 Task: Create custom object Portfolio for StockTradeHub.
Action: Mouse moved to (708, 26)
Screenshot: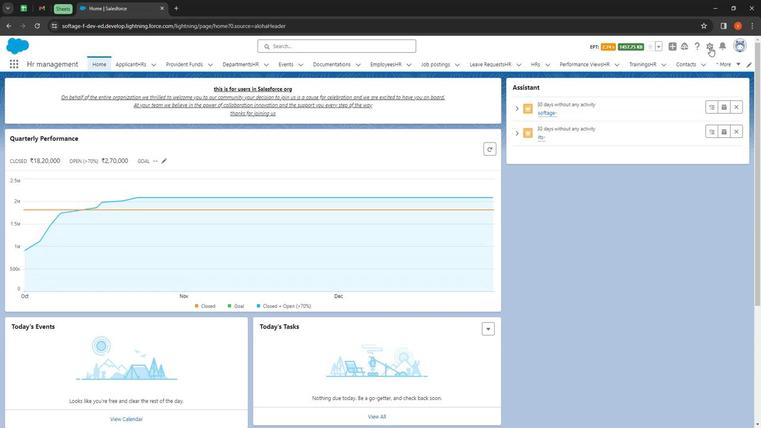 
Action: Mouse pressed left at (708, 26)
Screenshot: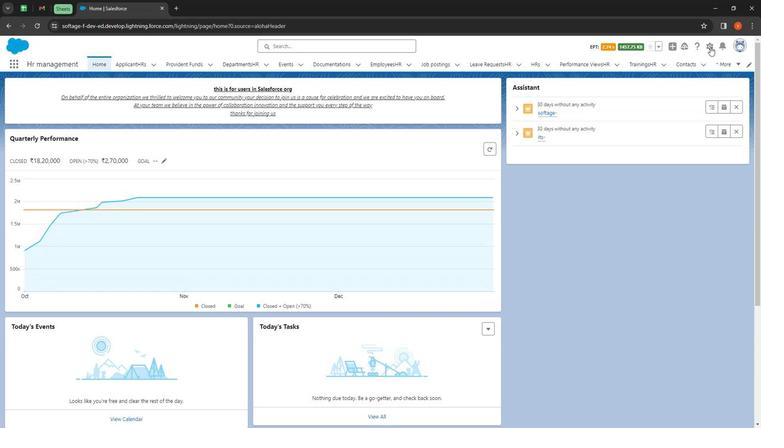 
Action: Mouse moved to (692, 44)
Screenshot: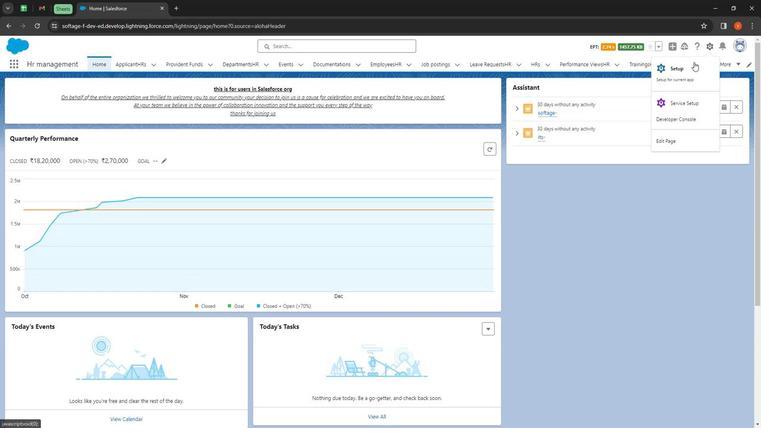 
Action: Mouse pressed left at (692, 44)
Screenshot: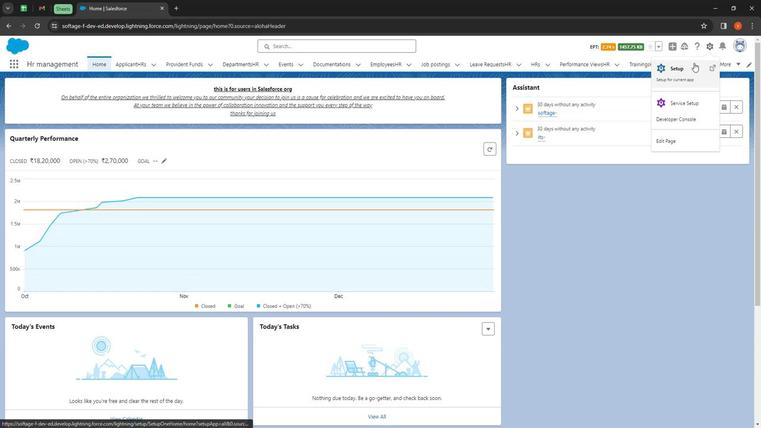 
Action: Mouse moved to (98, 42)
Screenshot: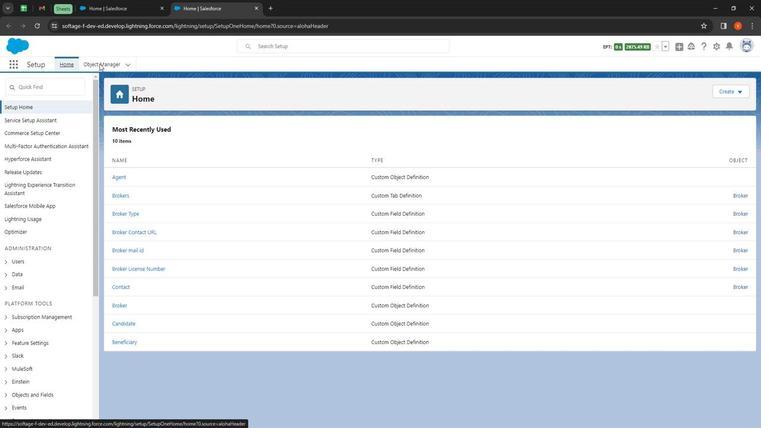 
Action: Mouse pressed left at (98, 42)
Screenshot: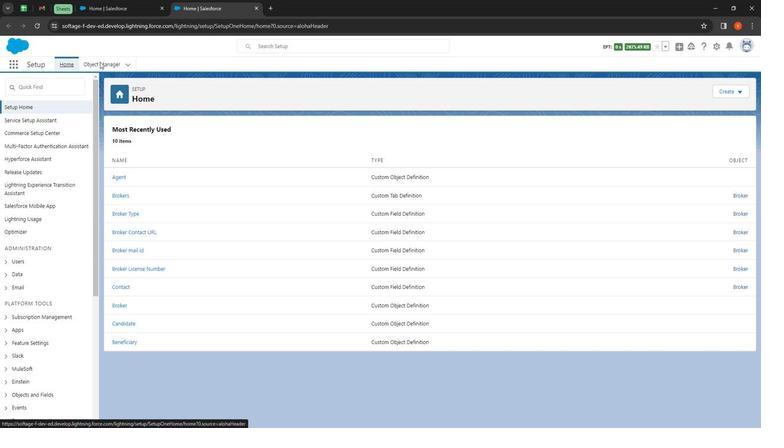 
Action: Mouse moved to (728, 73)
Screenshot: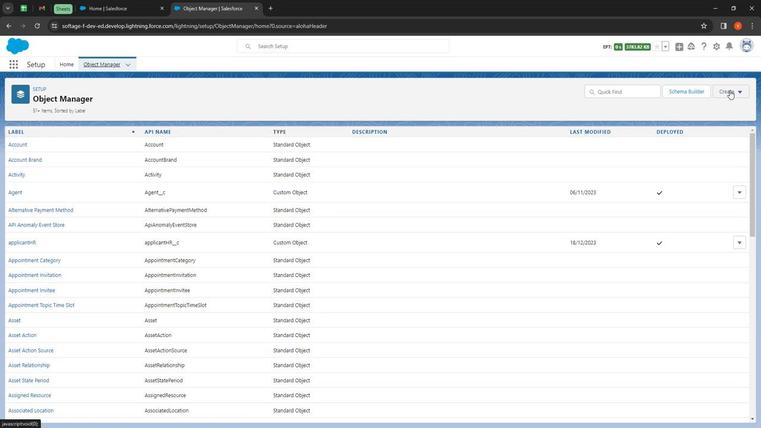 
Action: Mouse pressed left at (728, 73)
Screenshot: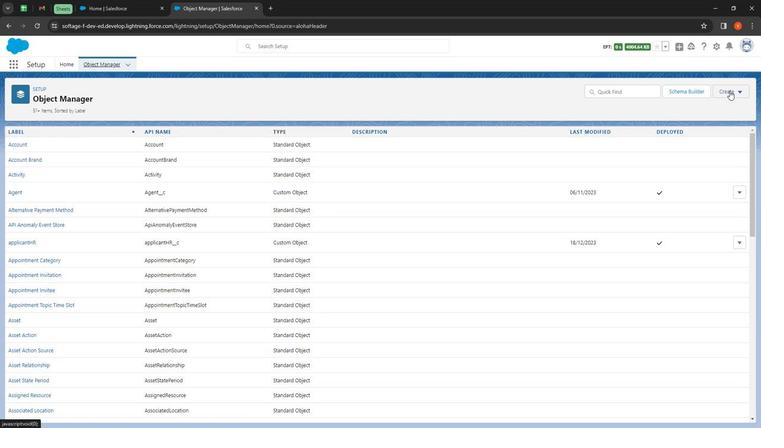 
Action: Mouse moved to (713, 99)
Screenshot: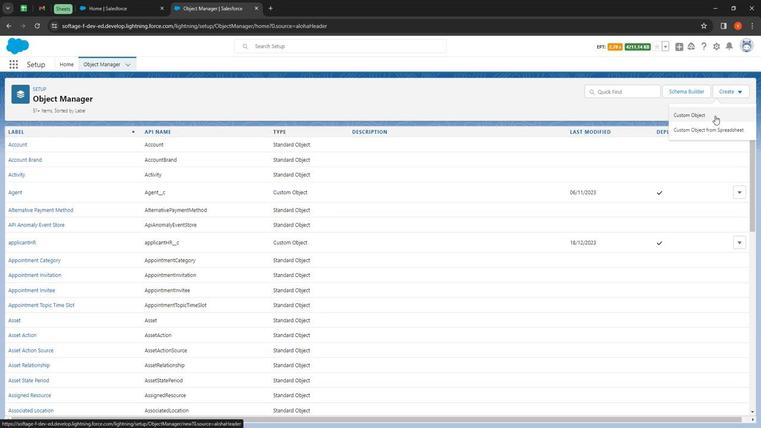 
Action: Mouse pressed left at (713, 99)
Screenshot: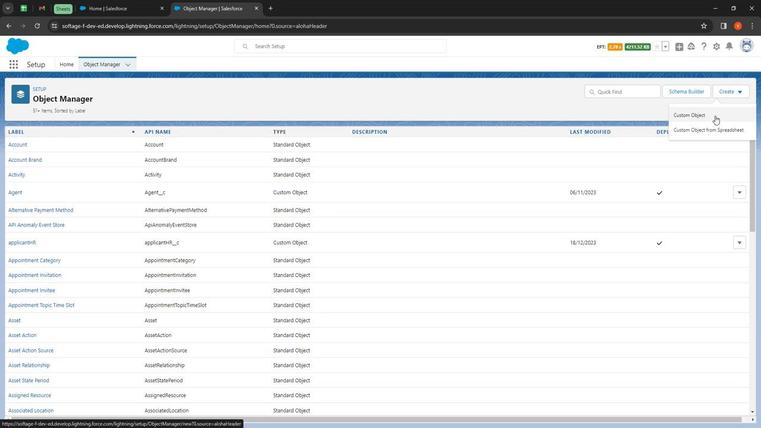 
Action: Mouse moved to (182, 190)
Screenshot: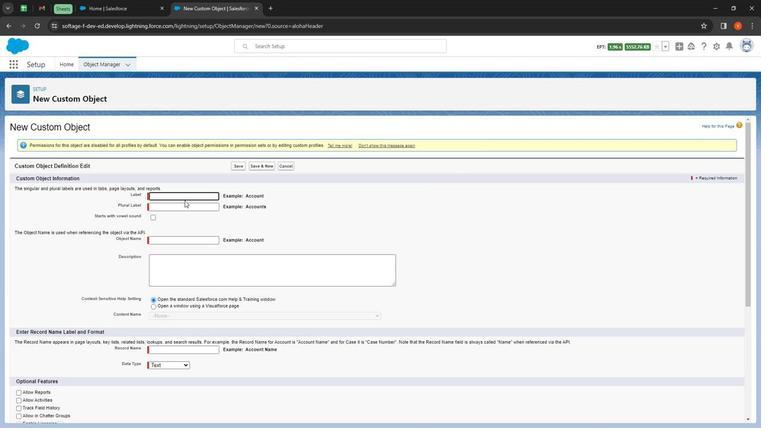
Action: Mouse pressed left at (182, 190)
Screenshot: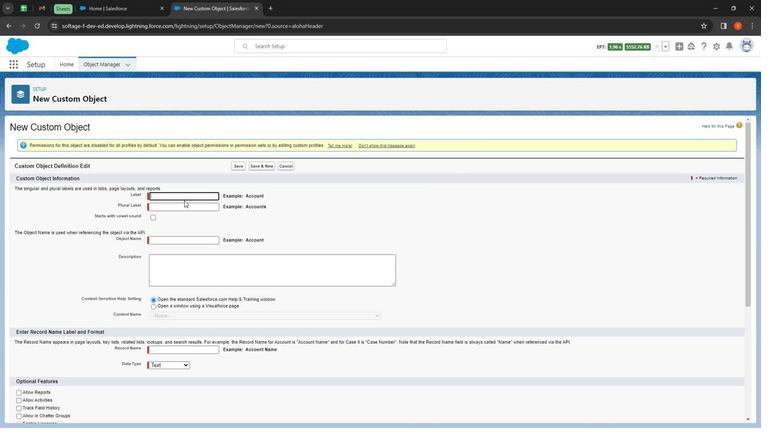 
Action: Mouse moved to (183, 183)
Screenshot: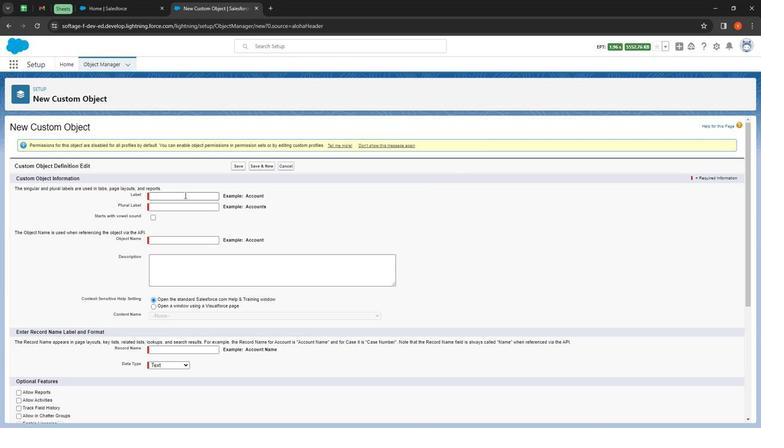 
Action: Mouse pressed left at (183, 183)
Screenshot: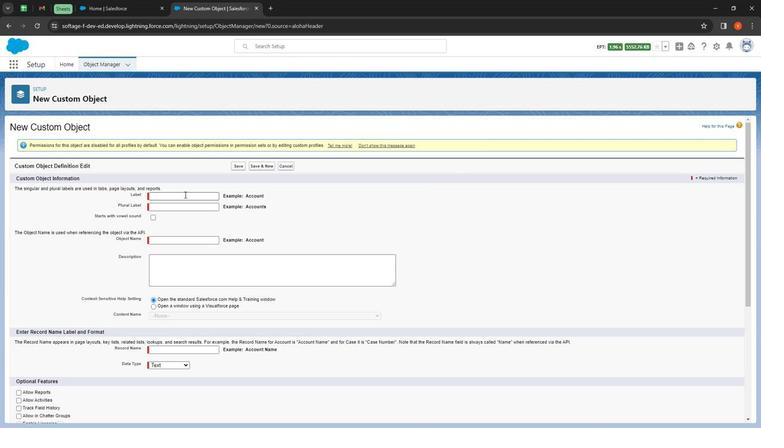 
Action: Mouse moved to (187, 183)
Screenshot: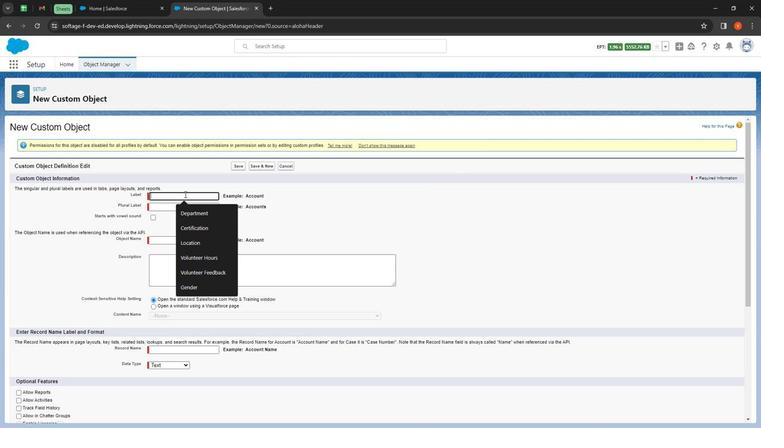 
Action: Key pressed <Key.shift>Portfolio<Key.tab><Key.shift>Portfolios
Screenshot: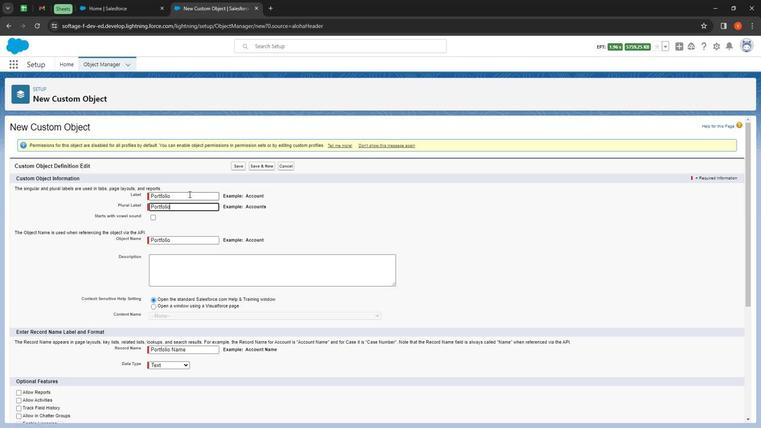 
Action: Mouse moved to (198, 220)
Screenshot: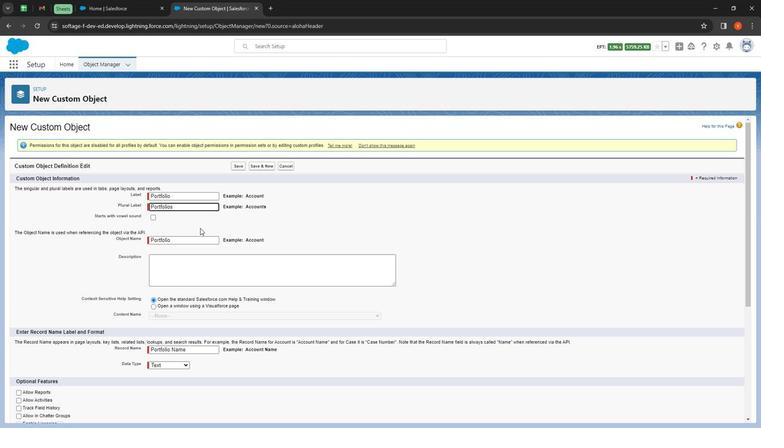 
Action: Mouse scrolled (198, 219) with delta (0, 0)
Screenshot: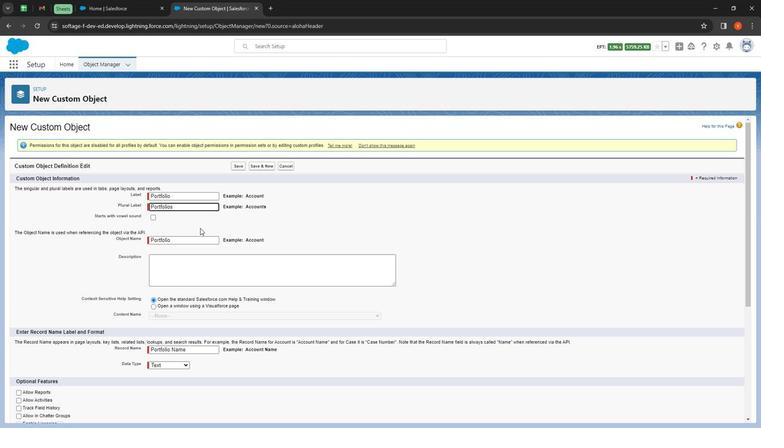 
Action: Mouse moved to (180, 221)
Screenshot: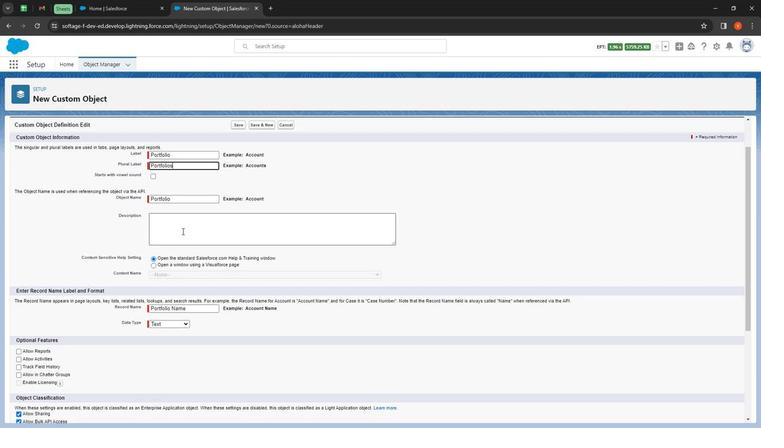 
Action: Mouse pressed left at (180, 221)
Screenshot: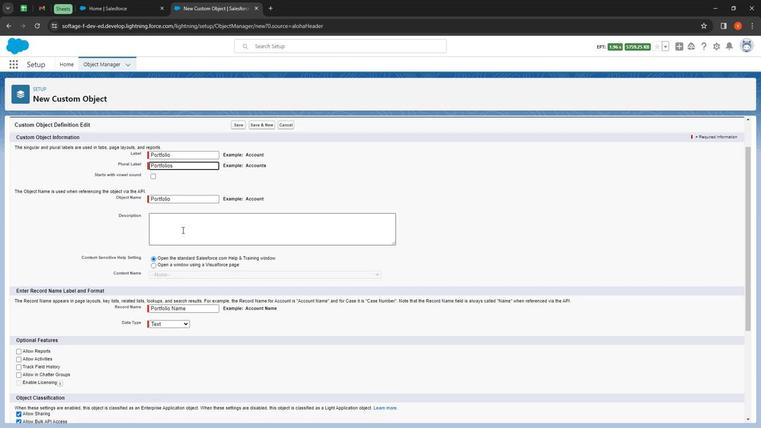 
Action: Mouse moved to (180, 221)
Screenshot: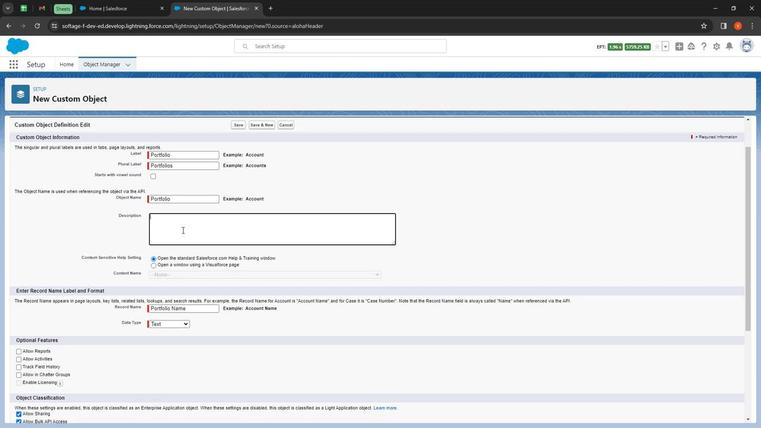 
Action: Key pressed <Key.shift>
Screenshot: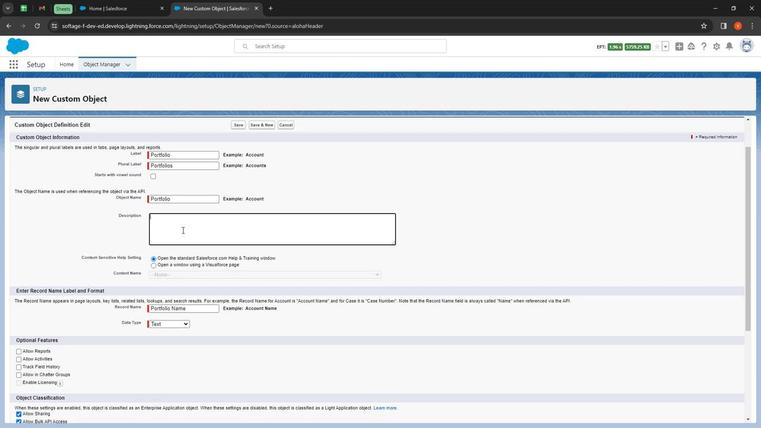 
Action: Mouse moved to (179, 220)
Screenshot: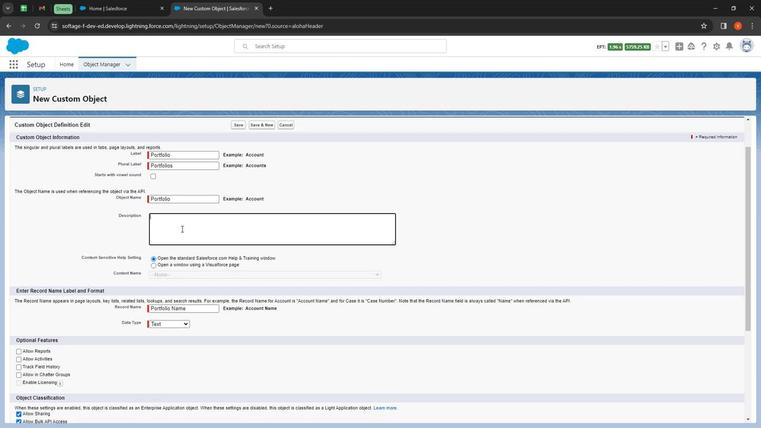
Action: Key pressed <Key.shift><Key.shift><Key.shift><Key.shift><Key.shift><Key.shift><Key.shift><Key.shift>Contail<Key.space><Key.shift><Key.shift><Key.shift><Key.backspace><Key.backspace>n<Key.space><Key.shift>Portfolios<Key.space>of<Key.space><Key.shift>Investors<Key.space>in<Key.space>salesforce<Key.space><Key.shift>Organization
Screenshot: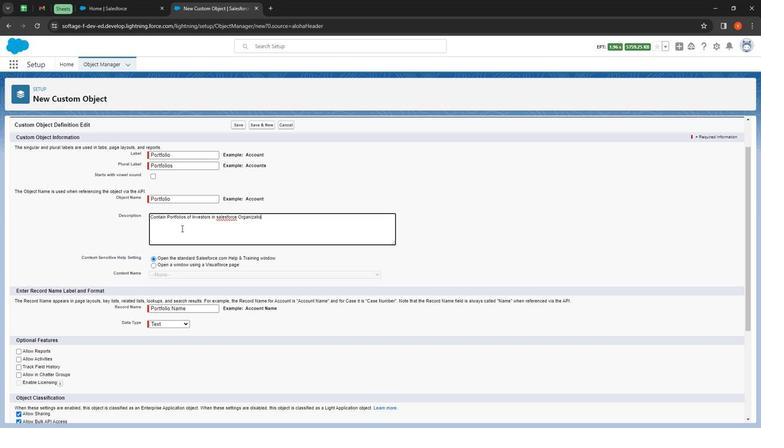 
Action: Mouse moved to (194, 271)
Screenshot: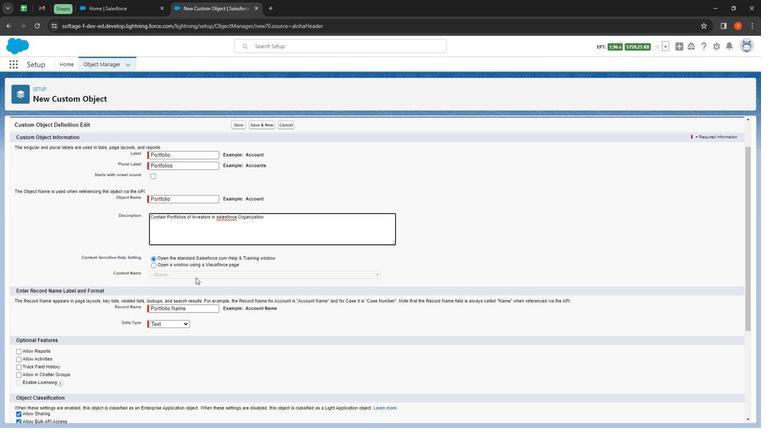 
Action: Mouse scrolled (194, 271) with delta (0, 0)
Screenshot: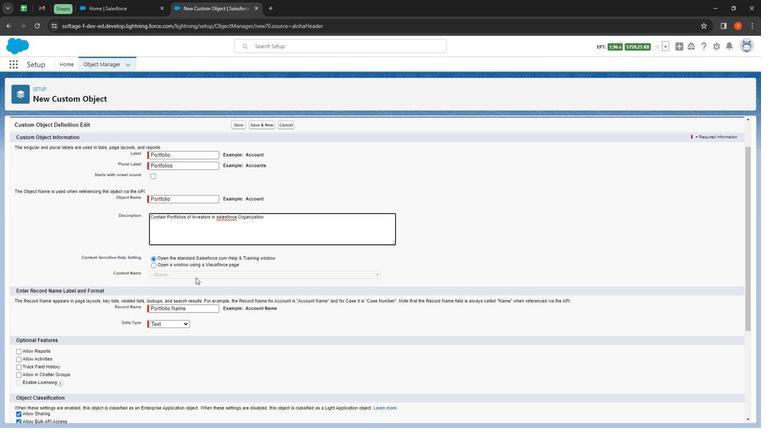 
Action: Mouse moved to (195, 273)
Screenshot: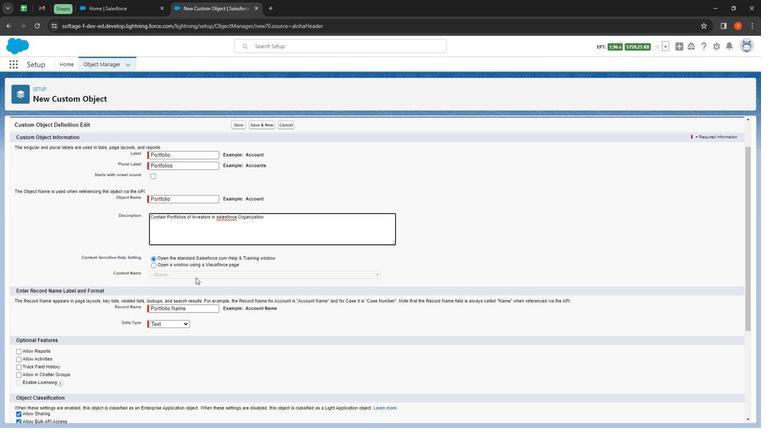 
Action: Mouse scrolled (195, 273) with delta (0, 0)
Screenshot: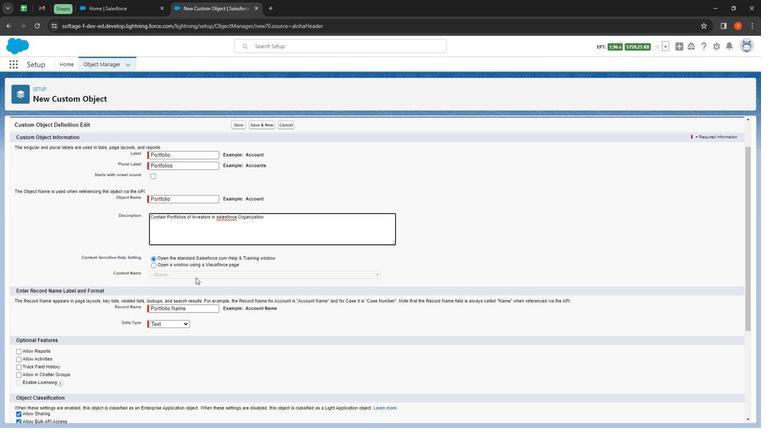 
Action: Mouse moved to (29, 261)
Screenshot: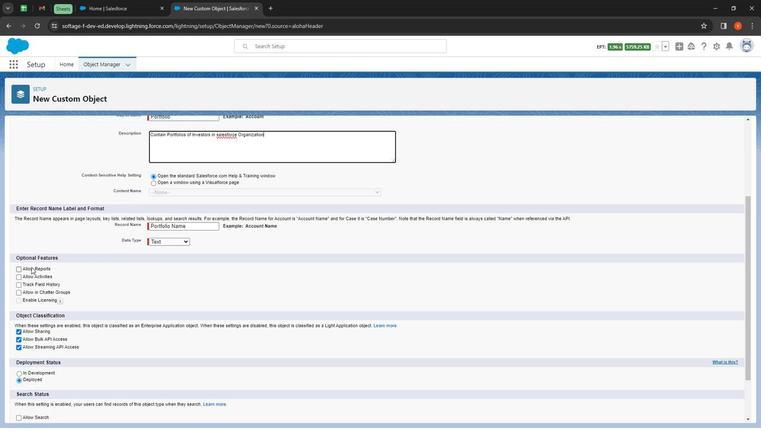 
Action: Mouse pressed left at (29, 261)
Screenshot: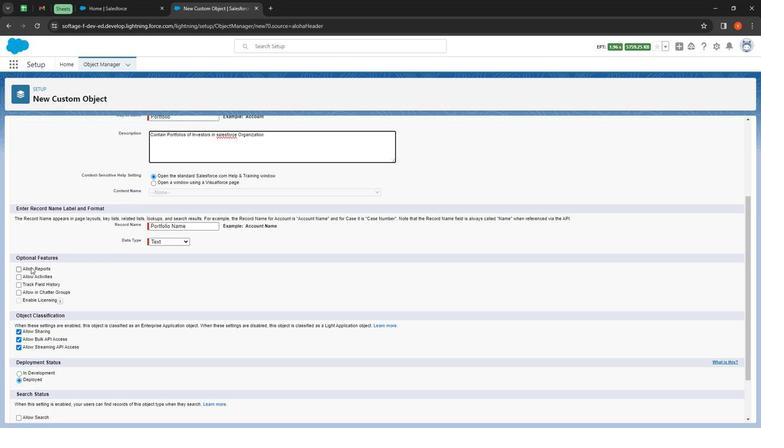 
Action: Mouse moved to (34, 272)
Screenshot: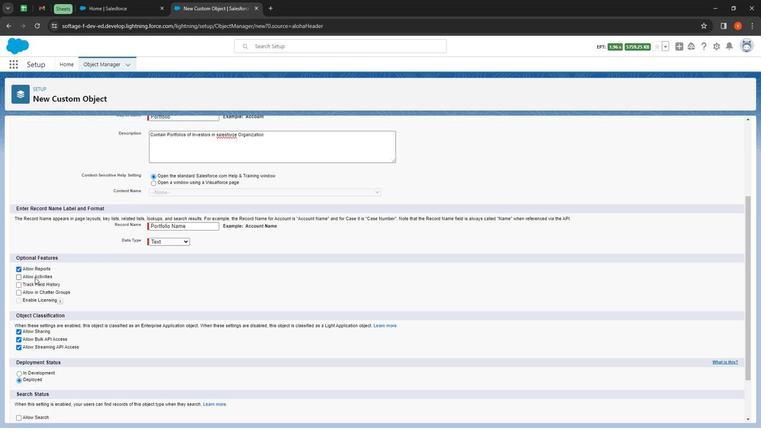 
Action: Mouse pressed left at (34, 272)
Screenshot: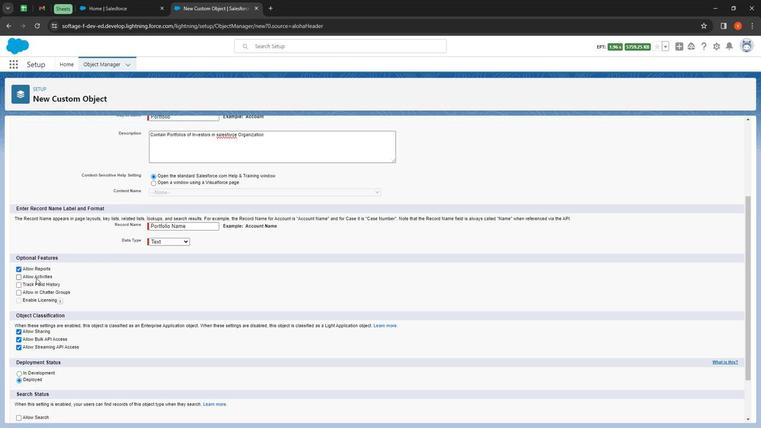 
Action: Mouse moved to (35, 277)
Screenshot: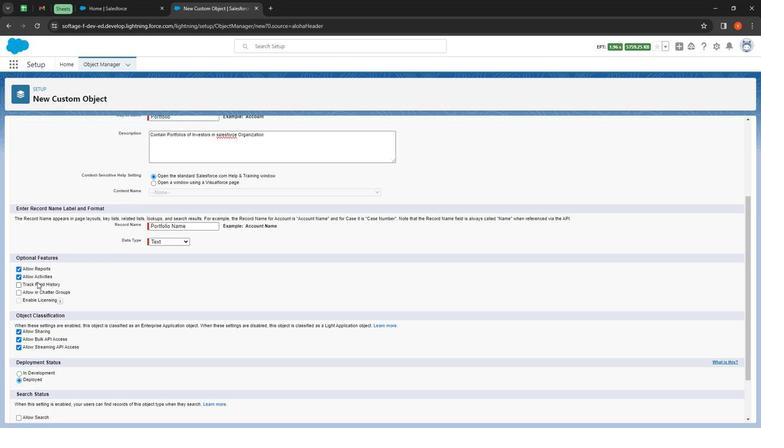 
Action: Mouse pressed left at (35, 277)
Screenshot: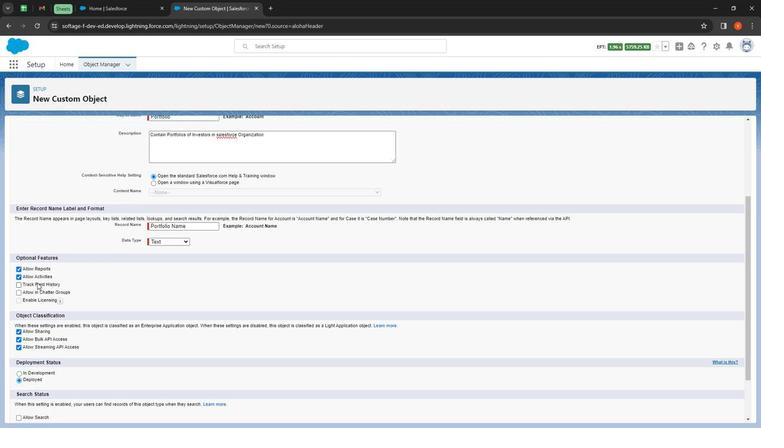
Action: Mouse moved to (36, 291)
Screenshot: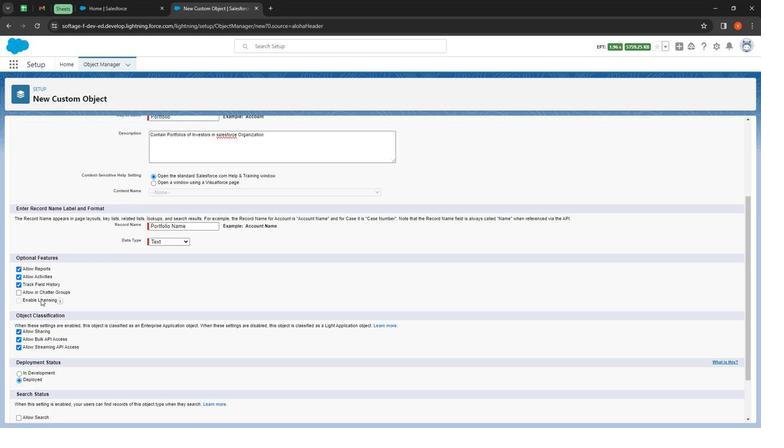 
Action: Mouse pressed left at (36, 291)
Screenshot: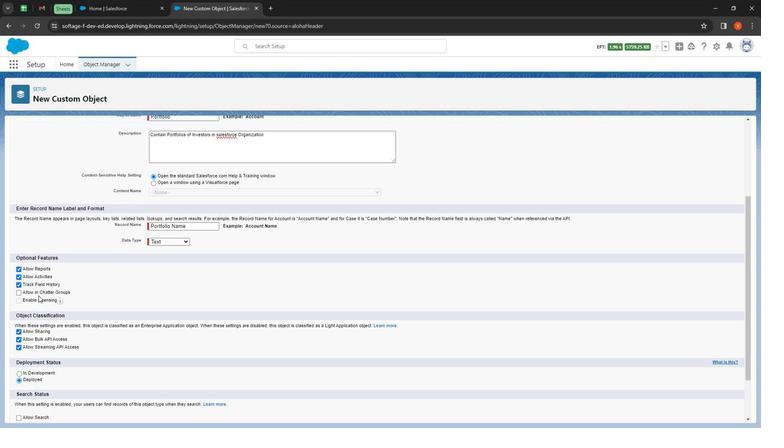 
Action: Mouse moved to (35, 287)
Screenshot: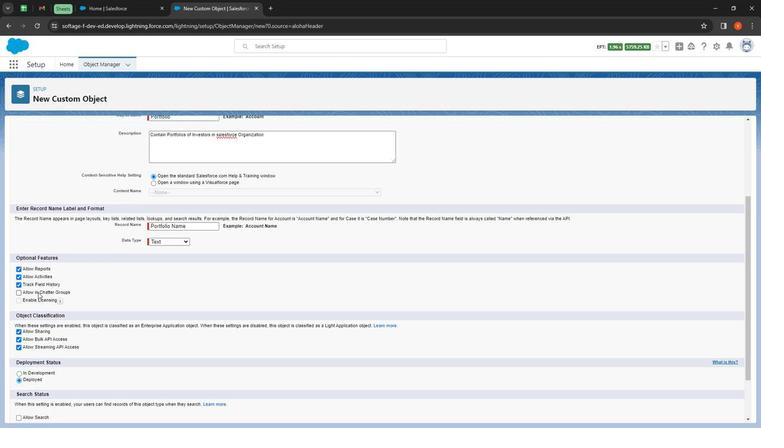 
Action: Mouse pressed left at (35, 287)
Screenshot: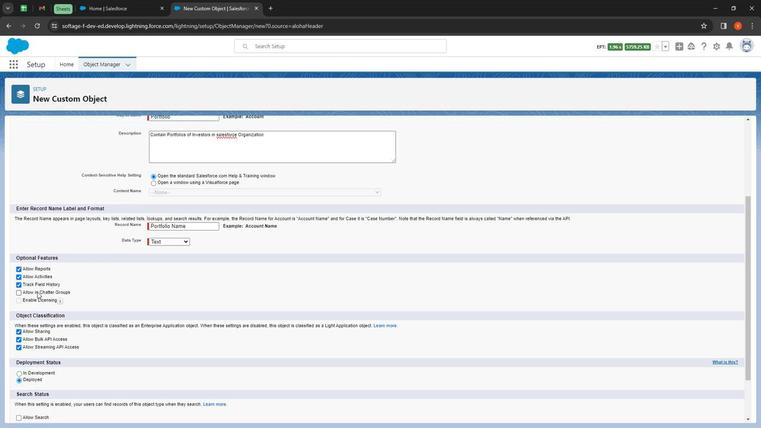 
Action: Mouse moved to (41, 291)
Screenshot: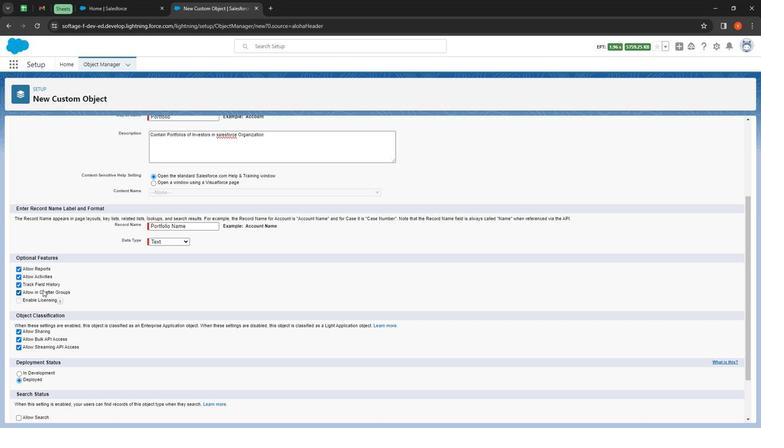 
Action: Mouse scrolled (41, 290) with delta (0, 0)
Screenshot: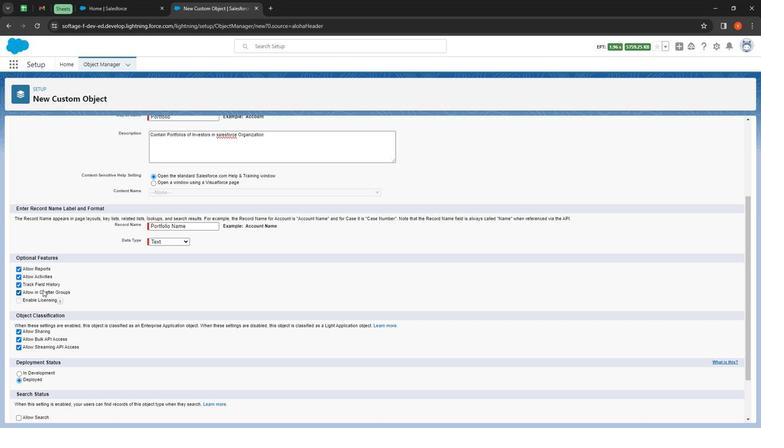 
Action: Mouse scrolled (41, 290) with delta (0, 0)
Screenshot: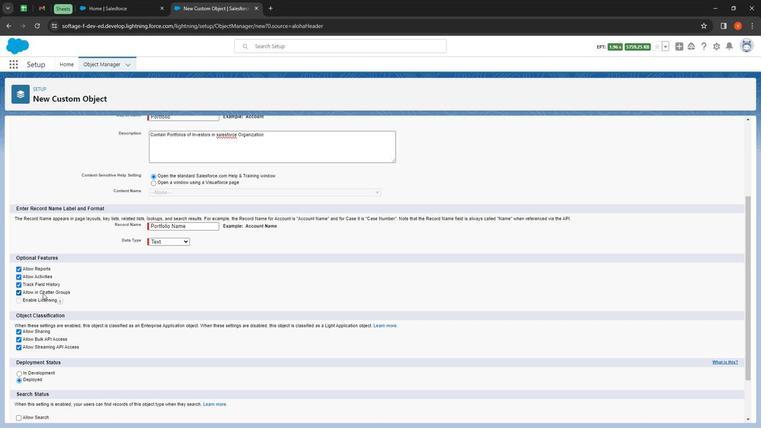 
Action: Mouse scrolled (41, 290) with delta (0, 0)
Screenshot: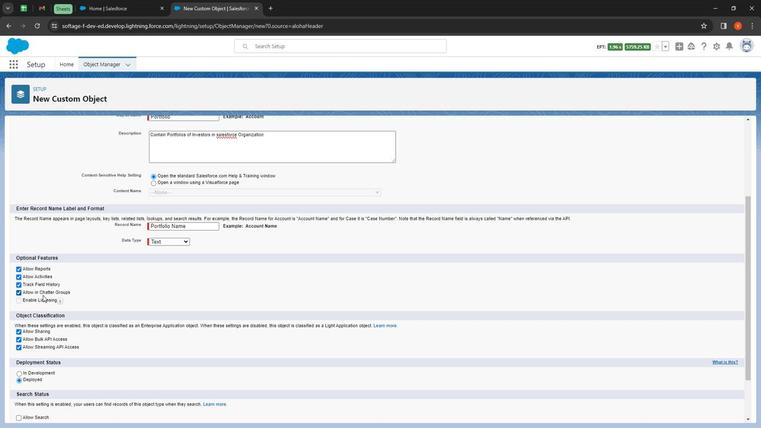 
Action: Mouse scrolled (41, 290) with delta (0, 0)
Screenshot: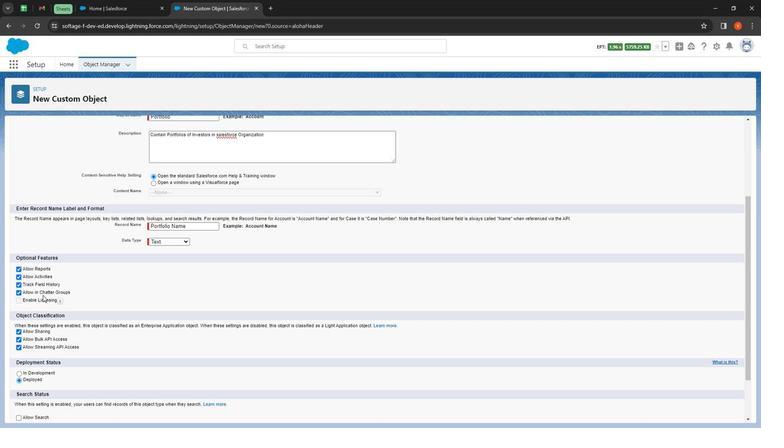
Action: Mouse moved to (31, 358)
Screenshot: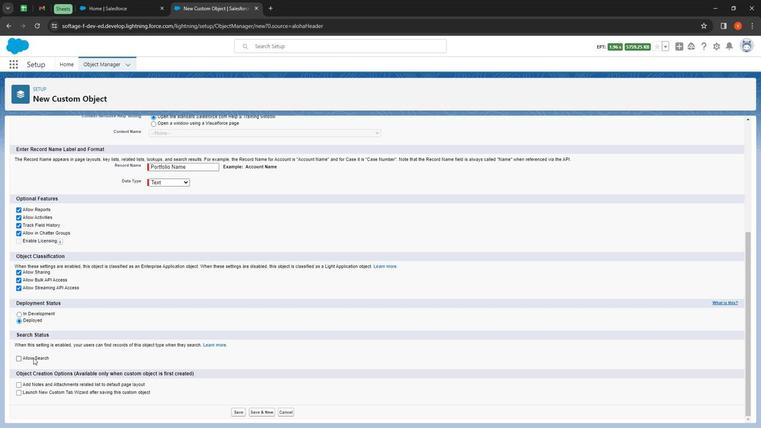 
Action: Mouse pressed left at (31, 358)
Screenshot: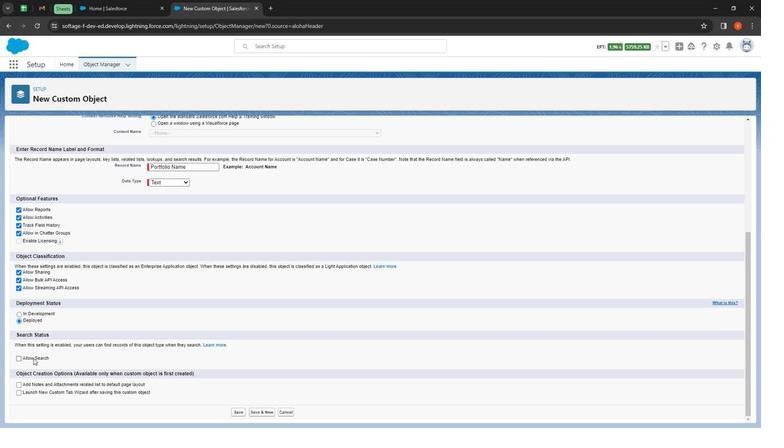 
Action: Mouse moved to (232, 417)
Screenshot: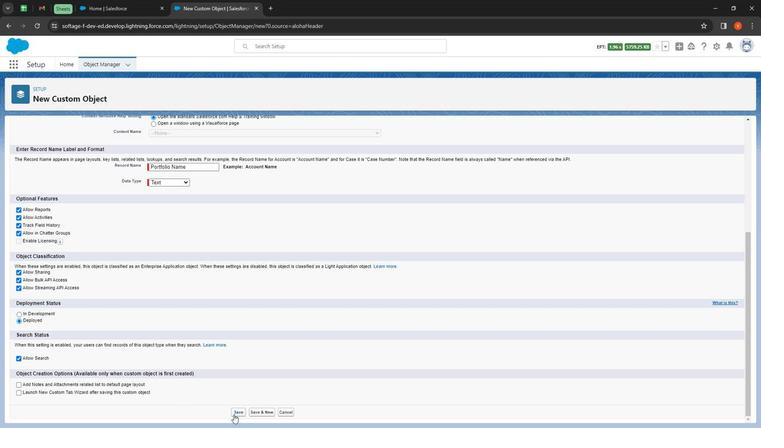 
Action: Mouse pressed left at (232, 417)
Screenshot: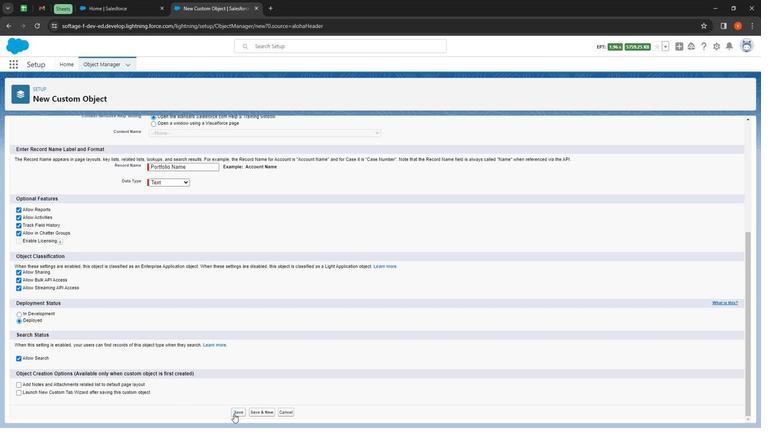 
Action: Mouse moved to (44, 129)
Screenshot: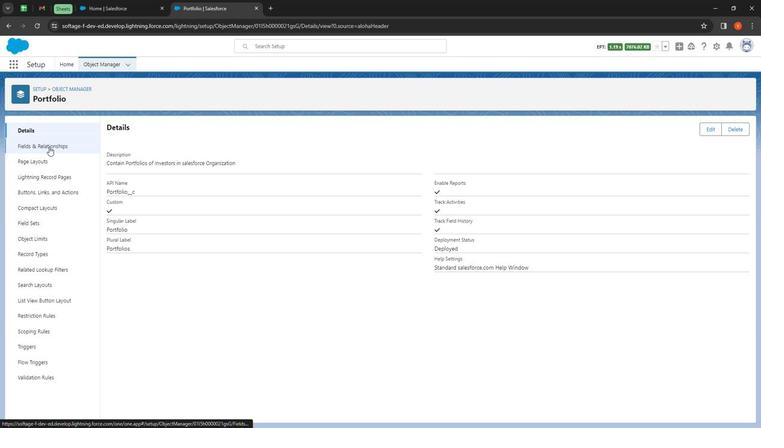 
Action: Mouse pressed left at (44, 129)
Screenshot: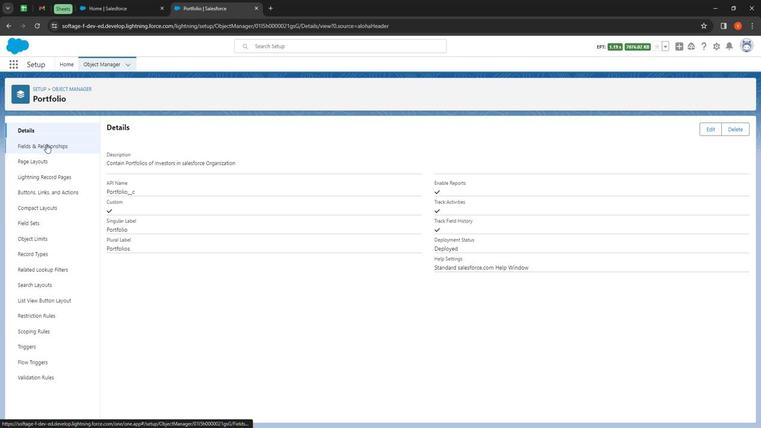 
Action: Mouse moved to (583, 115)
Screenshot: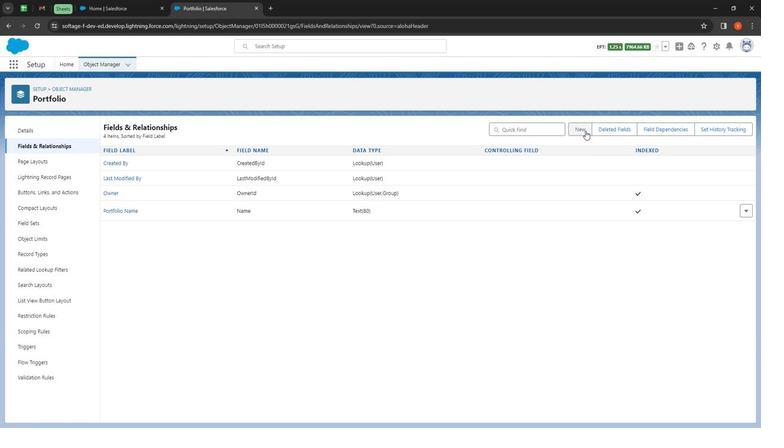 
Action: Mouse pressed left at (583, 115)
Screenshot: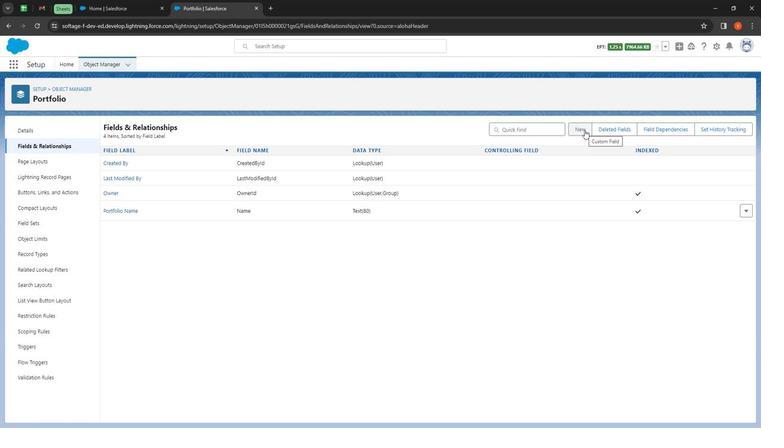 
Action: Mouse moved to (148, 317)
Screenshot: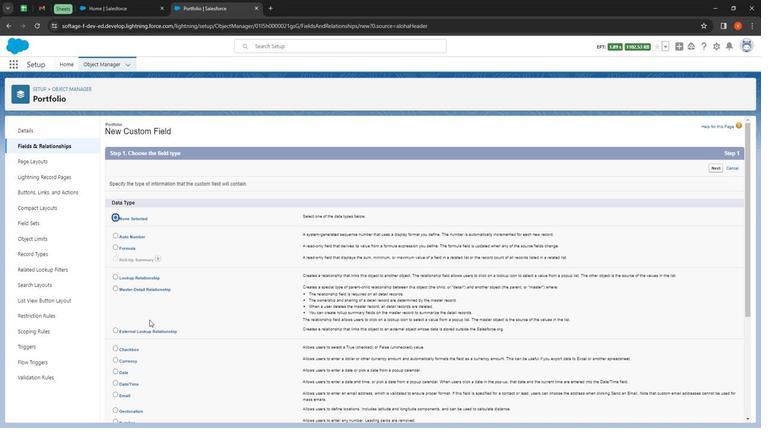 
Action: Mouse scrolled (148, 317) with delta (0, 0)
Screenshot: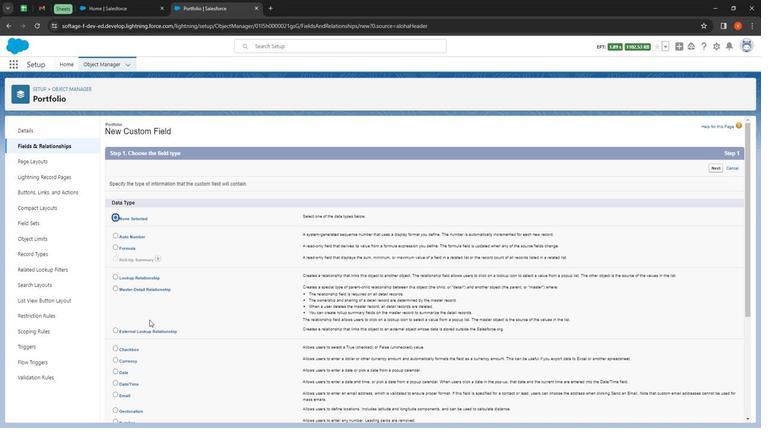 
Action: Mouse moved to (148, 317)
Screenshot: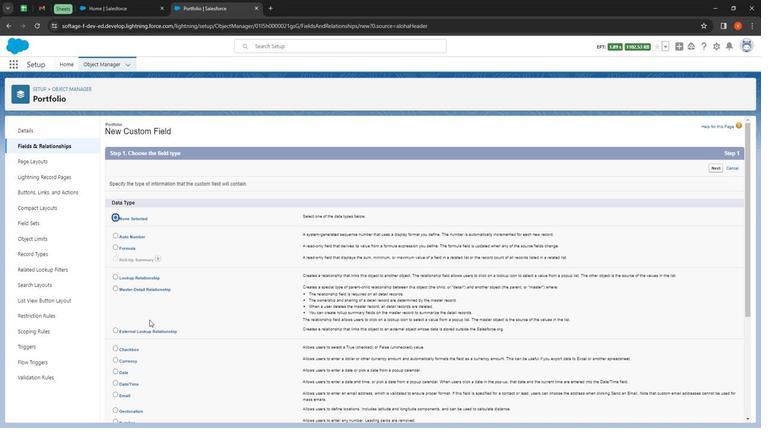 
Action: Mouse scrolled (148, 317) with delta (0, 0)
Screenshot: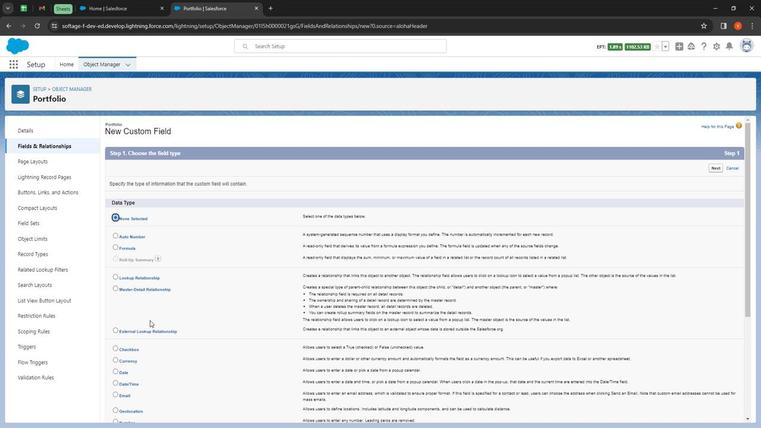 
Action: Mouse moved to (139, 312)
Screenshot: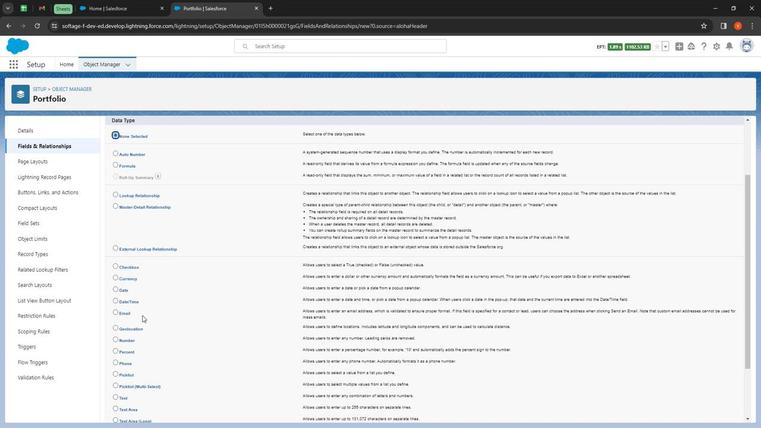 
Action: Mouse scrolled (139, 311) with delta (0, 0)
Screenshot: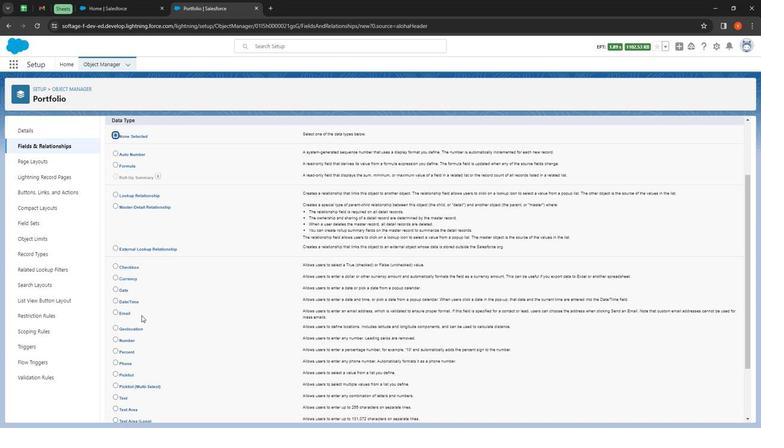 
Action: Mouse moved to (127, 333)
Screenshot: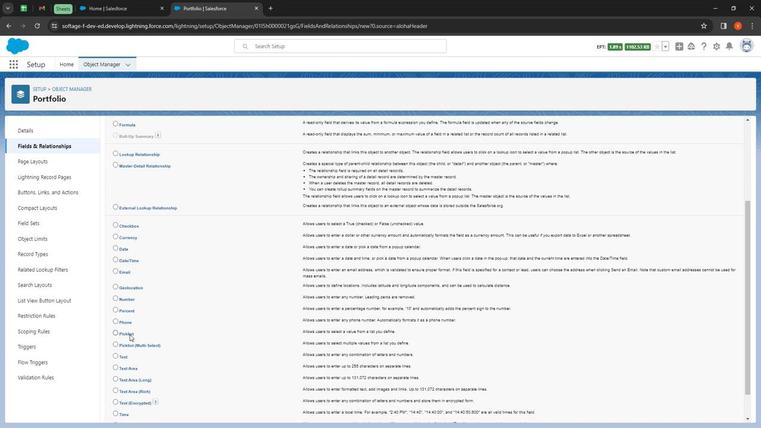 
Action: Mouse pressed left at (127, 333)
Screenshot: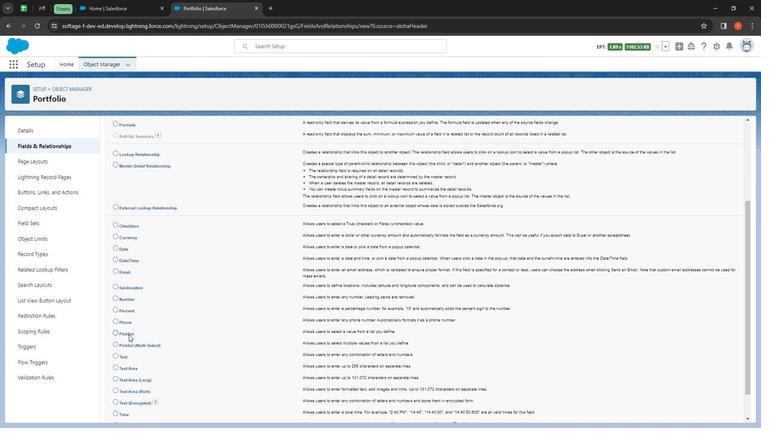
Action: Mouse moved to (649, 349)
Screenshot: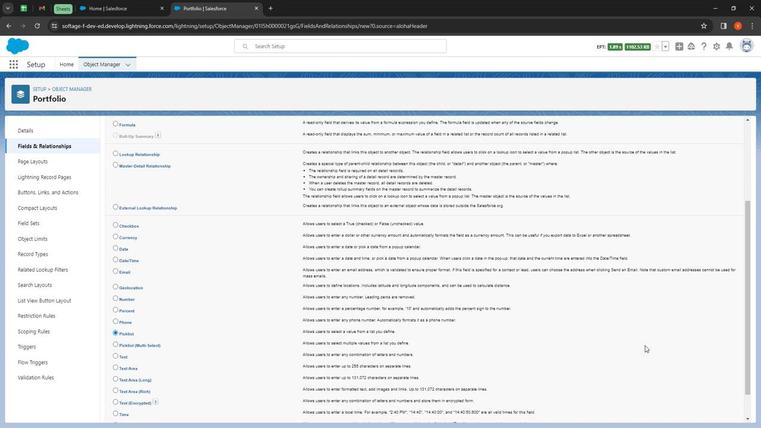 
Action: Mouse scrolled (649, 348) with delta (0, 0)
Screenshot: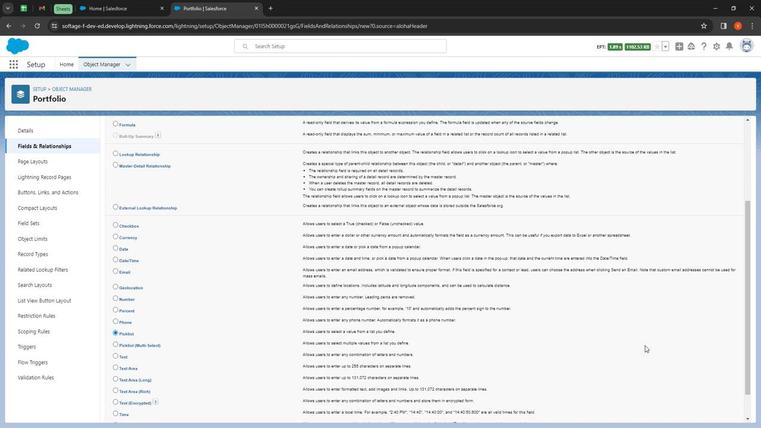 
Action: Mouse moved to (661, 357)
Screenshot: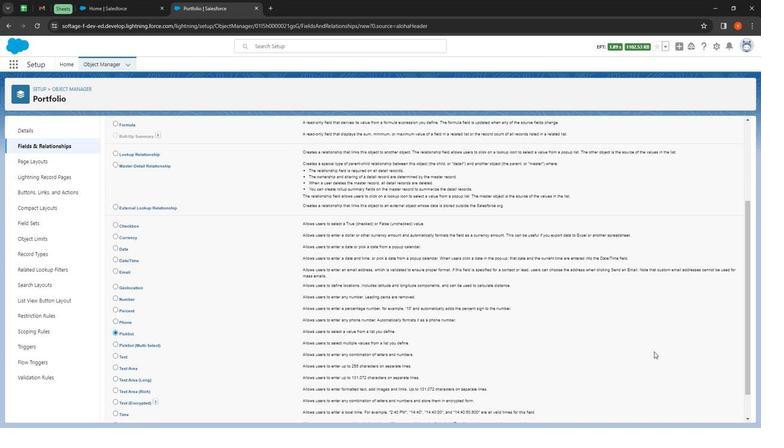 
Action: Mouse scrolled (661, 357) with delta (0, 0)
Screenshot: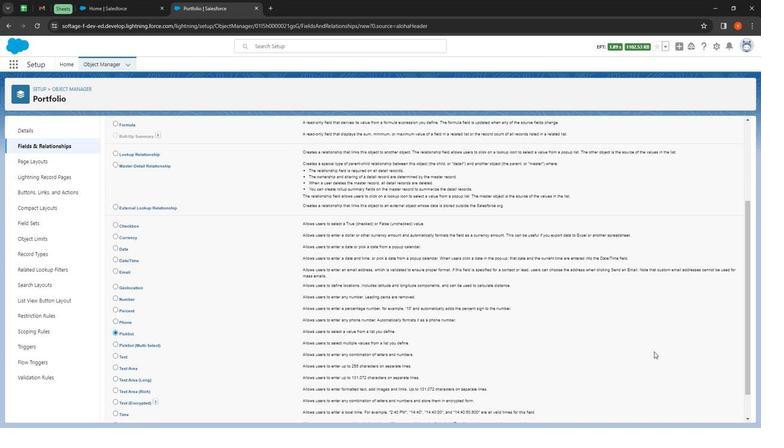 
Action: Mouse moved to (670, 361)
Screenshot: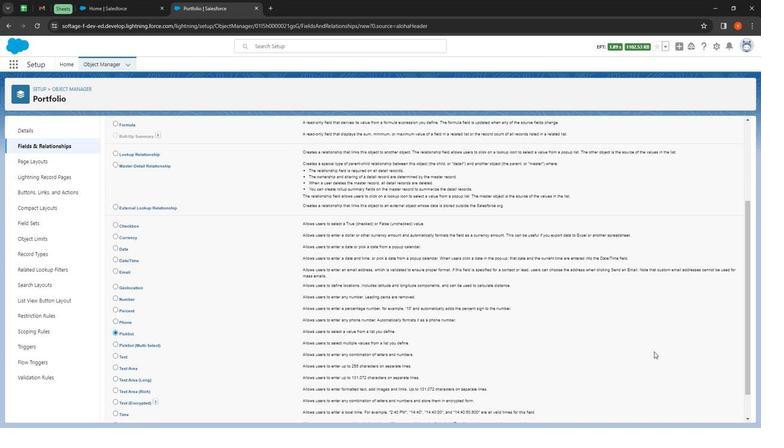 
Action: Mouse scrolled (670, 361) with delta (0, 0)
Screenshot: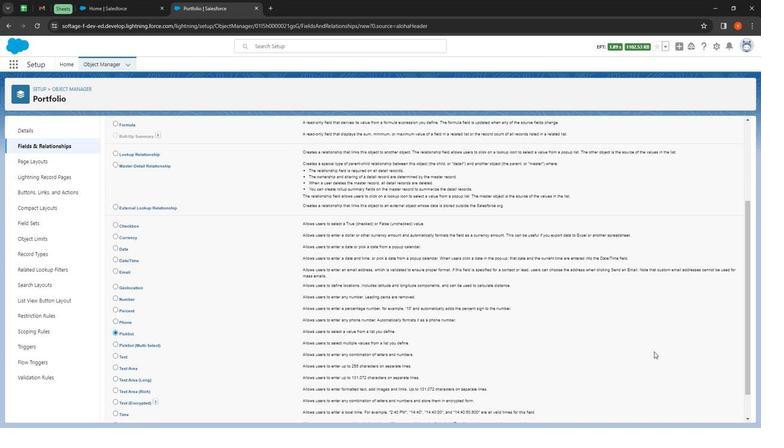 
Action: Mouse moved to (674, 363)
Screenshot: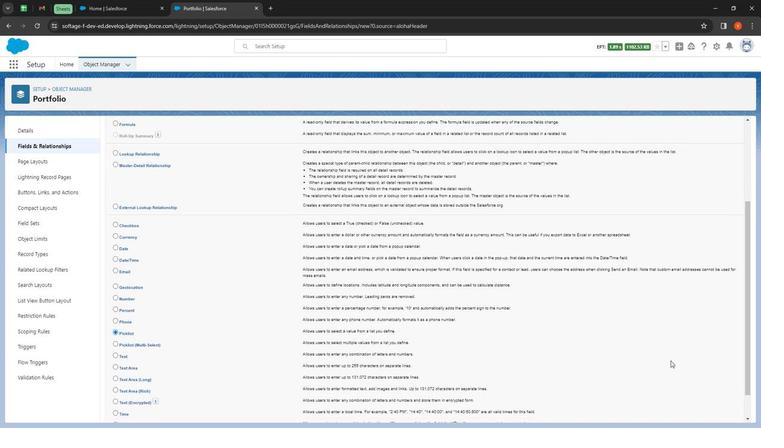
Action: Mouse scrolled (674, 363) with delta (0, 0)
Screenshot: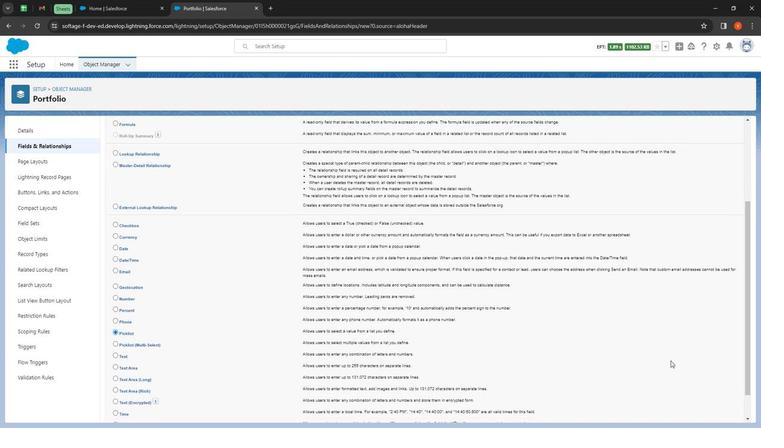 
Action: Mouse scrolled (674, 363) with delta (0, 0)
Screenshot: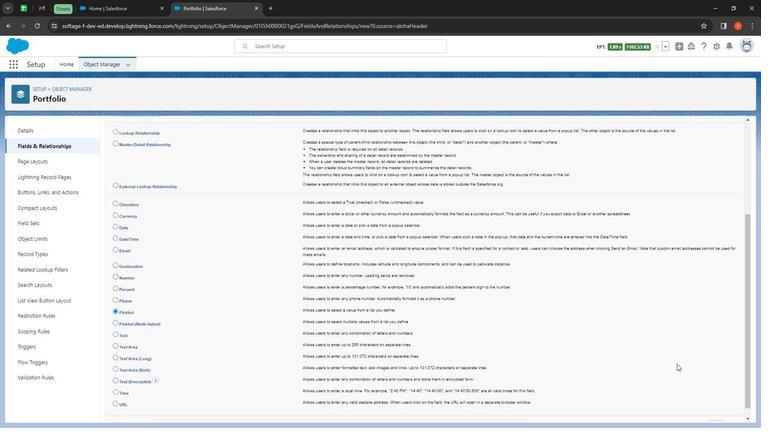 
Action: Mouse moved to (715, 418)
Screenshot: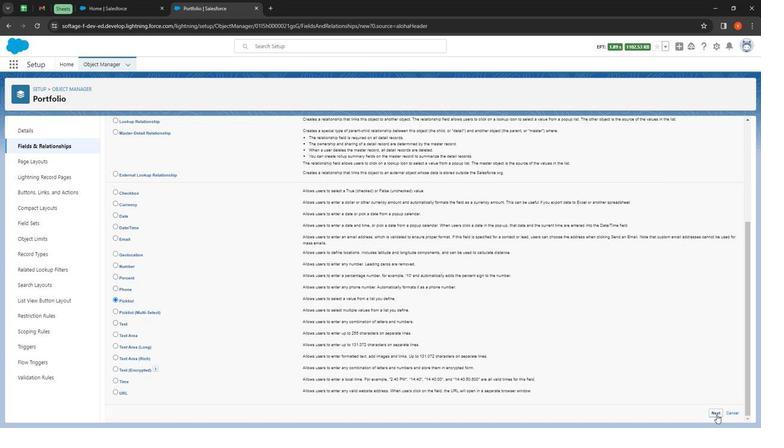 
Action: Mouse pressed left at (715, 418)
Screenshot: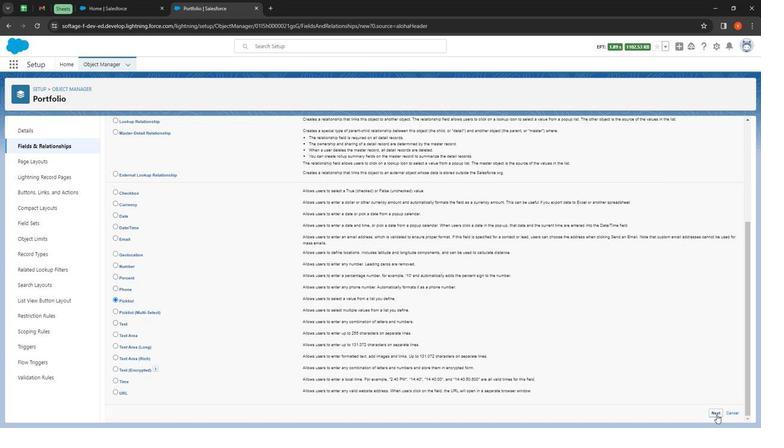 
Action: Mouse moved to (254, 171)
Screenshot: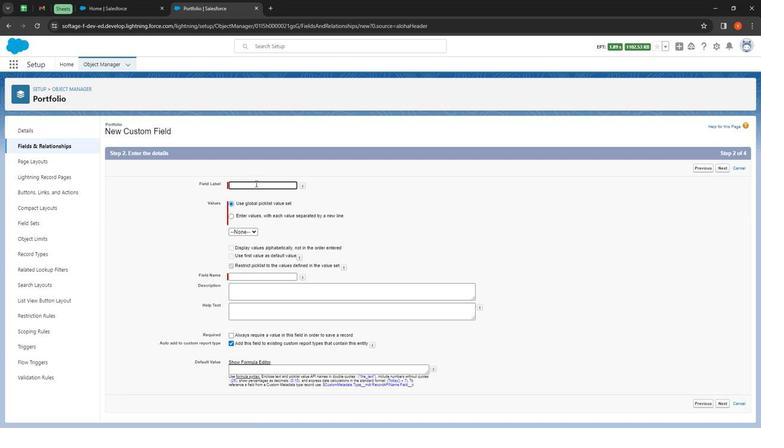 
Action: Mouse pressed left at (254, 171)
Screenshot: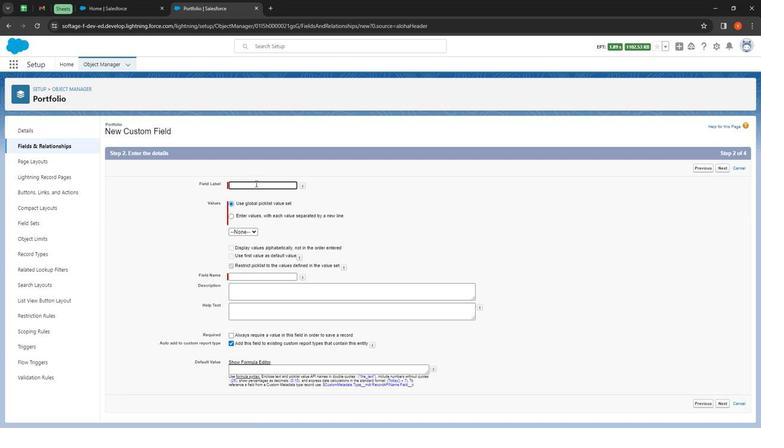 
Action: Key pressed <Key.shift><Key.shift><Key.shift><Key.shift><Key.shift><Key.shift>Portfolio<Key.space><Key.shift>Picklist
Screenshot: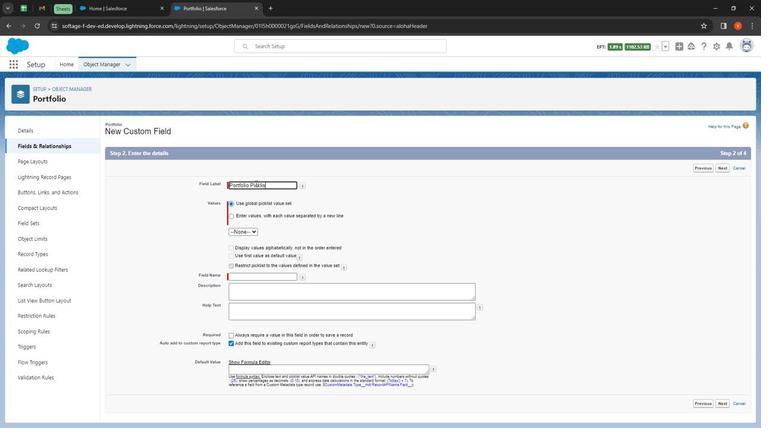 
Action: Mouse moved to (253, 204)
Screenshot: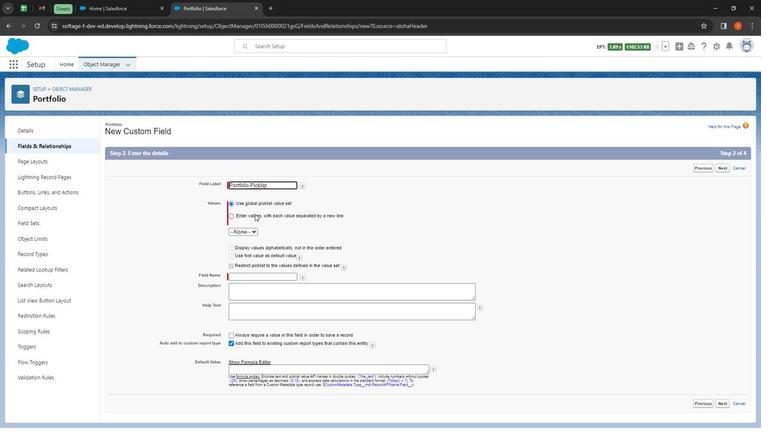 
Action: Mouse pressed left at (253, 204)
Screenshot: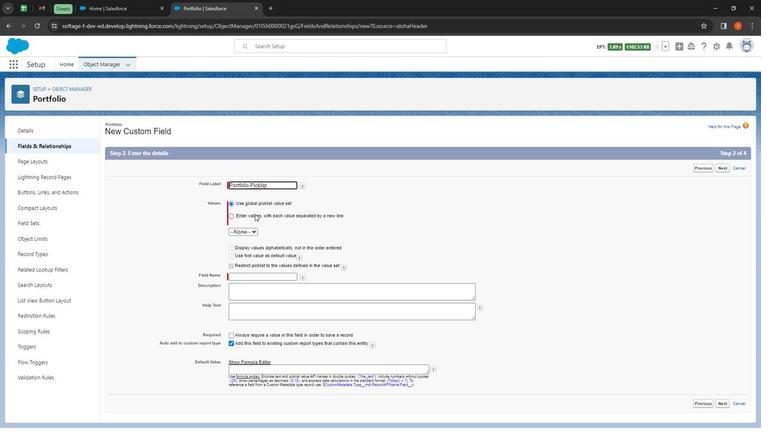 
Action: Mouse moved to (283, 243)
Screenshot: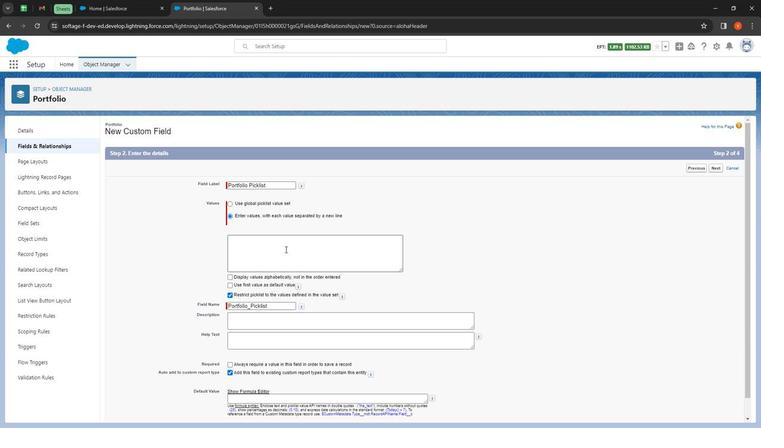 
Action: Mouse pressed left at (283, 243)
Screenshot: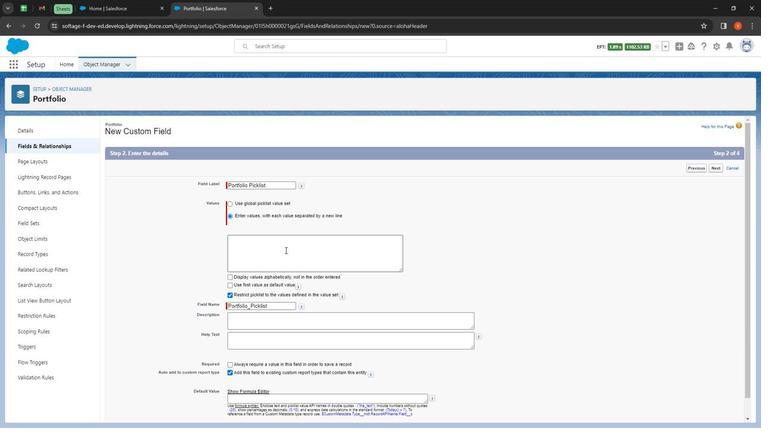 
Action: Key pressed <Key.shift>
Screenshot: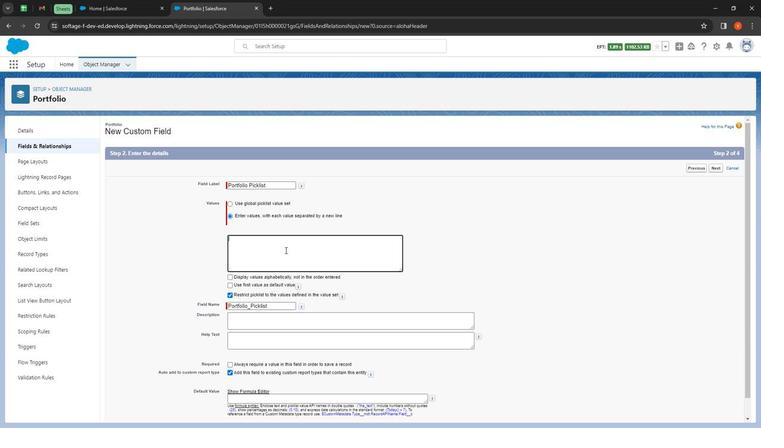 
Action: Mouse moved to (284, 243)
Screenshot: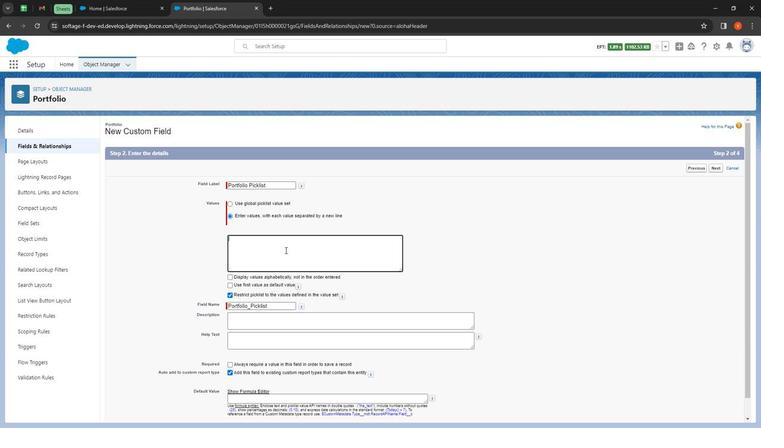 
Action: Key pressed <Key.shift><Key.shift><Key.shift><Key.shift><Key.shift><Key.shift><Key.shift><Key.shift><Key.shift><Key.shift><Key.shift><Key.shift><Key.shift><Key.shift><Key.shift><Key.shift><Key.shift><Key.shift><Key.shift><Key.shift><Key.shift><Key.shift><Key.shift><Key.shift><Key.shift><Key.shift><Key.shift><Key.shift><Key.shift><Key.shift><Key.shift><Key.shift><Key.shift><Key.shift><Key.shift><Key.shift><Key.shift><Key.shift><Key.shift><Key.shift><Key.shift><Key.shift><Key.shift><Key.shift><Key.shift><Key.shift><Key.shift><Key.shift><Key.shift>Individual<Key.space><Key.enter><Key.shift>Corporate<Key.enter><Key.shift>Retirement
Screenshot: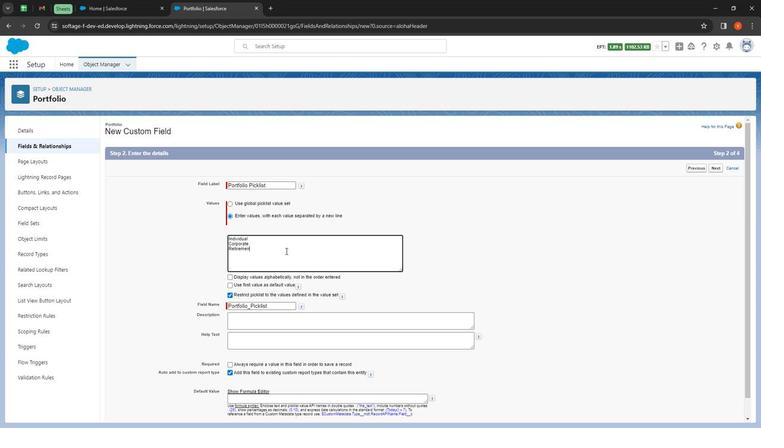 
Action: Mouse moved to (292, 277)
Screenshot: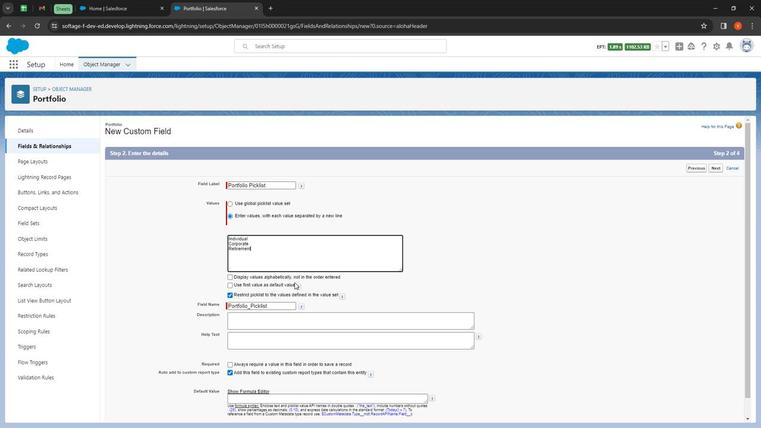 
Action: Mouse scrolled (292, 277) with delta (0, 0)
Screenshot: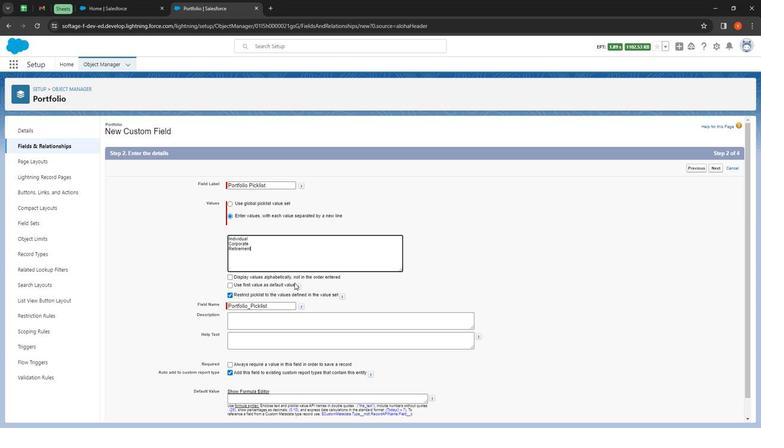 
Action: Mouse scrolled (292, 277) with delta (0, 0)
Screenshot: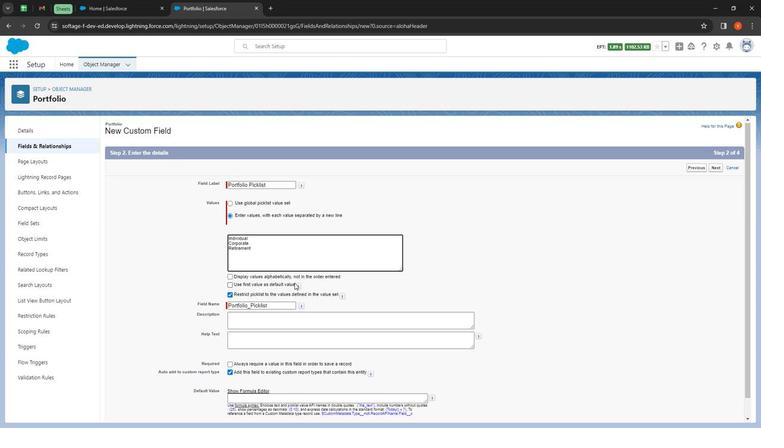 
Action: Mouse moved to (254, 221)
Screenshot: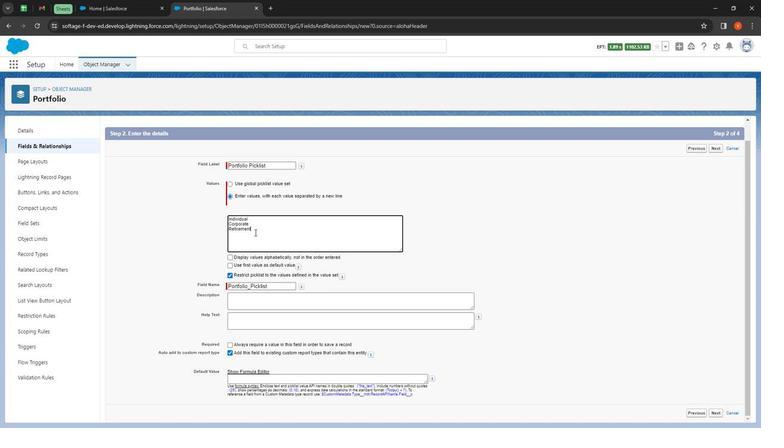 
Action: Key pressed <Key.enter>other
Screenshot: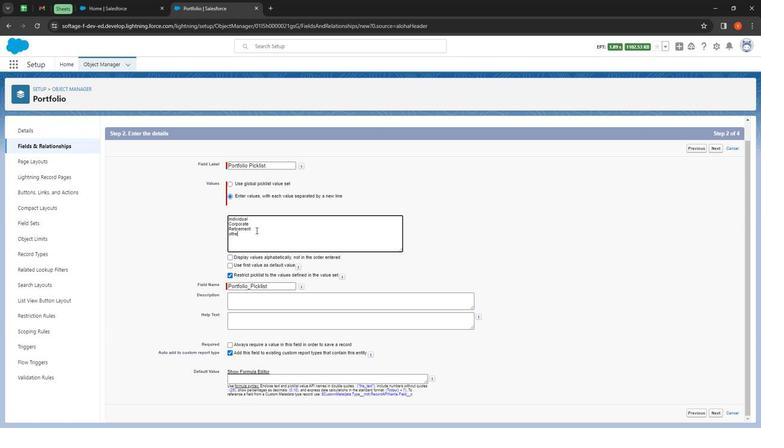 
Action: Mouse moved to (257, 297)
Screenshot: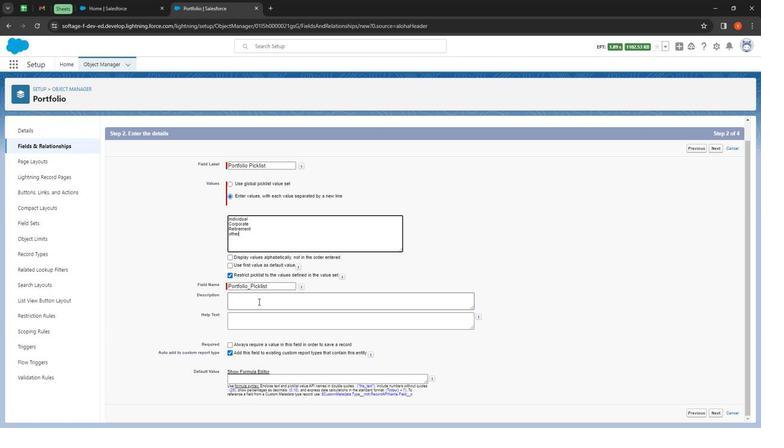 
Action: Mouse pressed left at (257, 297)
Screenshot: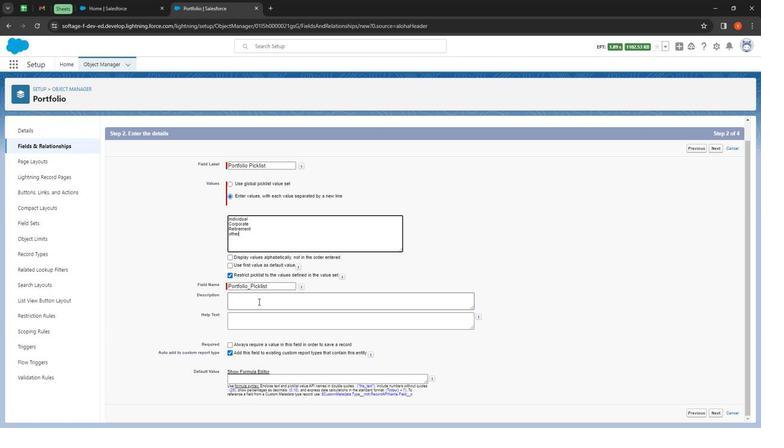 
Action: Key pressed <Key.shift><Key.shift><Key.shift><Key.shift><Key.shift><Key.shift><Key.shift><Key.shift><Key.shift><Key.shift><Key.shift><Key.shift><Key.shift>The<Key.space>type<Key.space>of<Key.space>category<Key.space>of<Key.space>the<Key.space>portfolios
Screenshot: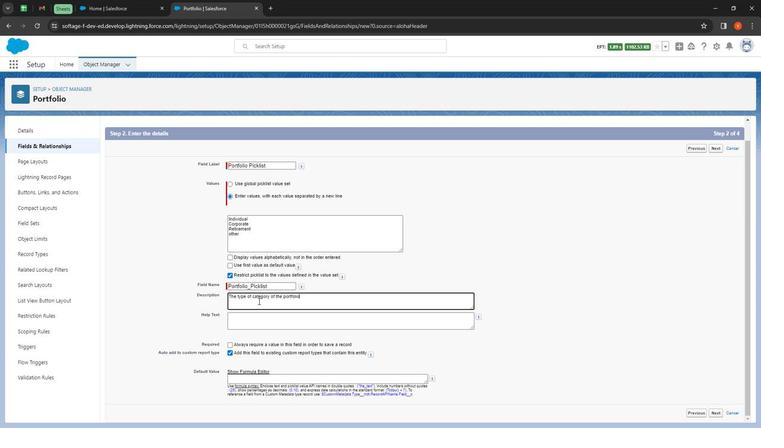 
Action: Mouse moved to (249, 318)
Screenshot: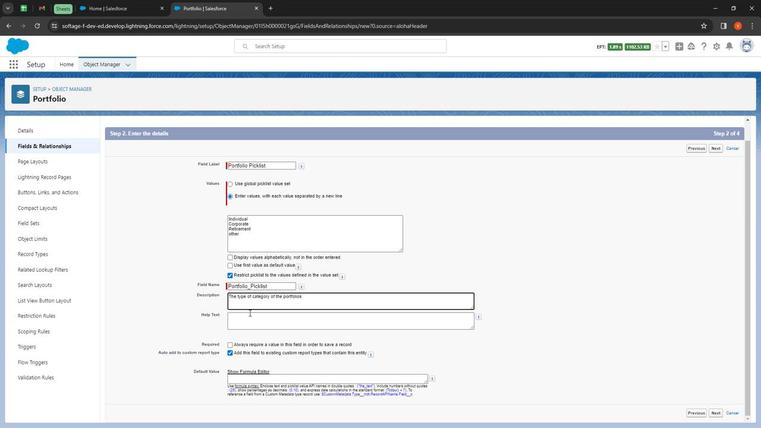 
Action: Mouse pressed left at (249, 318)
Screenshot: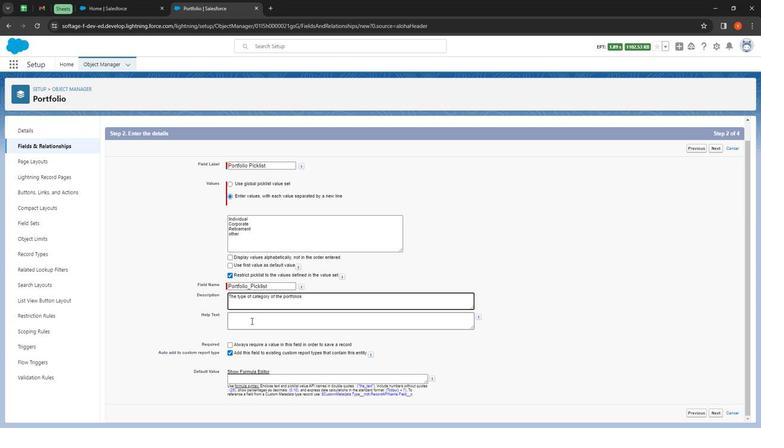 
Action: Mouse moved to (252, 318)
Screenshot: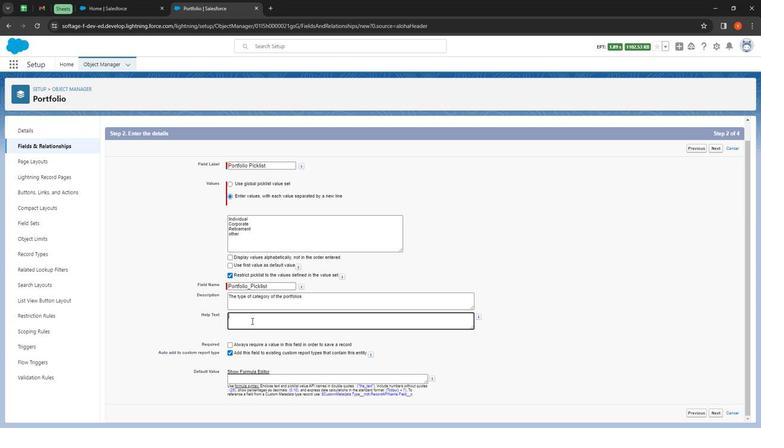 
Action: Key pressed <Key.shift>Enter<Key.space>portfolio<Key.space>category
Screenshot: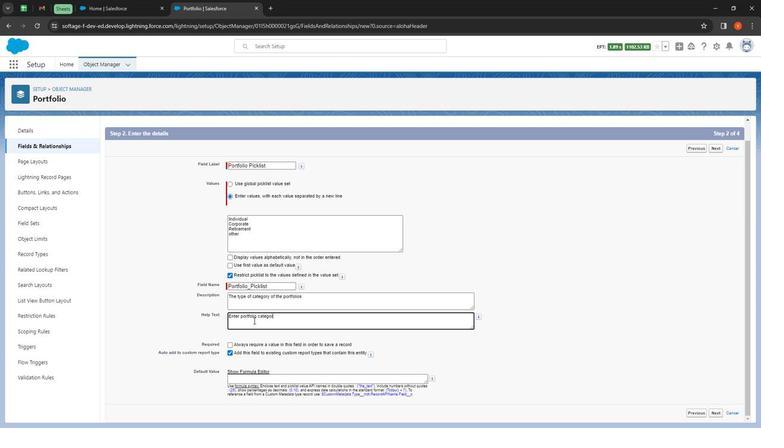 
Action: Mouse moved to (713, 418)
Screenshot: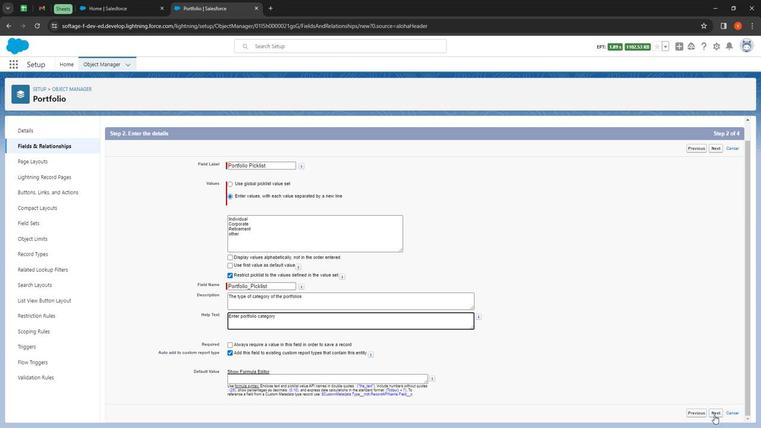 
Action: Mouse pressed left at (713, 418)
Screenshot: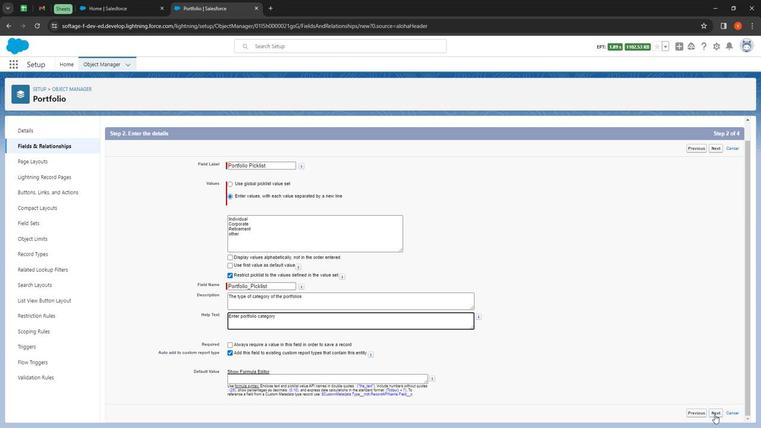 
Action: Mouse moved to (543, 276)
Screenshot: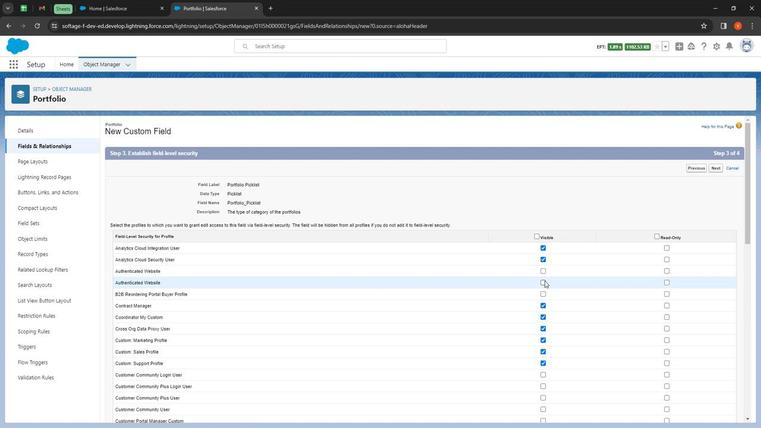 
Action: Mouse pressed left at (543, 276)
Screenshot: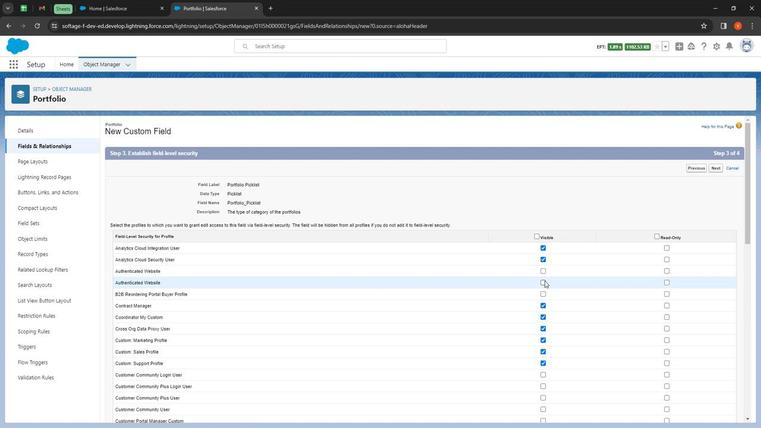
Action: Mouse moved to (544, 289)
Screenshot: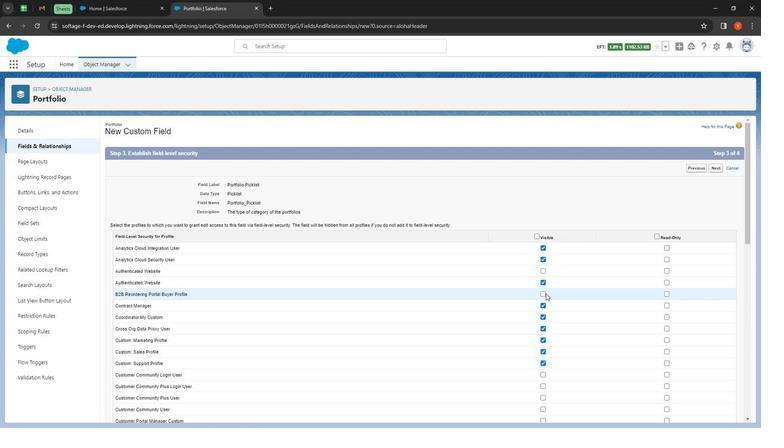 
Action: Mouse pressed left at (544, 289)
Screenshot: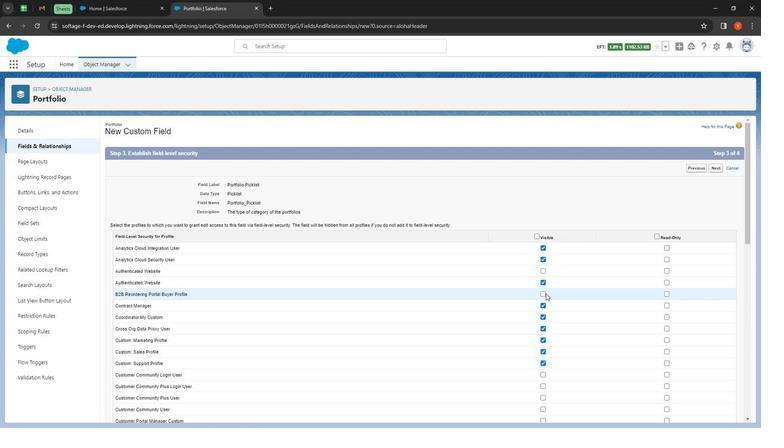 
Action: Mouse moved to (540, 290)
Screenshot: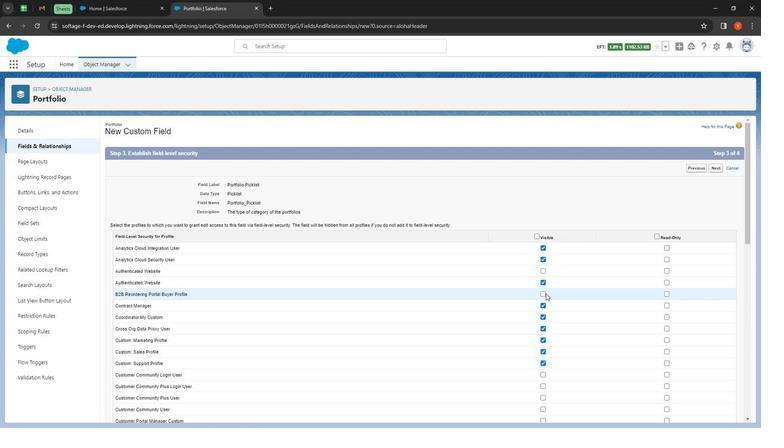 
Action: Mouse pressed left at (540, 290)
Screenshot: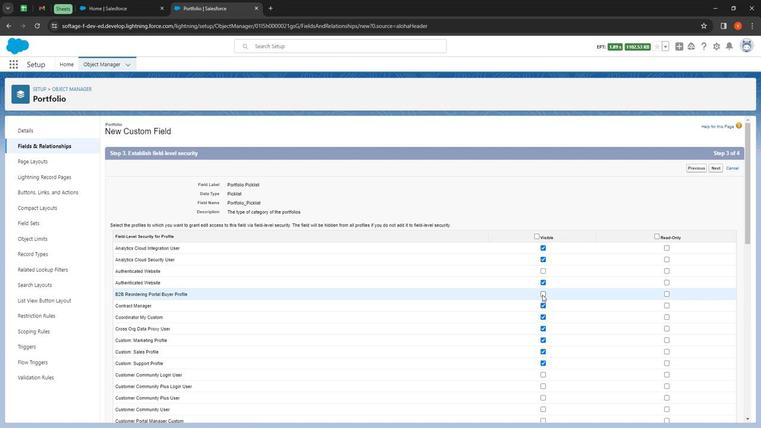 
Action: Mouse moved to (665, 240)
Screenshot: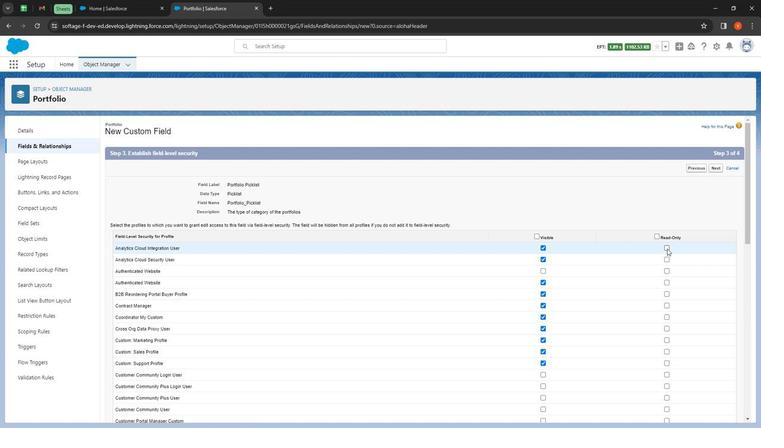 
Action: Mouse pressed left at (665, 240)
Screenshot: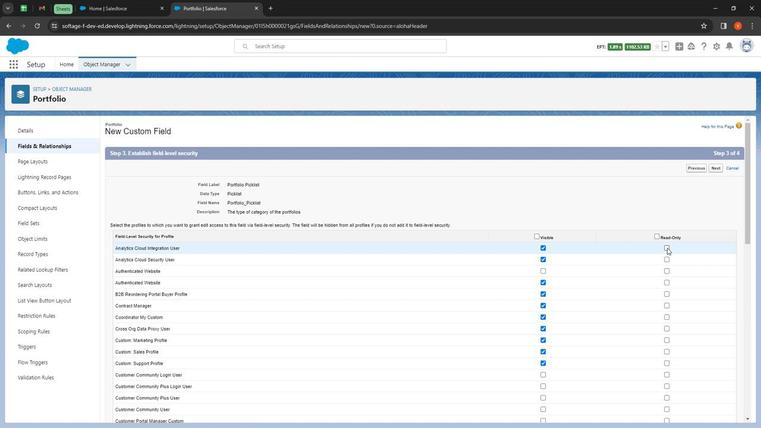 
Action: Mouse moved to (665, 250)
Screenshot: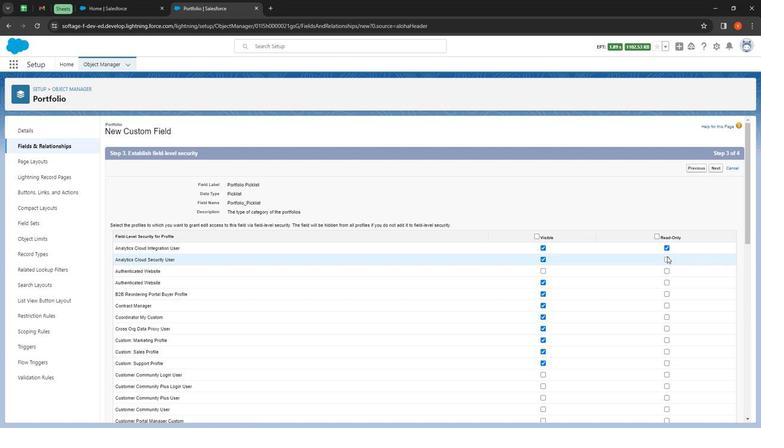 
Action: Mouse pressed left at (665, 250)
Screenshot: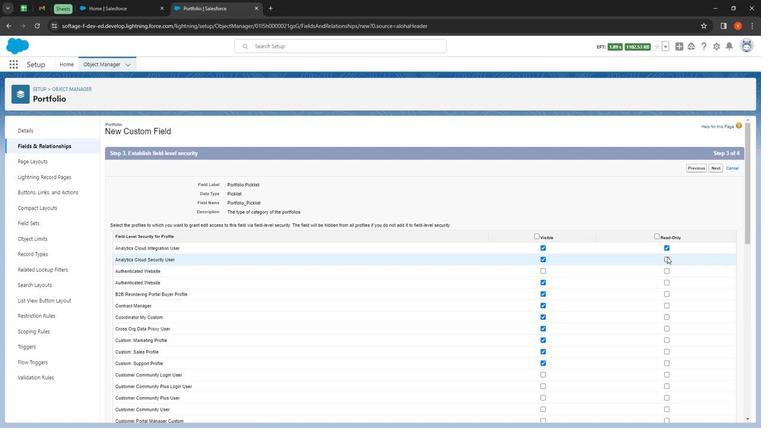 
Action: Mouse moved to (664, 262)
Screenshot: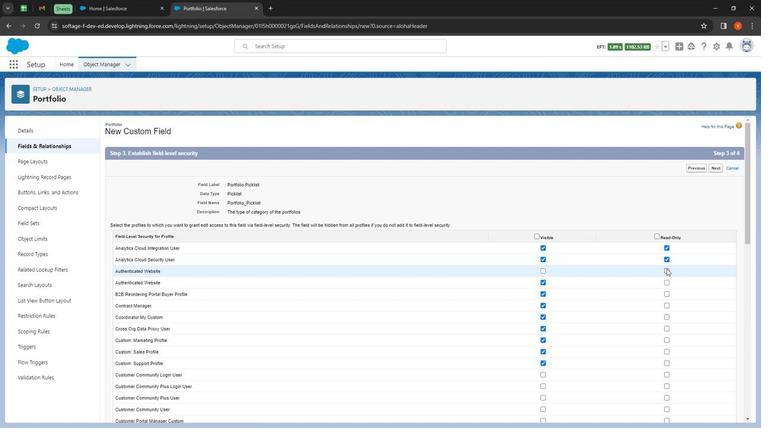 
Action: Mouse pressed left at (664, 262)
Screenshot: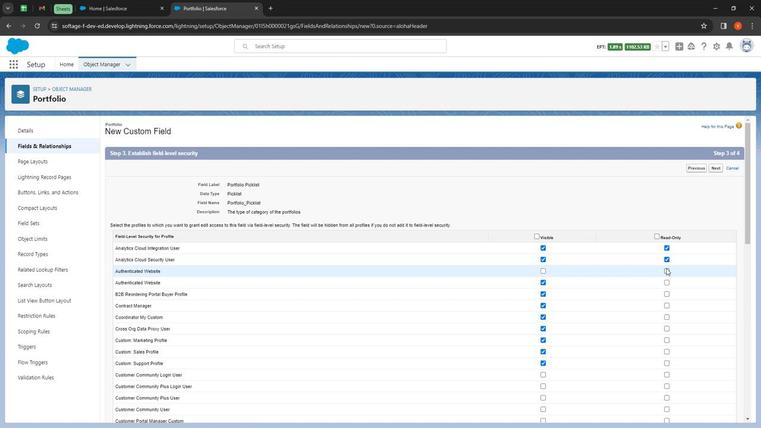 
Action: Mouse moved to (664, 302)
Screenshot: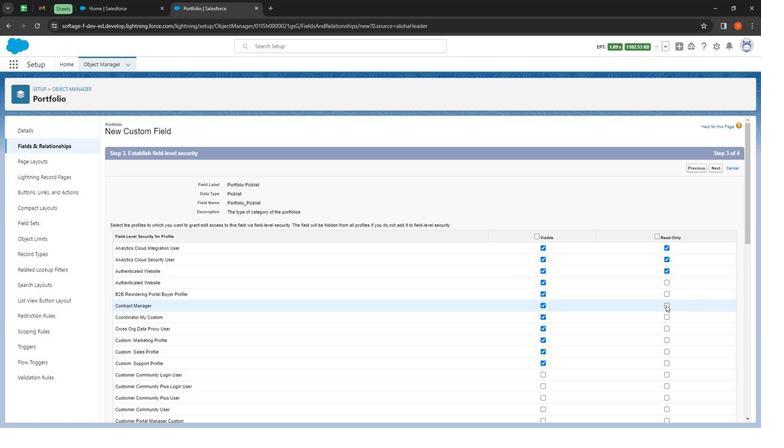 
Action: Mouse pressed left at (664, 302)
Screenshot: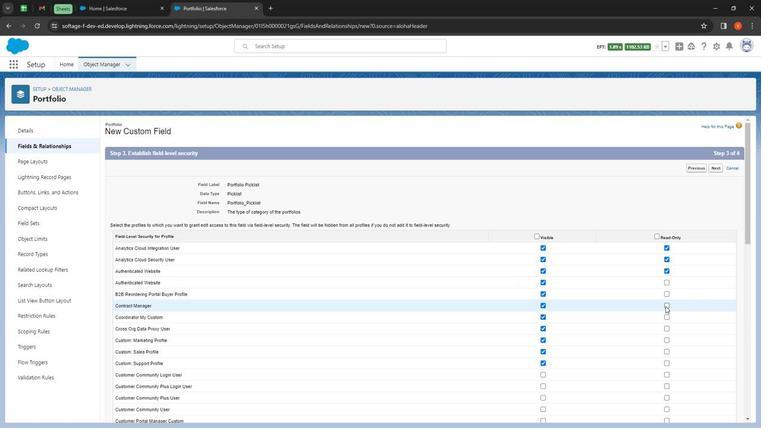 
Action: Mouse moved to (665, 324)
Screenshot: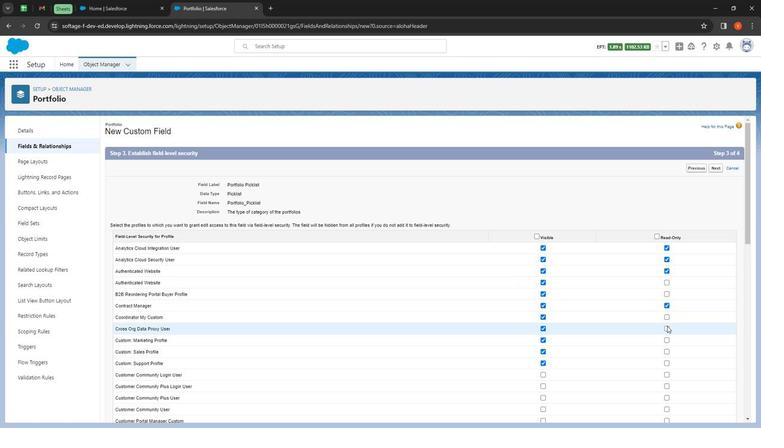 
Action: Mouse pressed left at (665, 324)
Screenshot: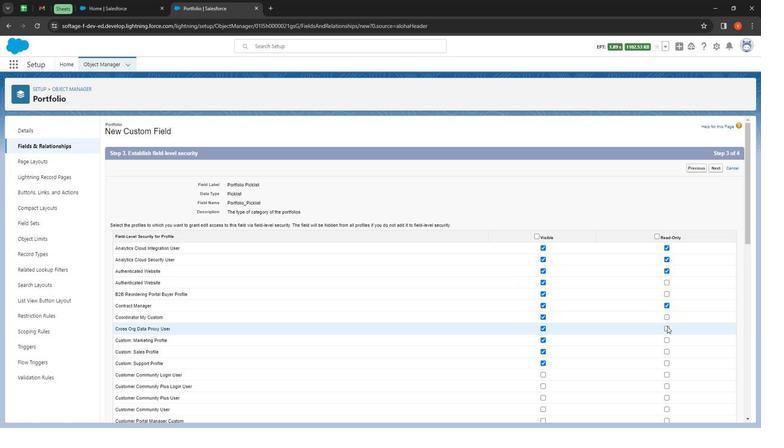
Action: Mouse moved to (664, 351)
Screenshot: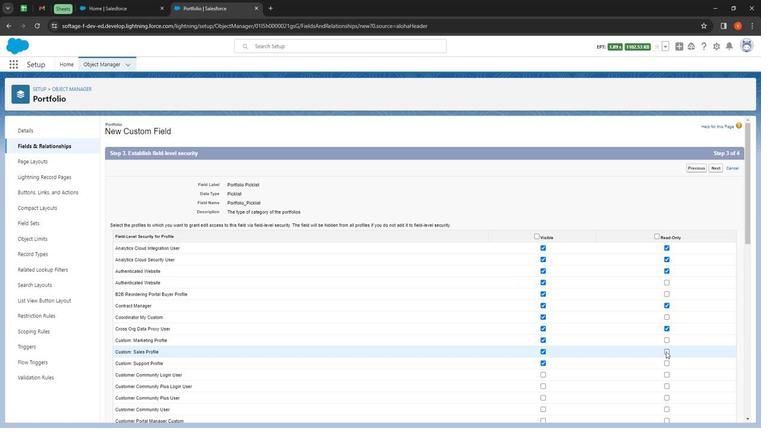 
Action: Mouse pressed left at (664, 351)
Screenshot: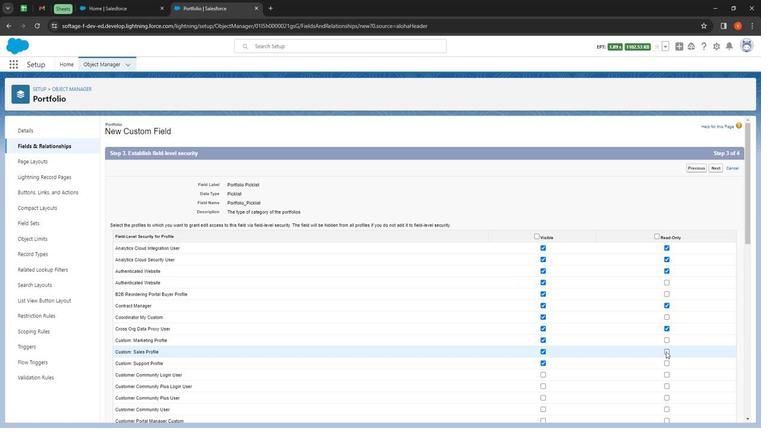 
Action: Mouse moved to (665, 376)
Screenshot: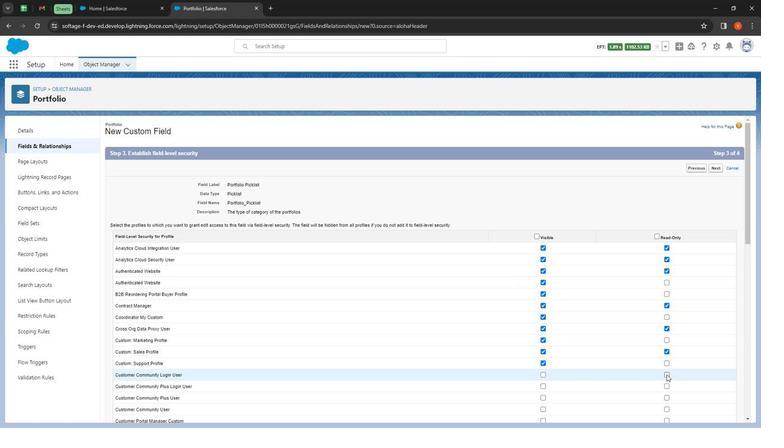 
Action: Mouse pressed left at (665, 376)
Screenshot: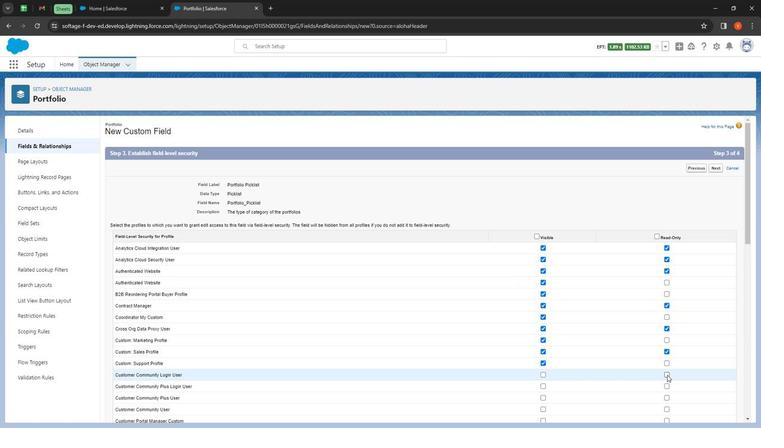 
Action: Mouse moved to (665, 358)
Screenshot: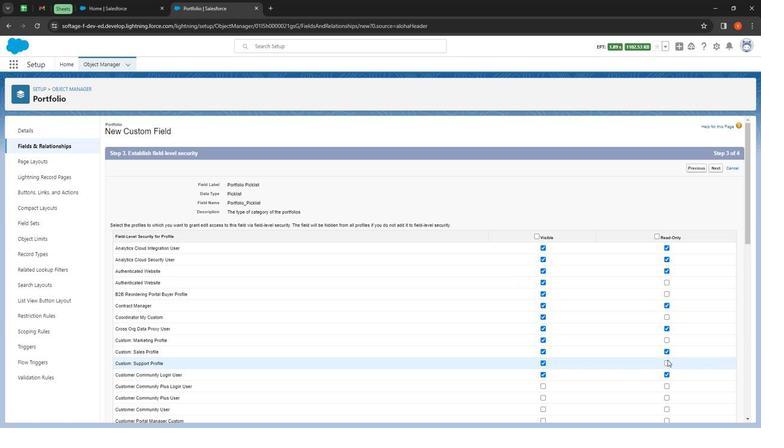 
Action: Mouse scrolled (665, 358) with delta (0, 0)
Screenshot: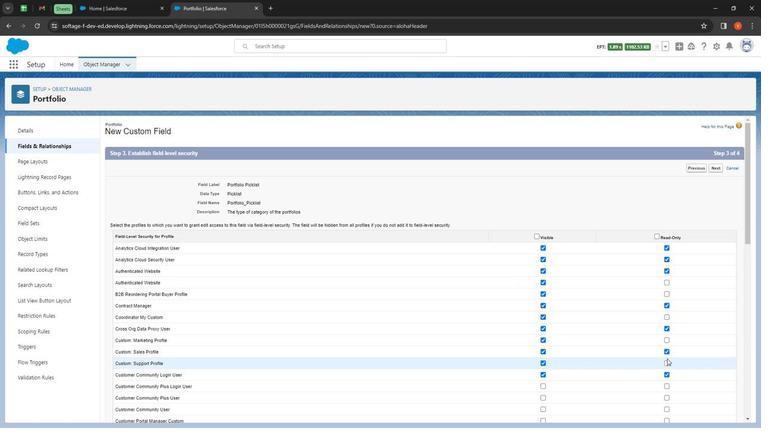 
Action: Mouse moved to (665, 357)
Screenshot: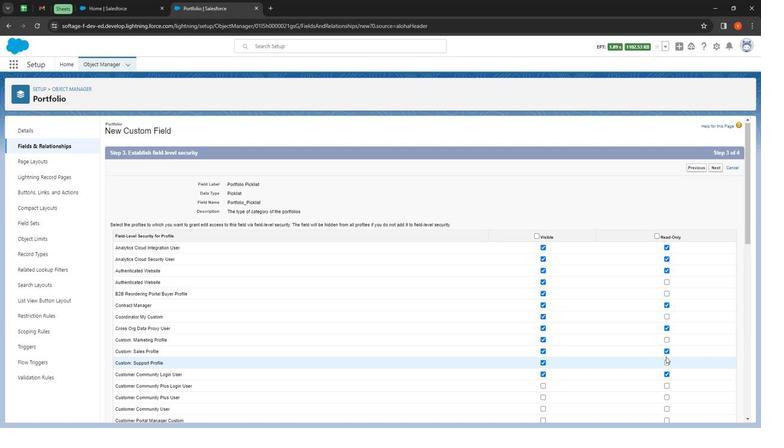 
Action: Mouse scrolled (665, 357) with delta (0, 0)
Screenshot: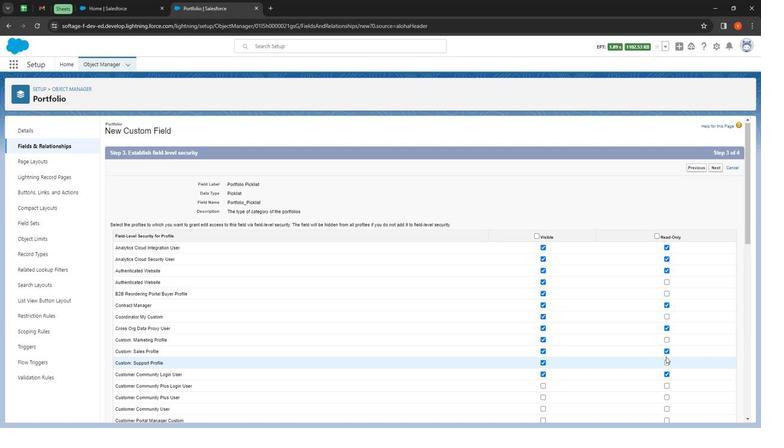 
Action: Mouse moved to (664, 355)
Screenshot: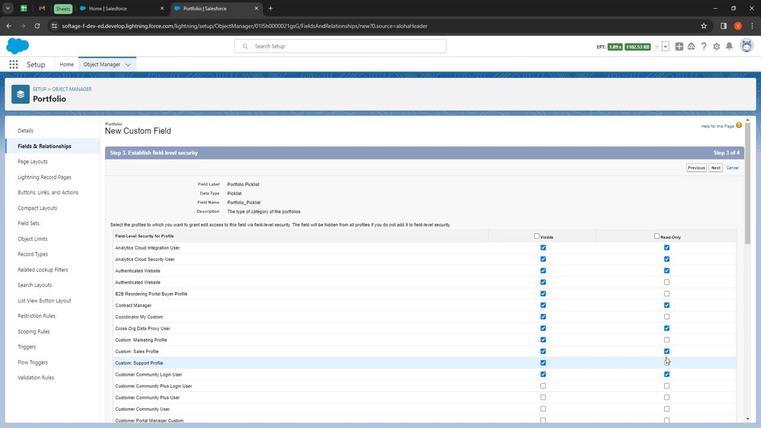 
Action: Mouse scrolled (664, 355) with delta (0, 0)
Screenshot: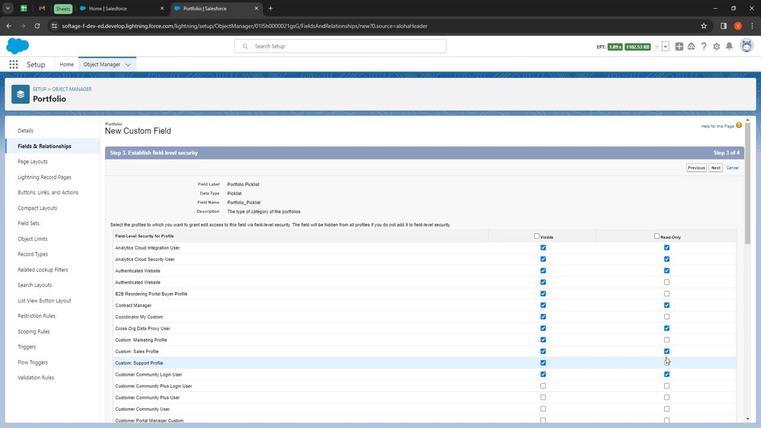 
Action: Mouse moved to (663, 354)
Screenshot: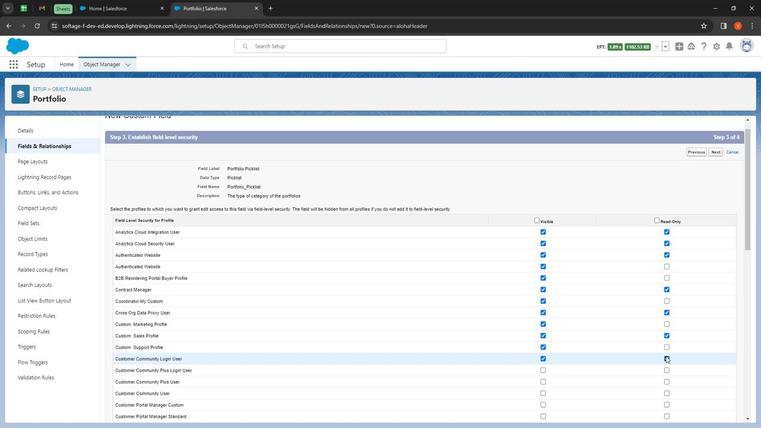 
Action: Mouse scrolled (663, 353) with delta (0, 0)
Screenshot: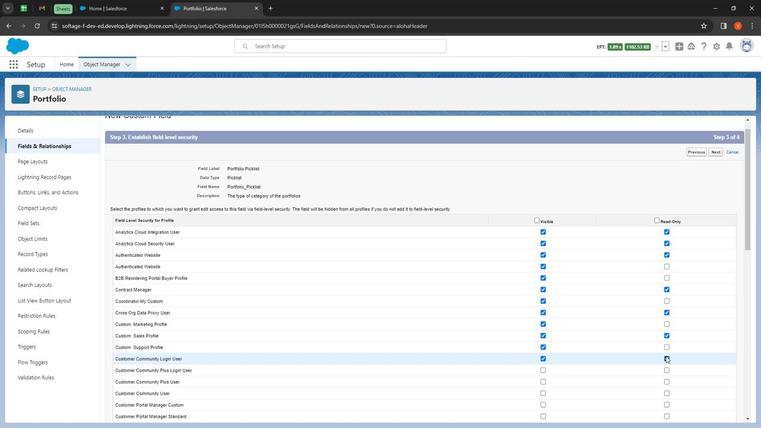 
Action: Mouse moved to (666, 227)
Screenshot: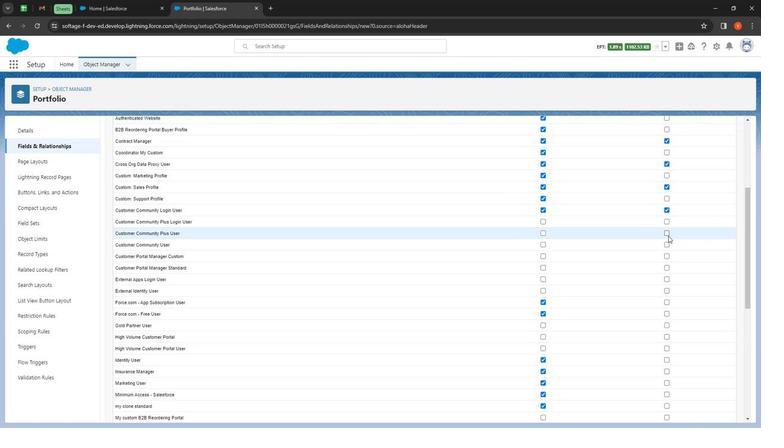 
Action: Mouse pressed left at (666, 227)
Screenshot: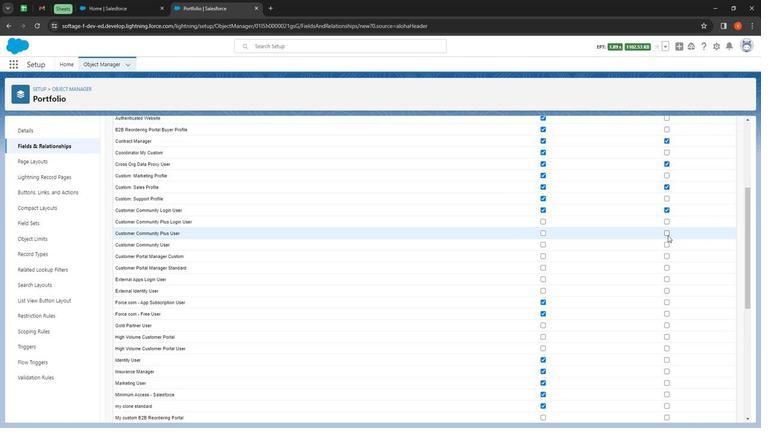 
Action: Mouse moved to (665, 237)
Screenshot: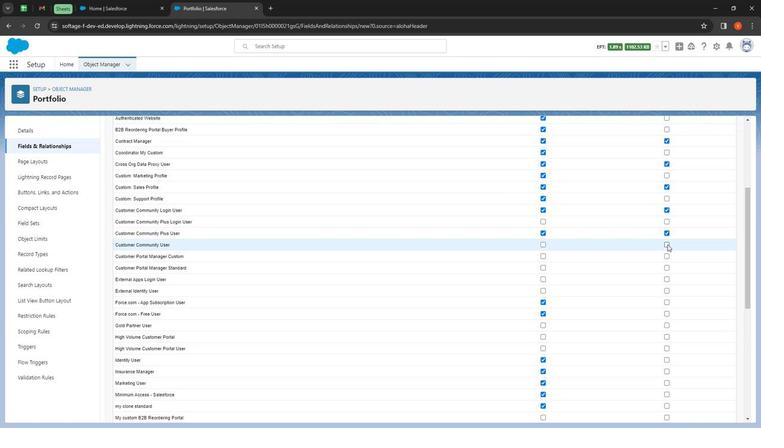 
Action: Mouse pressed left at (665, 237)
Screenshot: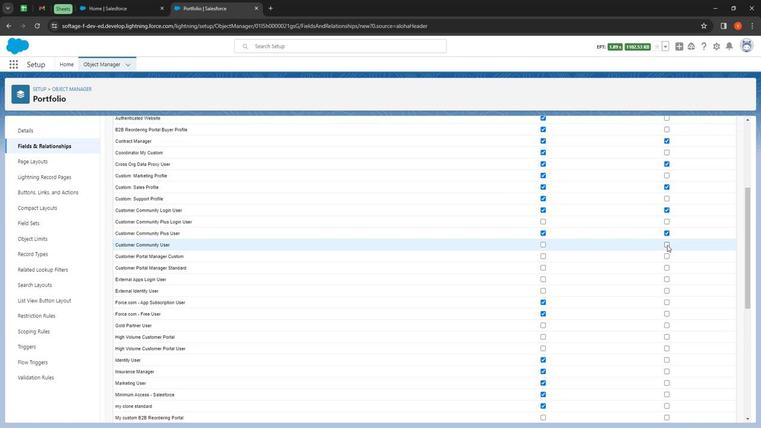 
Action: Mouse moved to (665, 248)
Screenshot: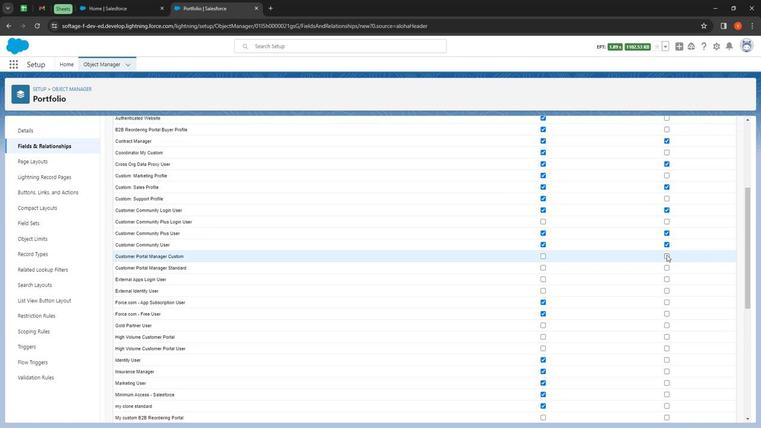 
Action: Mouse pressed left at (665, 248)
Screenshot: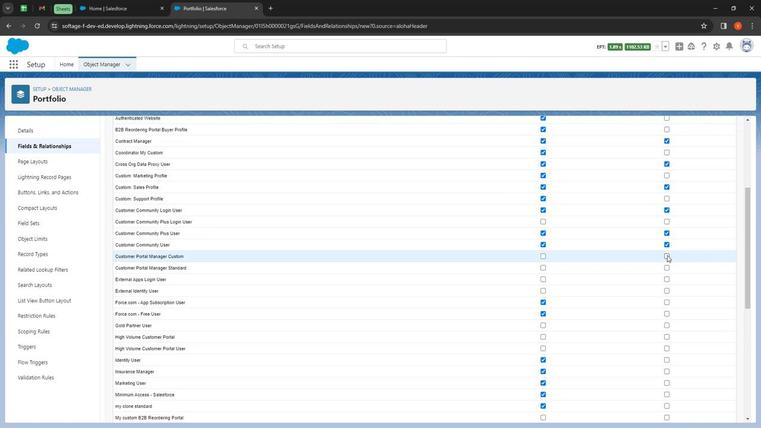 
Action: Mouse moved to (665, 266)
Screenshot: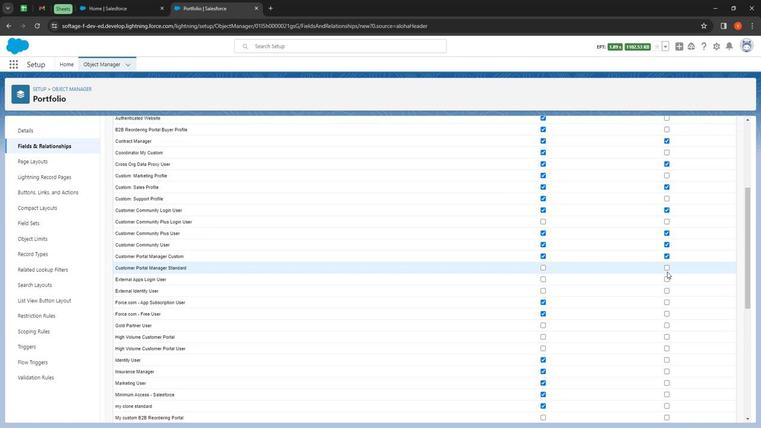 
Action: Mouse pressed left at (665, 266)
Screenshot: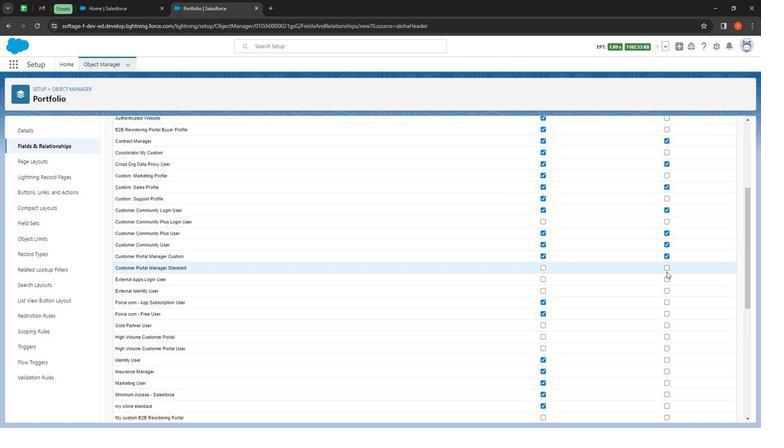 
Action: Mouse moved to (664, 261)
Screenshot: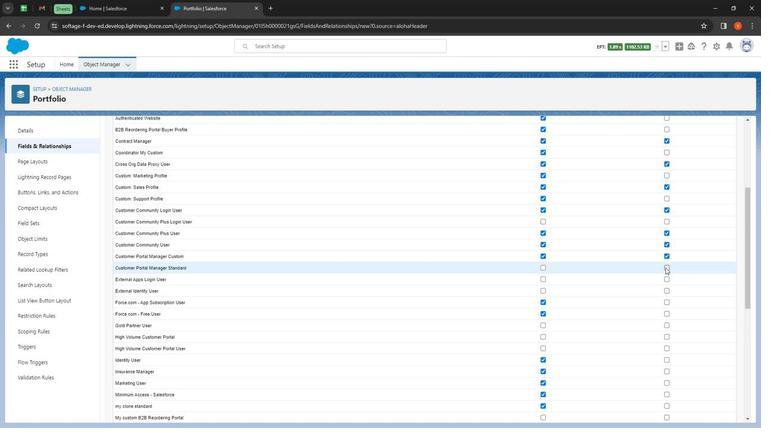 
Action: Mouse pressed left at (664, 261)
Screenshot: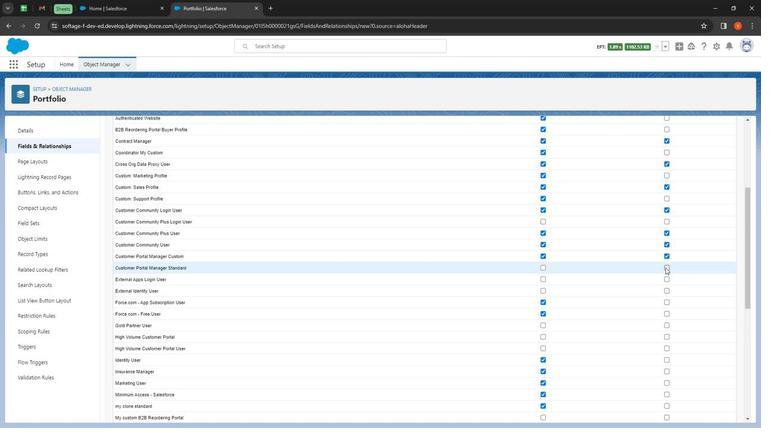 
Action: Mouse moved to (664, 278)
Screenshot: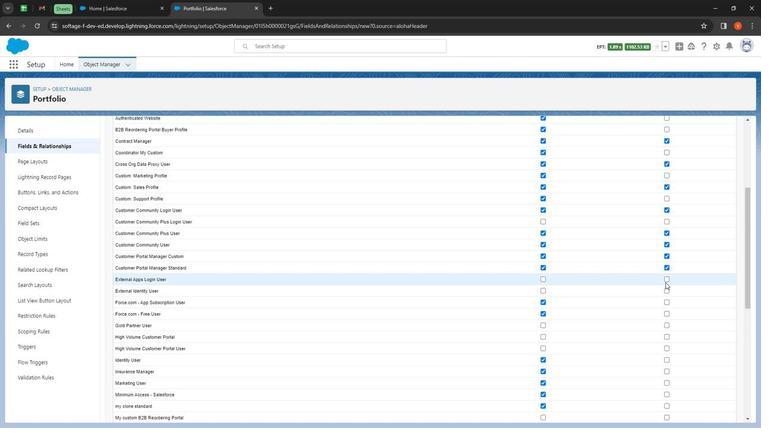 
Action: Mouse pressed left at (664, 278)
Screenshot: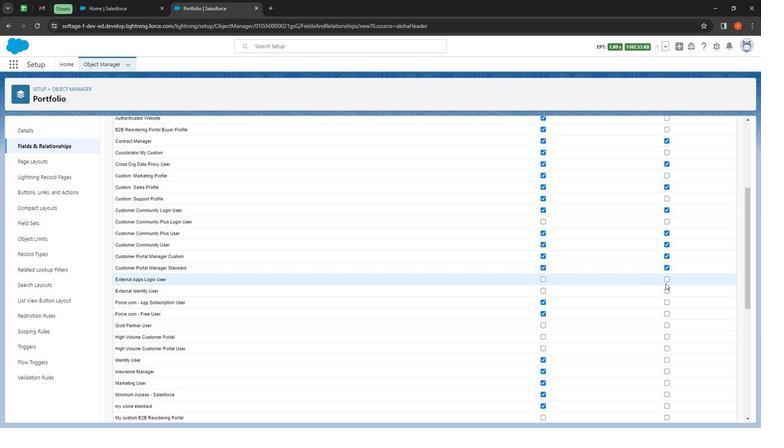 
Action: Mouse moved to (665, 273)
Screenshot: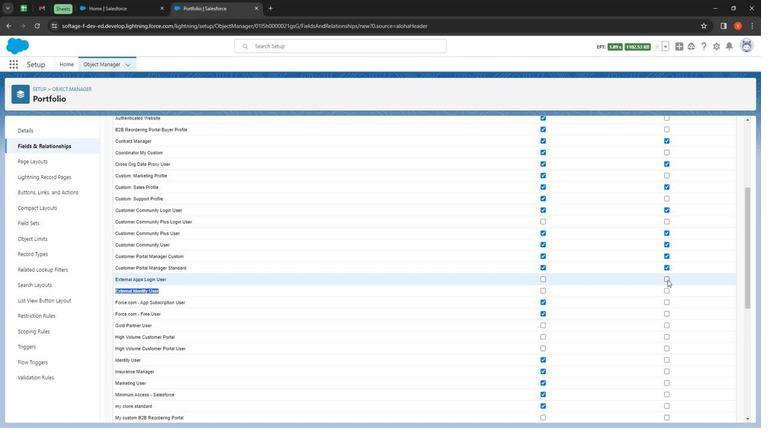 
Action: Mouse pressed left at (665, 273)
Screenshot: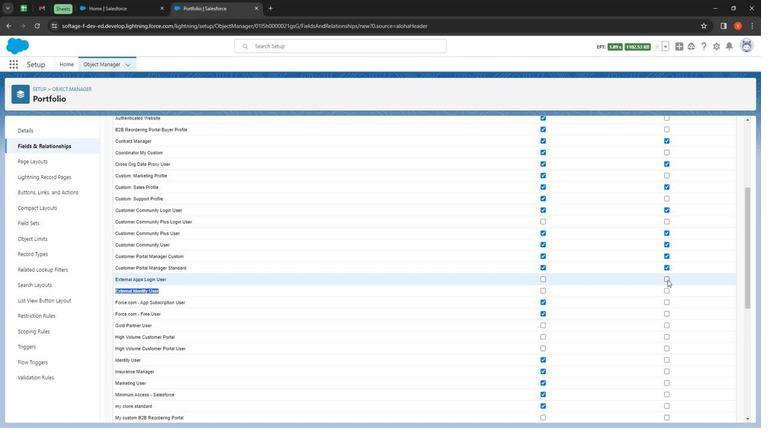 
Action: Mouse moved to (667, 286)
Screenshot: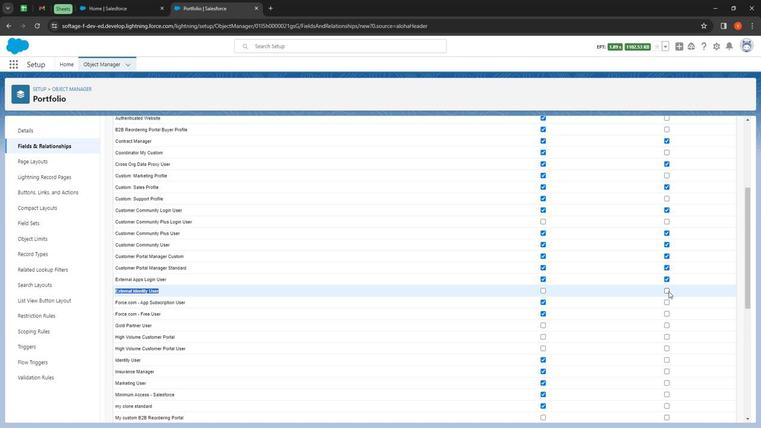 
Action: Mouse pressed left at (667, 286)
Screenshot: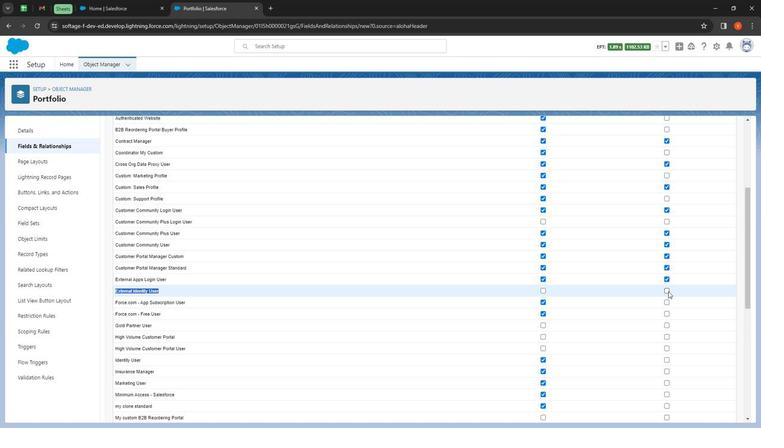 
Action: Mouse moved to (662, 321)
Screenshot: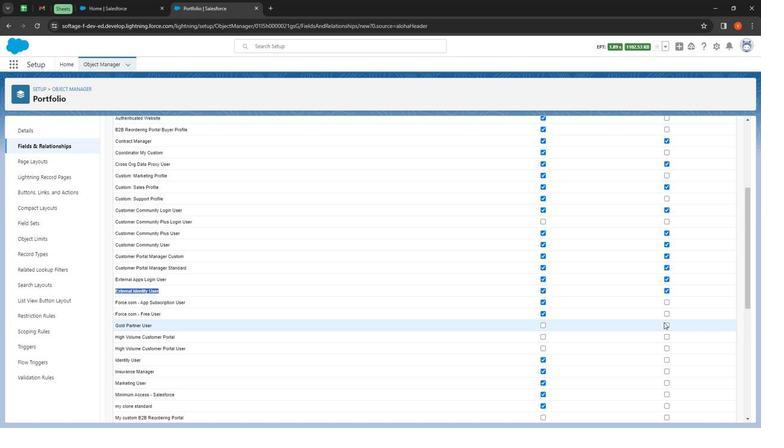 
Action: Mouse pressed left at (662, 321)
Screenshot: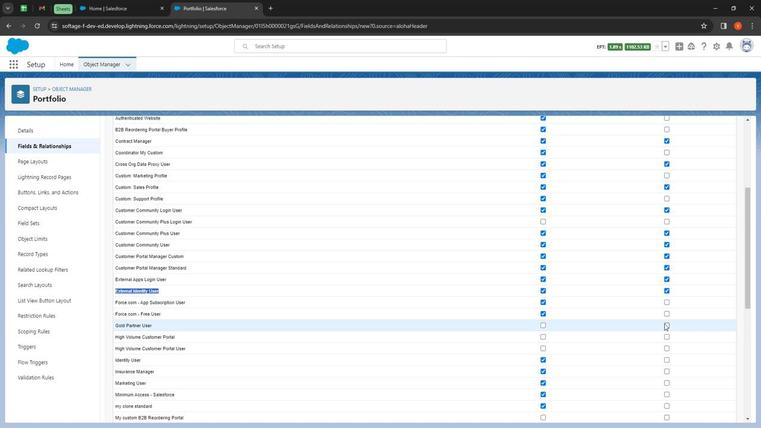 
Action: Mouse moved to (664, 310)
Screenshot: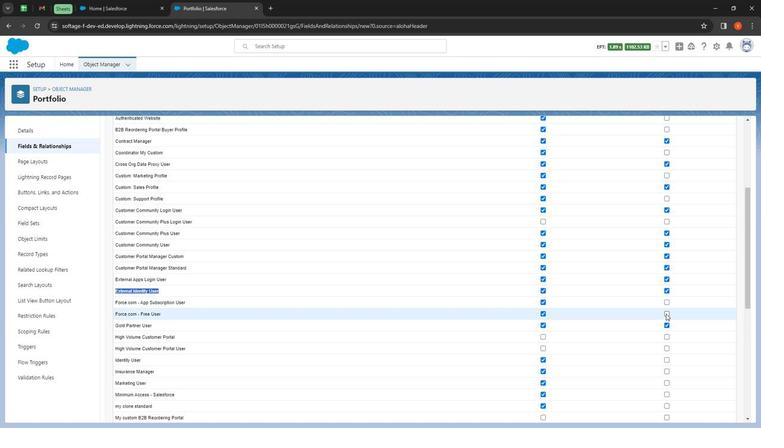 
Action: Mouse pressed left at (664, 310)
Screenshot: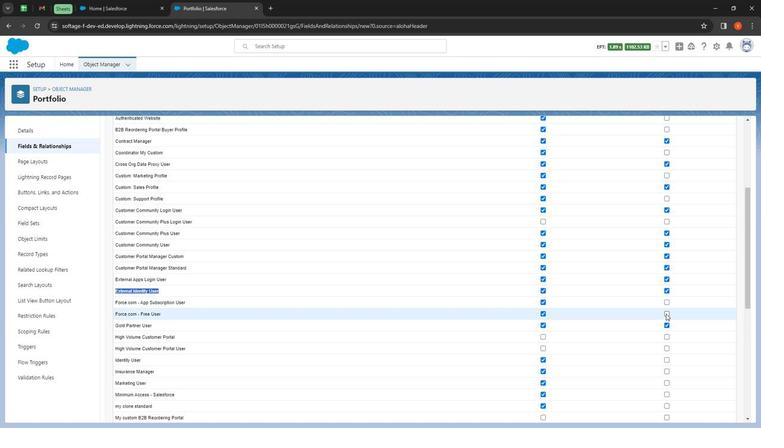 
Action: Mouse moved to (663, 321)
Screenshot: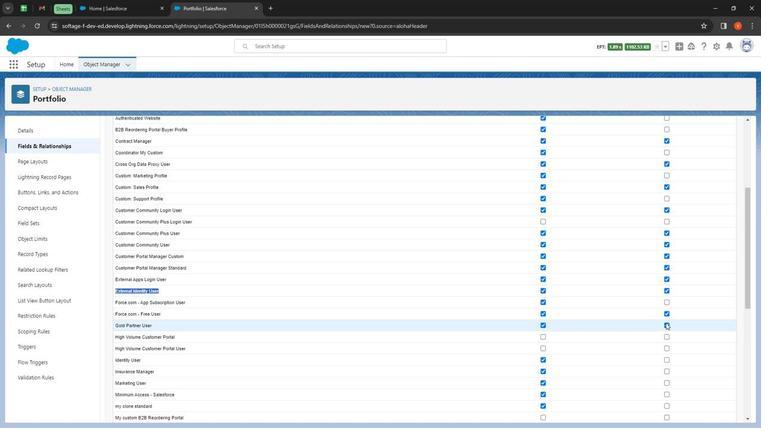 
Action: Mouse scrolled (663, 321) with delta (0, 0)
Screenshot: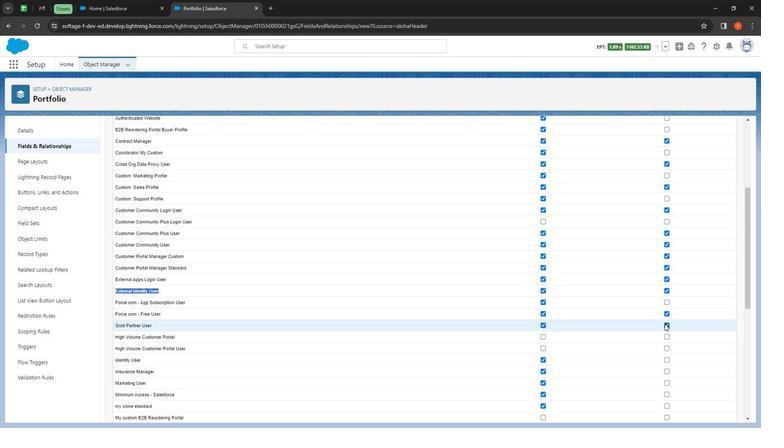 
Action: Mouse scrolled (663, 321) with delta (0, 0)
Screenshot: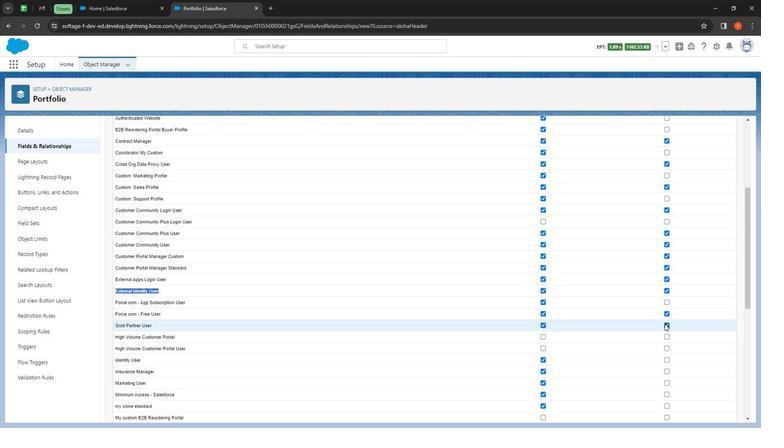 
Action: Mouse moved to (662, 321)
Screenshot: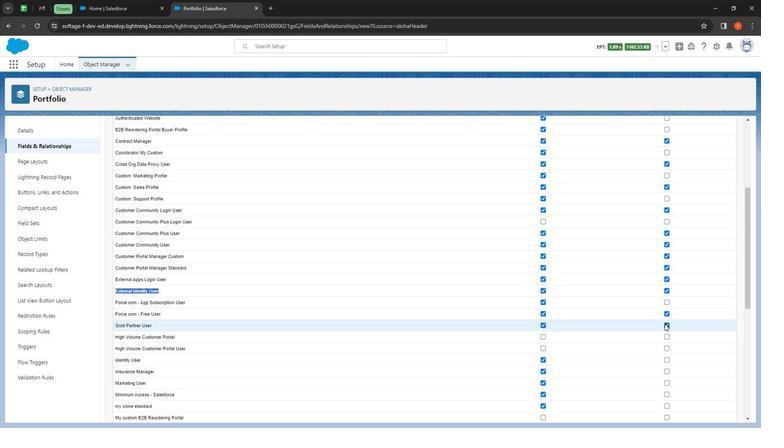 
Action: Mouse scrolled (662, 321) with delta (0, 0)
Screenshot: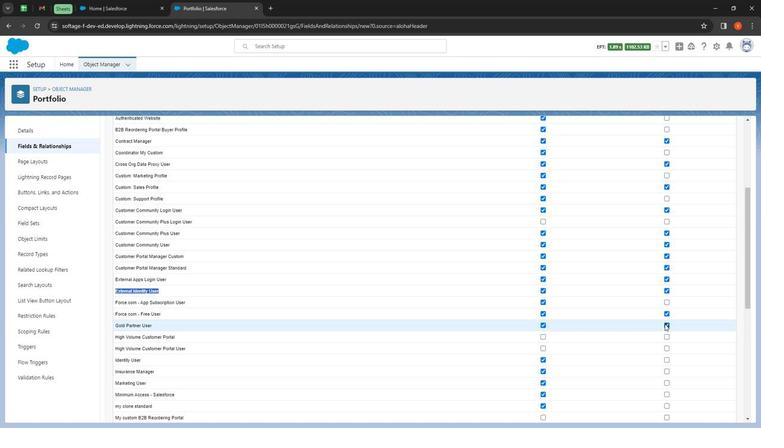 
Action: Mouse moved to (662, 321)
Screenshot: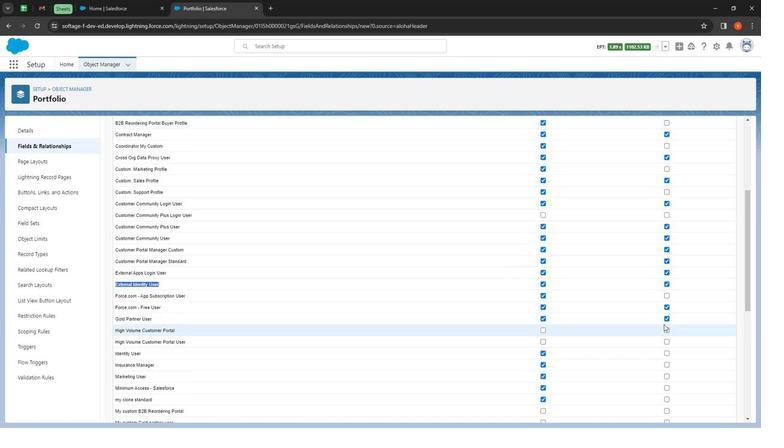 
Action: Mouse scrolled (662, 321) with delta (0, 0)
Screenshot: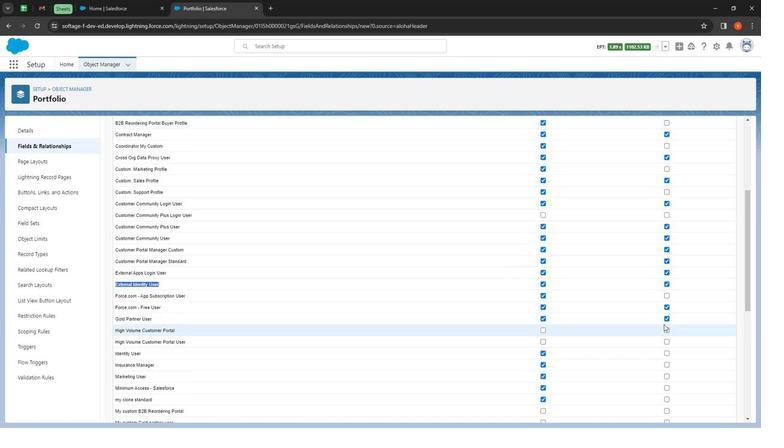 
Action: Mouse moved to (663, 185)
Screenshot: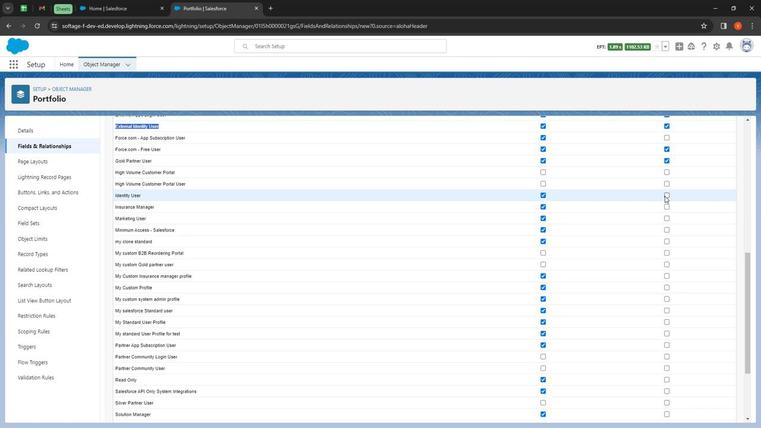 
Action: Mouse pressed left at (663, 185)
Screenshot: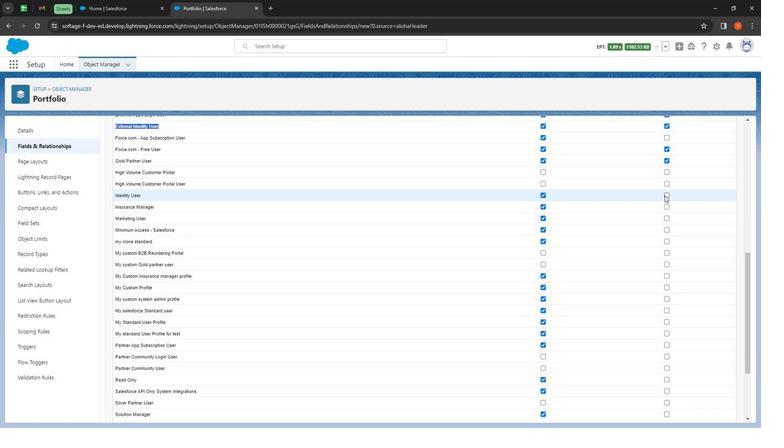 
Action: Mouse moved to (665, 198)
Screenshot: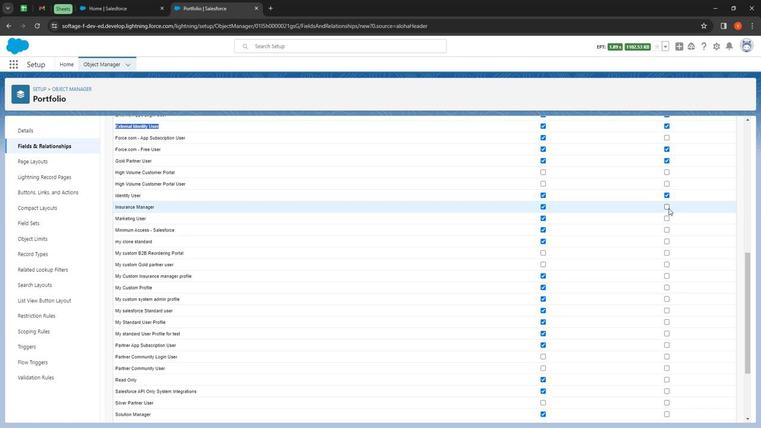 
Action: Mouse pressed left at (665, 198)
Screenshot: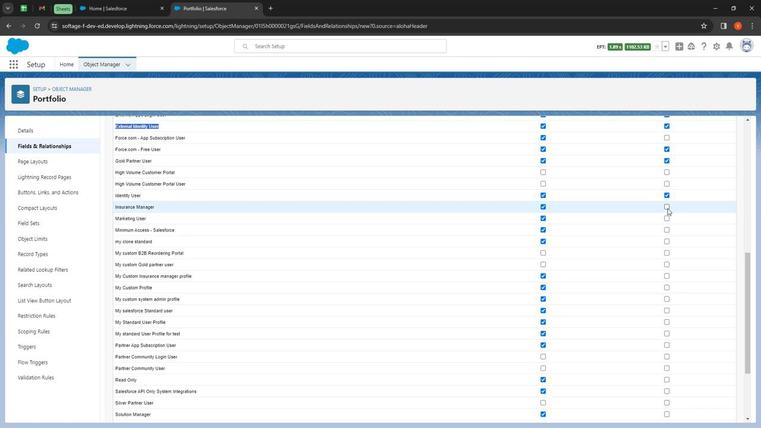 
Action: Mouse moved to (664, 210)
Screenshot: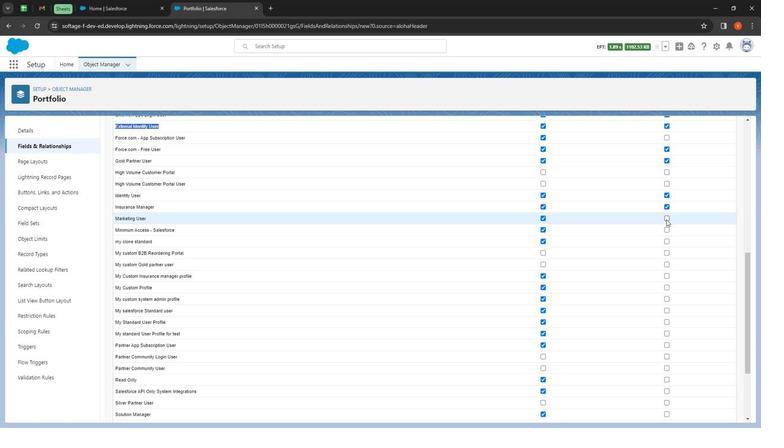 
Action: Mouse pressed left at (664, 210)
Screenshot: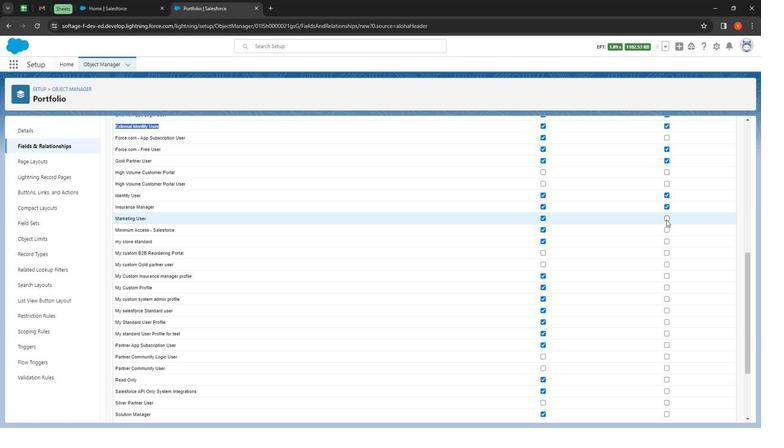 
Action: Mouse moved to (667, 226)
Screenshot: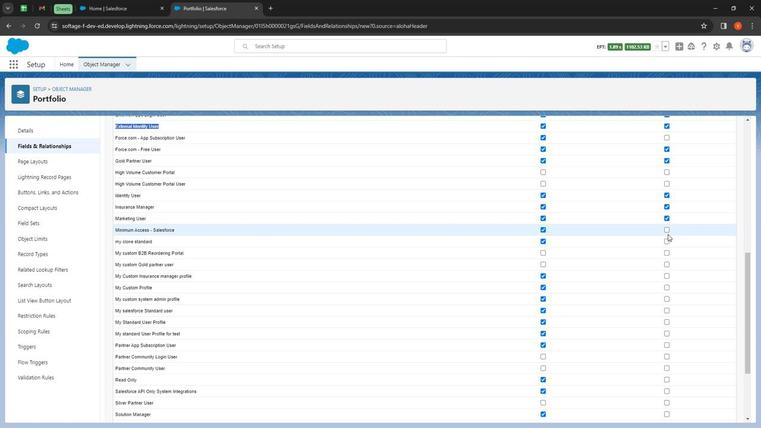 
Action: Mouse pressed left at (667, 226)
Screenshot: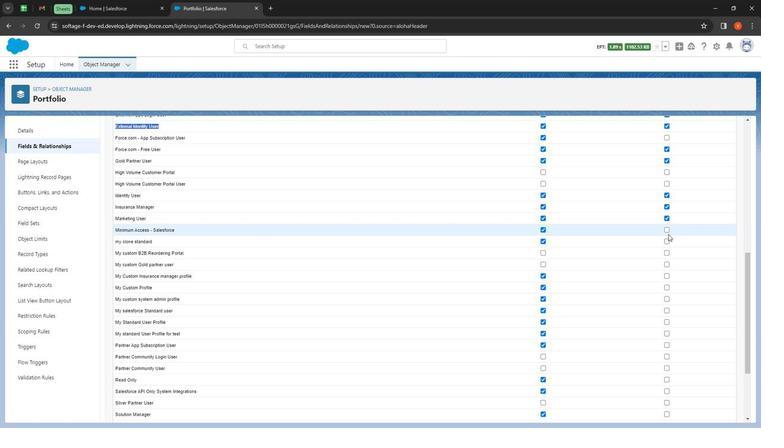
Action: Mouse moved to (667, 220)
Screenshot: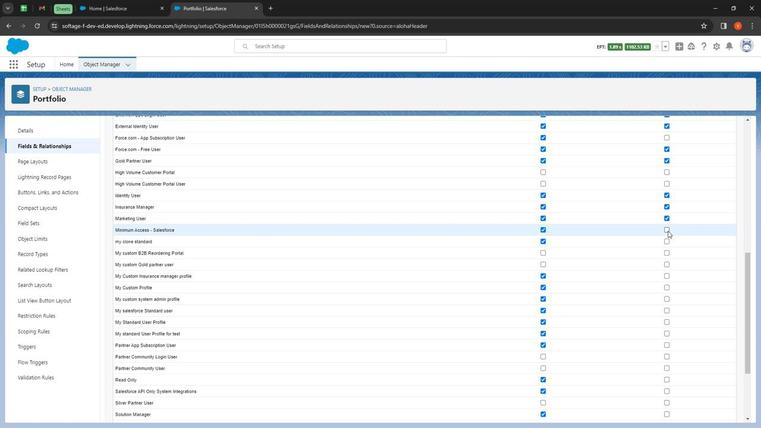 
Action: Mouse pressed left at (667, 220)
Screenshot: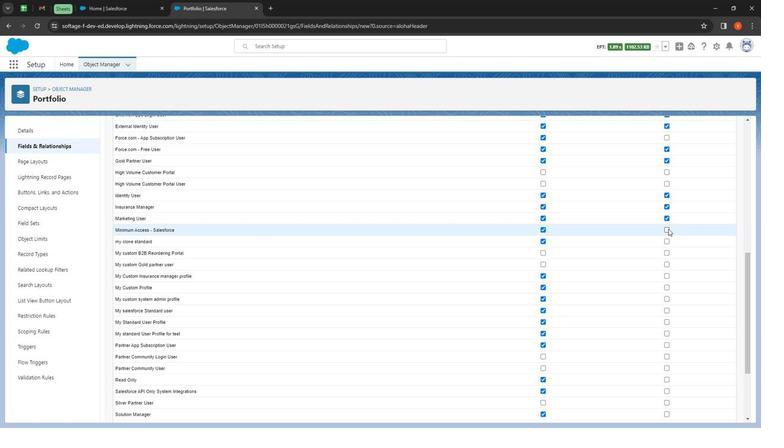 
Action: Mouse moved to (667, 233)
Screenshot: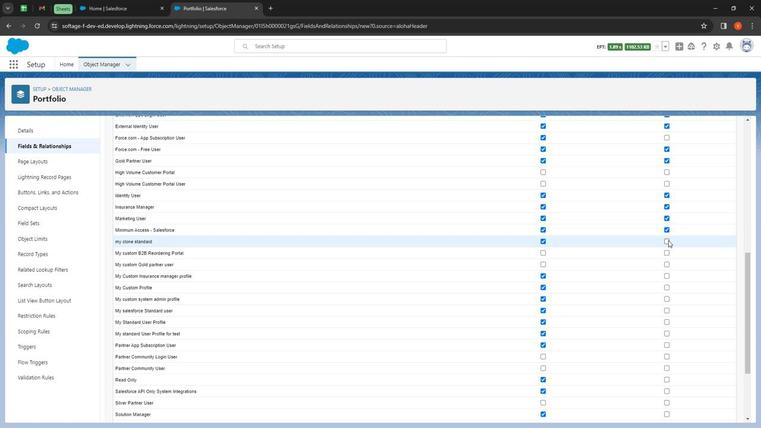 
Action: Mouse pressed left at (667, 233)
Screenshot: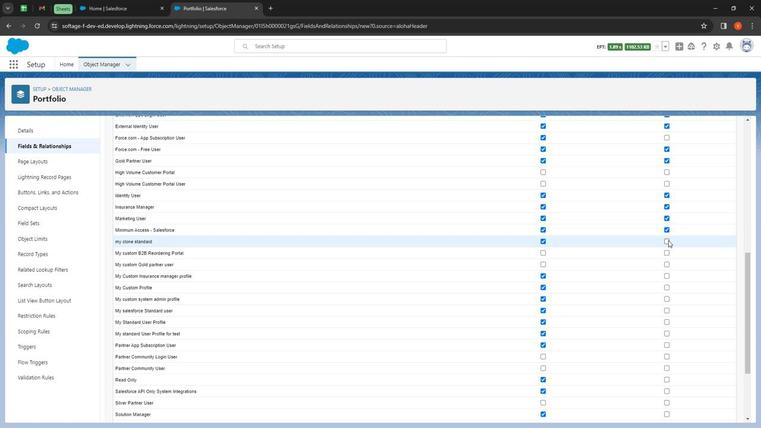 
Action: Mouse moved to (667, 270)
Screenshot: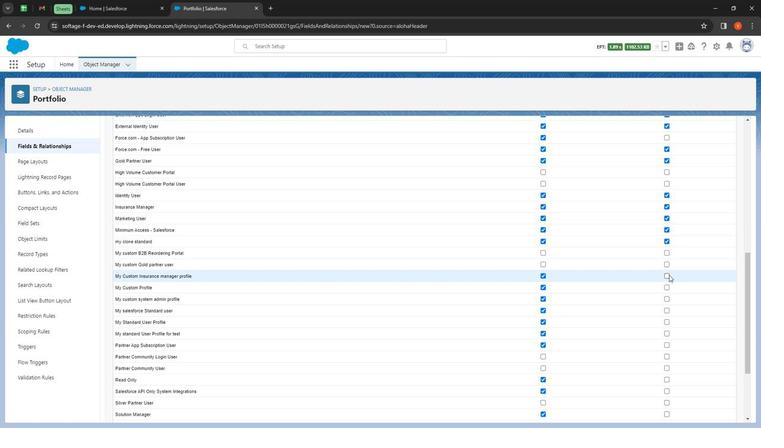 
Action: Mouse pressed left at (667, 270)
Screenshot: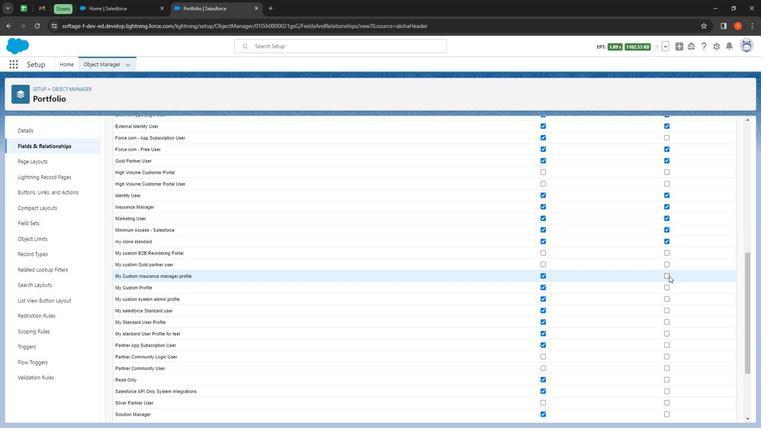 
Action: Mouse moved to (666, 260)
Screenshot: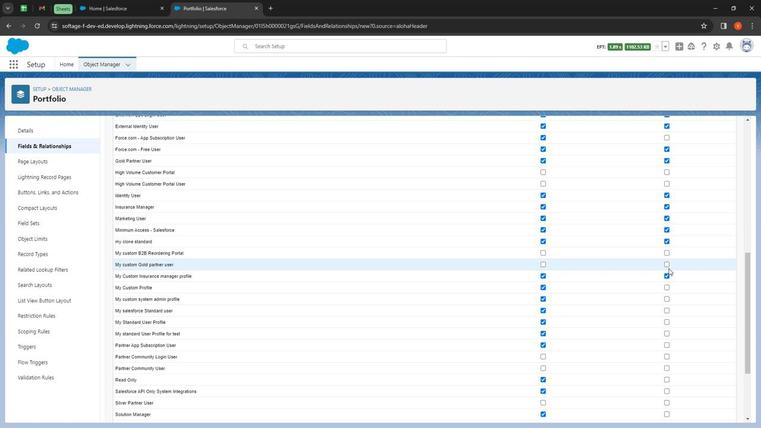 
Action: Mouse pressed left at (666, 260)
Screenshot: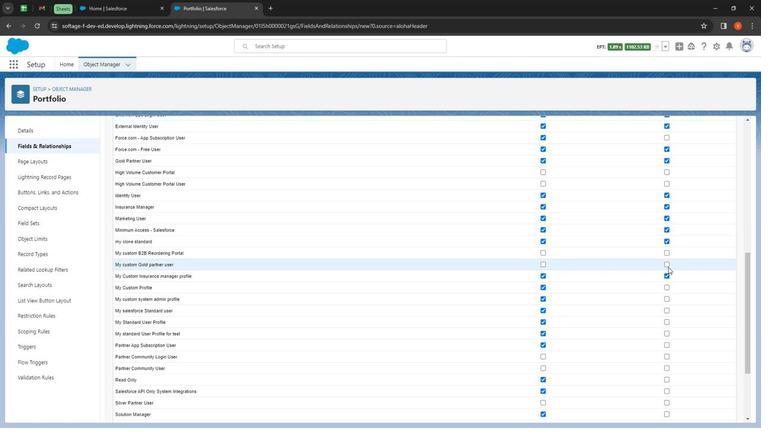 
Action: Mouse moved to (664, 283)
Screenshot: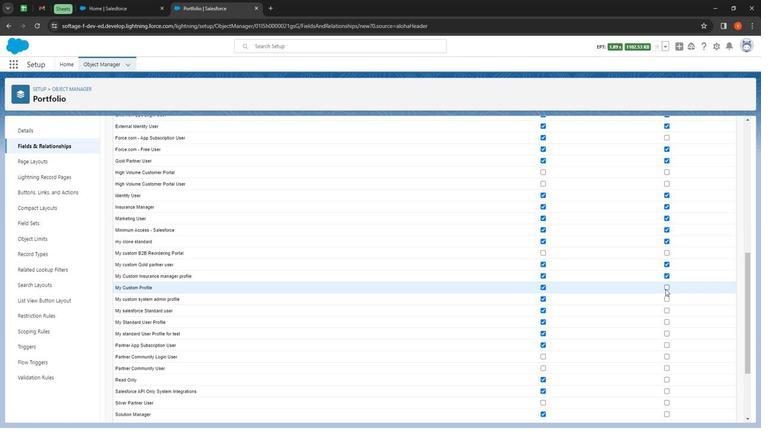 
Action: Mouse pressed left at (664, 283)
Screenshot: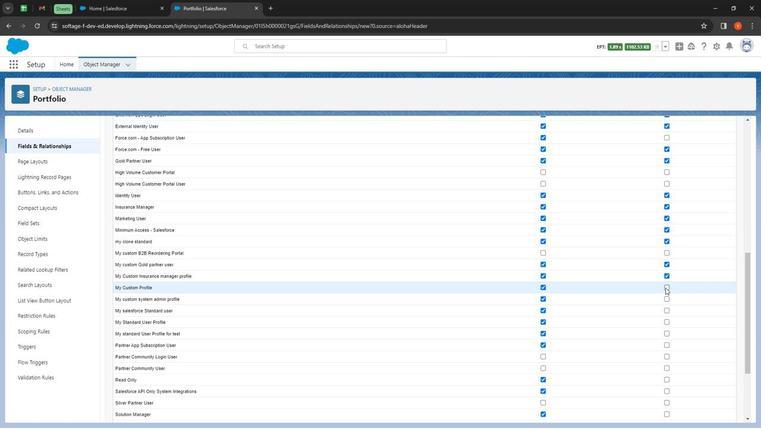 
Action: Mouse moved to (665, 293)
Screenshot: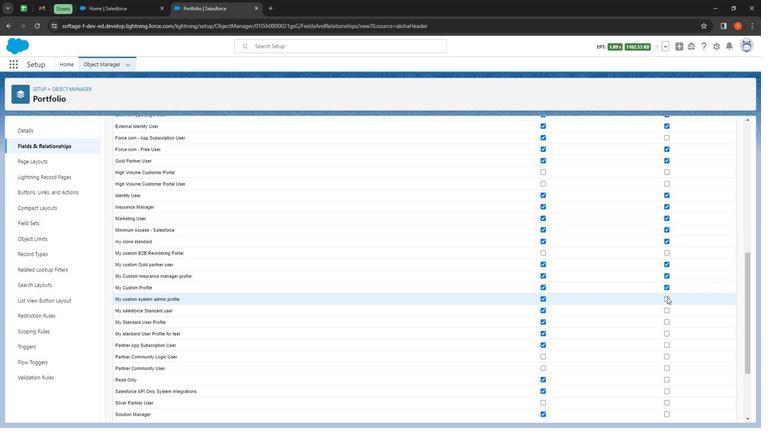 
Action: Mouse pressed left at (665, 293)
Screenshot: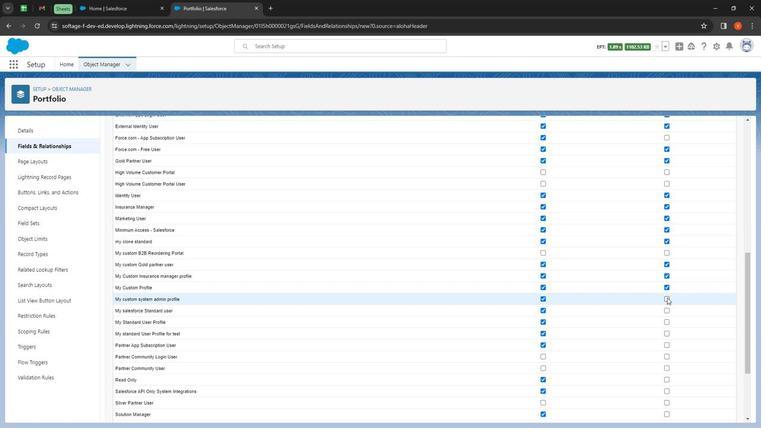
Action: Mouse moved to (665, 317)
Screenshot: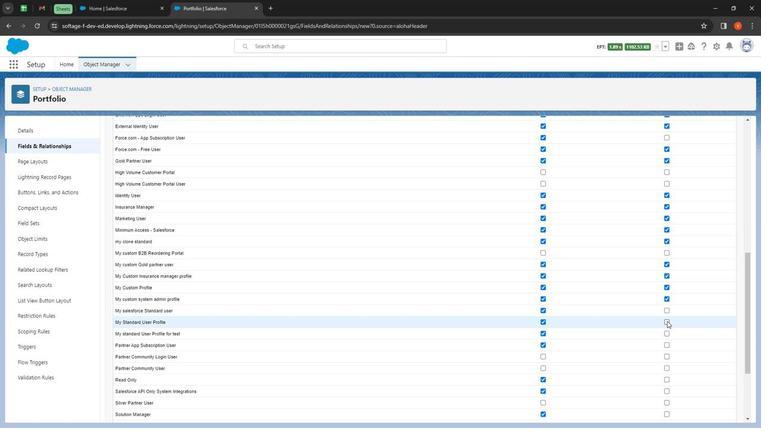 
Action: Mouse pressed left at (665, 317)
Screenshot: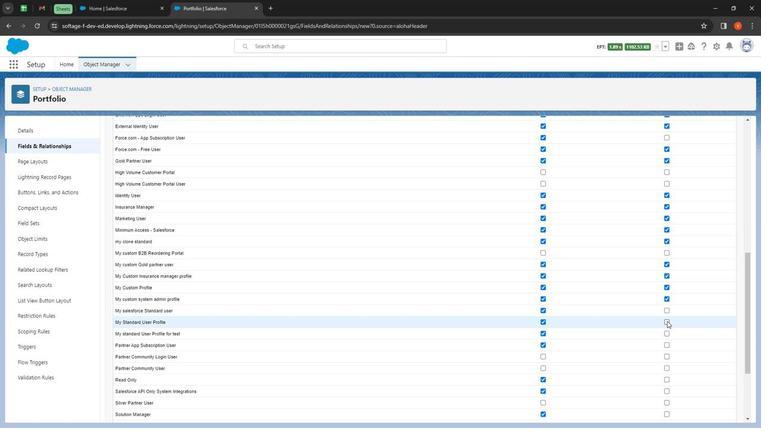 
Action: Mouse moved to (665, 310)
Screenshot: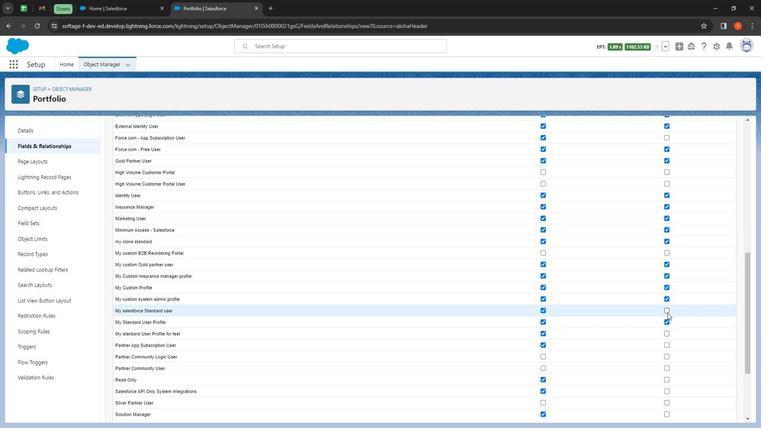 
Action: Mouse scrolled (665, 309) with delta (0, 0)
Screenshot: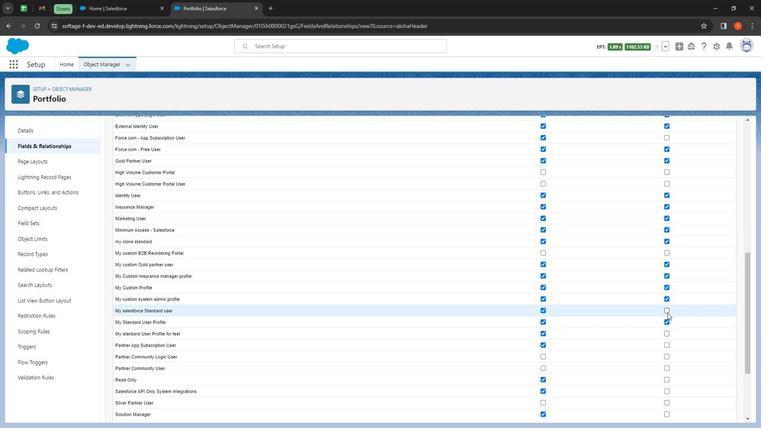 
Action: Mouse scrolled (665, 309) with delta (0, 0)
Screenshot: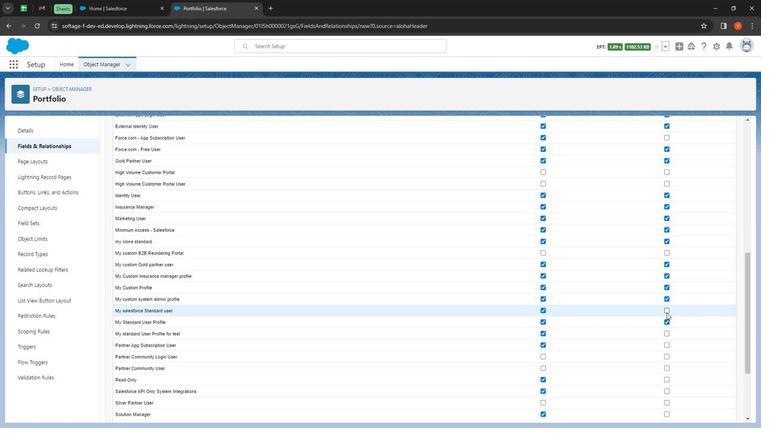 
Action: Mouse moved to (664, 309)
Screenshot: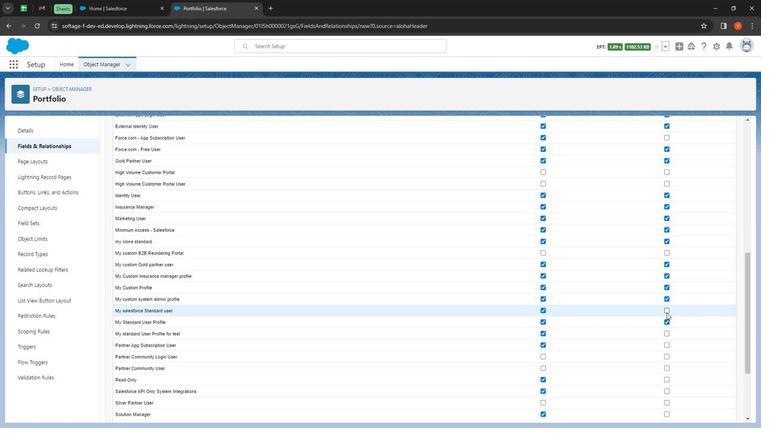 
Action: Mouse scrolled (664, 308) with delta (0, 0)
Screenshot: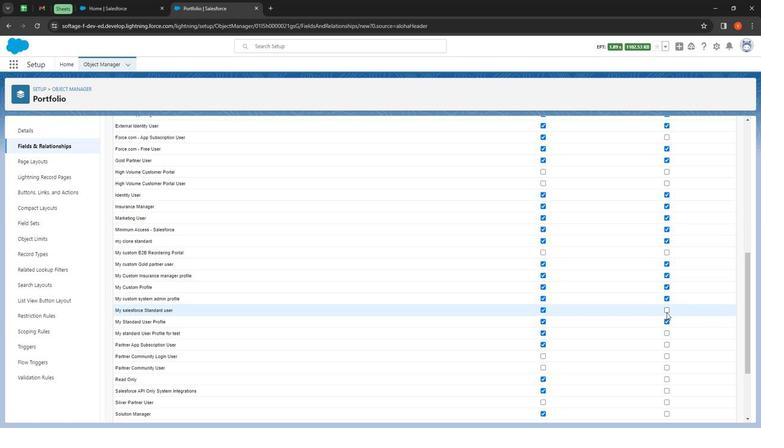 
Action: Mouse moved to (664, 307)
Screenshot: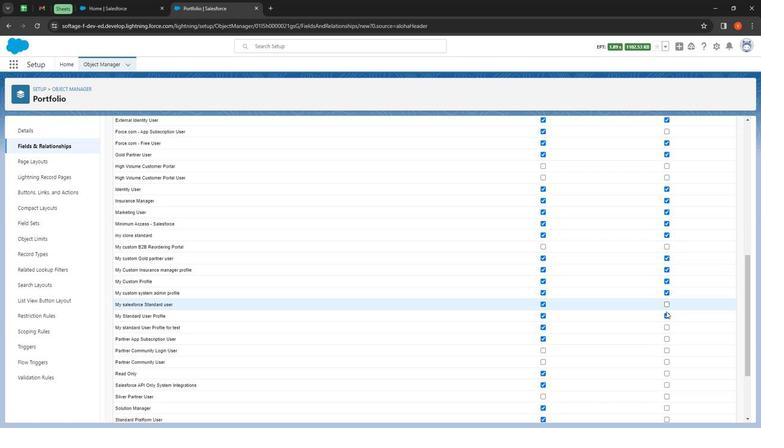 
Action: Mouse scrolled (664, 307) with delta (0, 0)
Screenshot: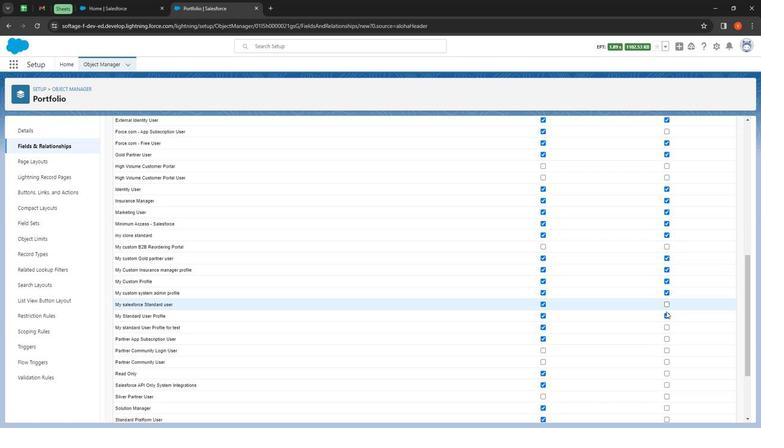 
Action: Mouse moved to (666, 221)
Screenshot: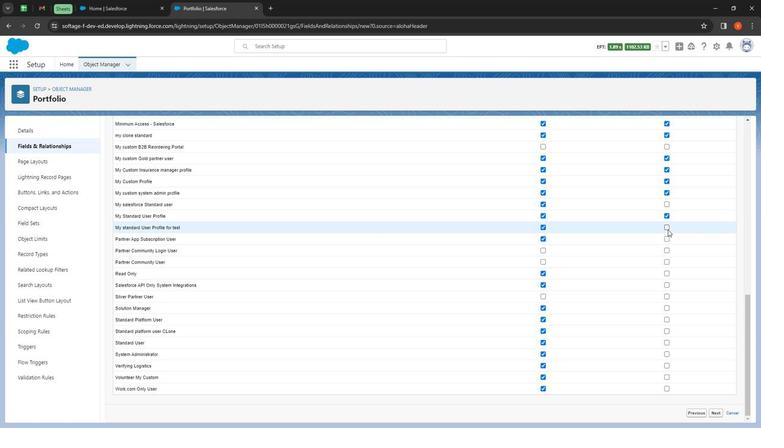 
Action: Mouse pressed left at (666, 221)
Screenshot: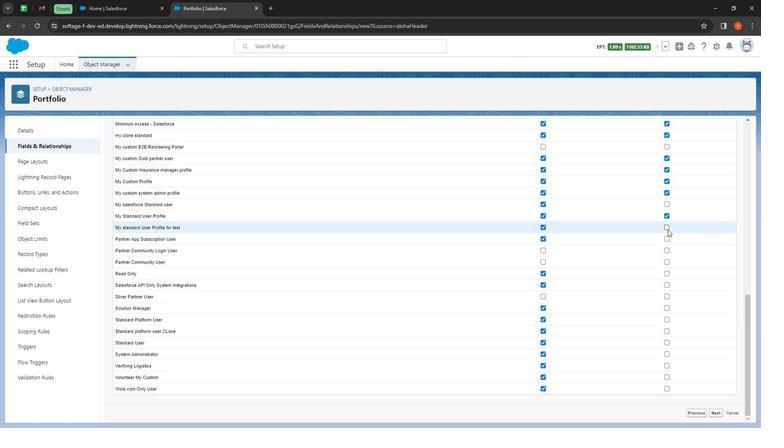 
Action: Mouse moved to (663, 257)
Screenshot: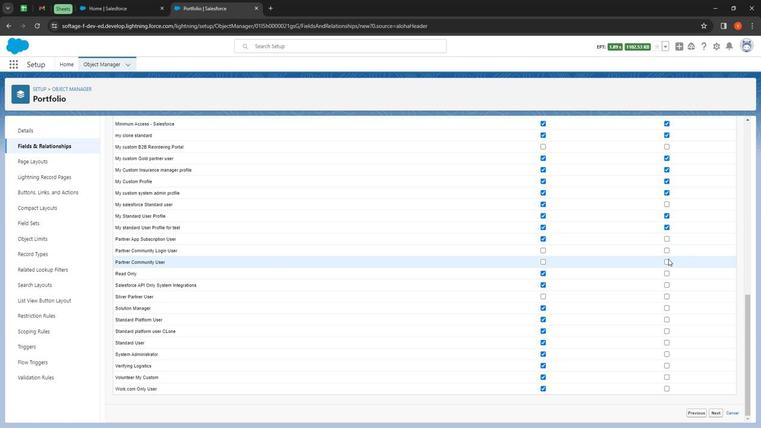 
Action: Mouse pressed left at (663, 257)
Screenshot: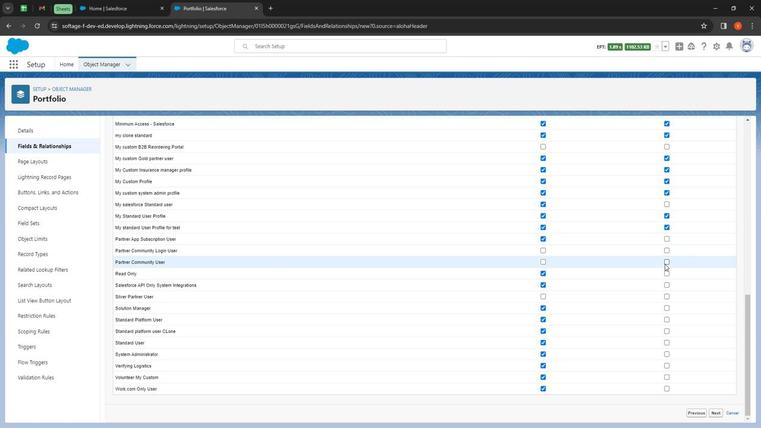 
Action: Mouse moved to (665, 243)
Screenshot: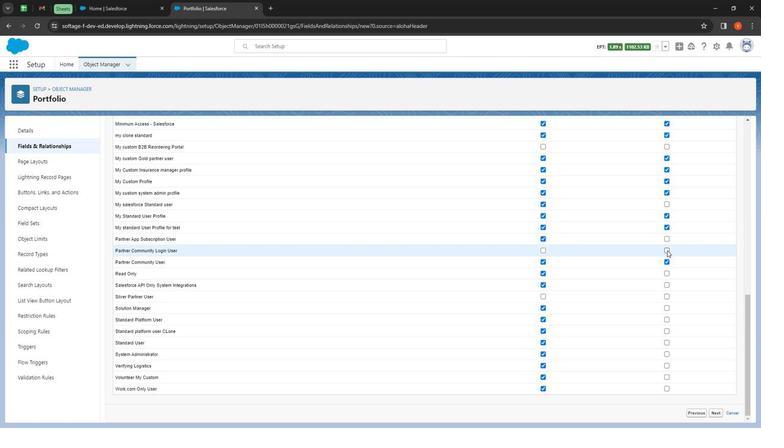 
Action: Mouse pressed left at (665, 243)
Screenshot: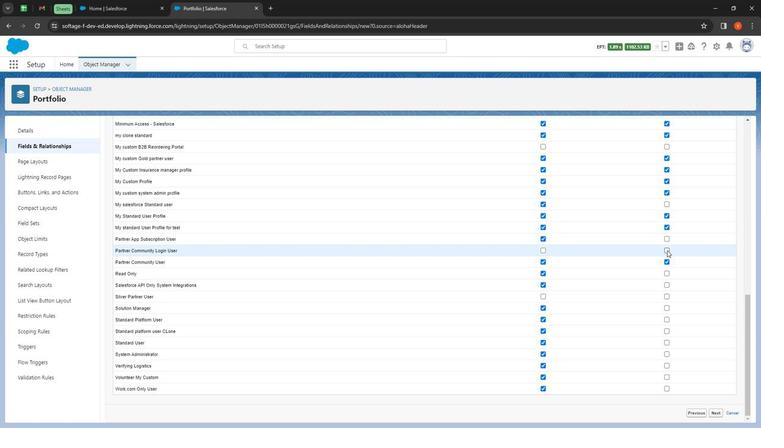 
Action: Mouse moved to (665, 269)
Screenshot: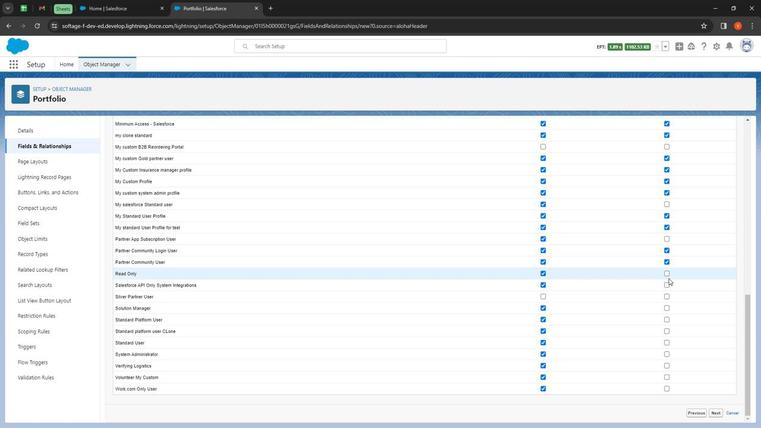 
Action: Mouse pressed left at (665, 269)
Screenshot: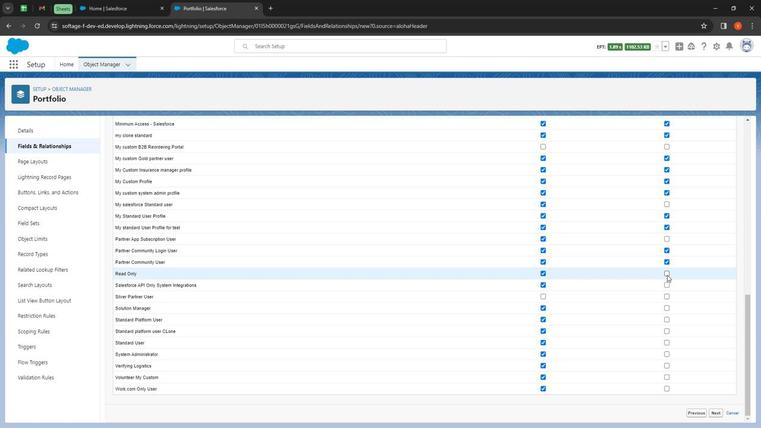 
Action: Mouse moved to (665, 279)
Screenshot: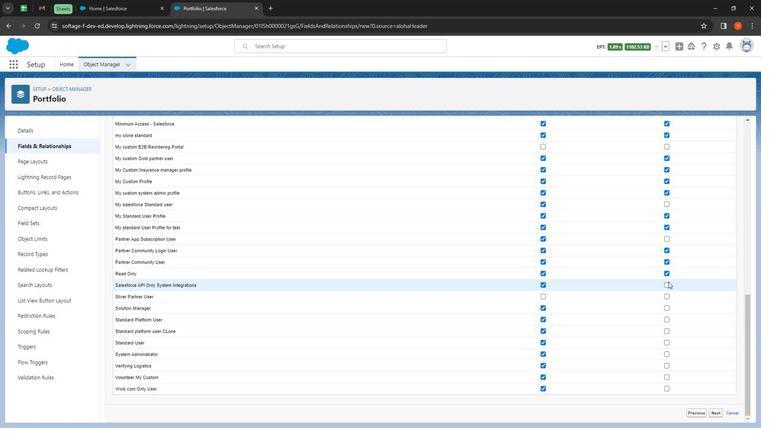 
Action: Mouse pressed left at (665, 279)
Screenshot: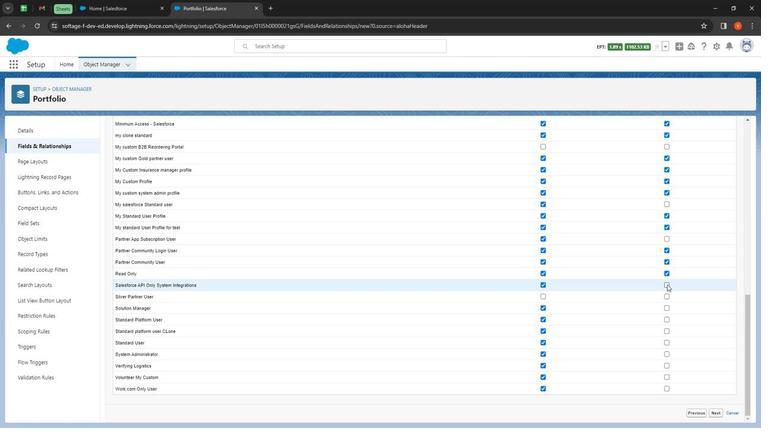 
Action: Mouse moved to (665, 315)
Screenshot: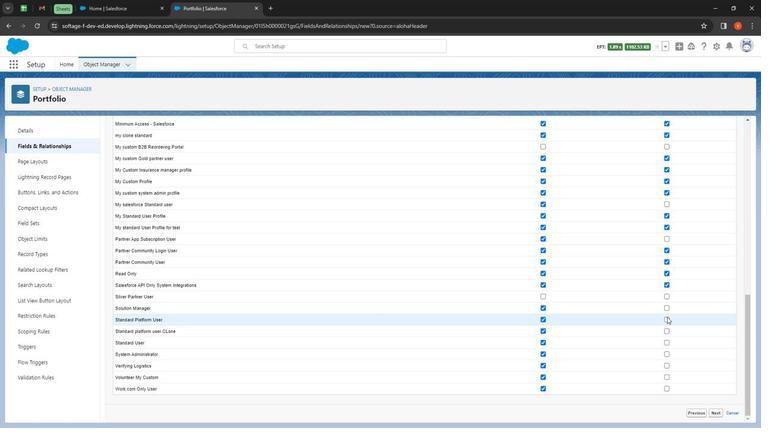 
Action: Mouse pressed left at (665, 315)
Screenshot: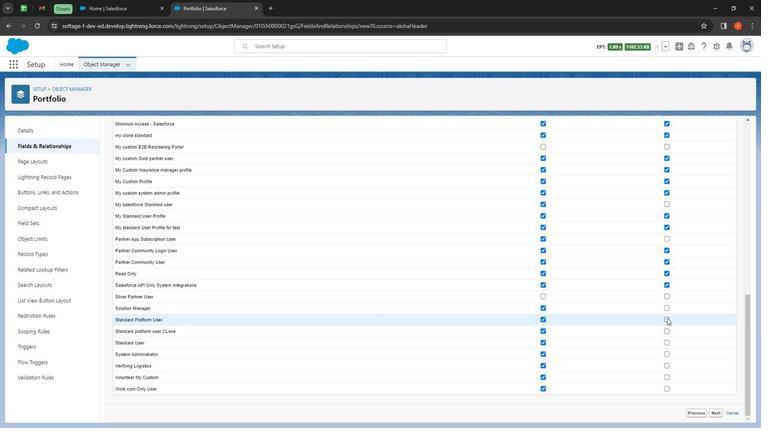 
Action: Mouse moved to (667, 304)
Screenshot: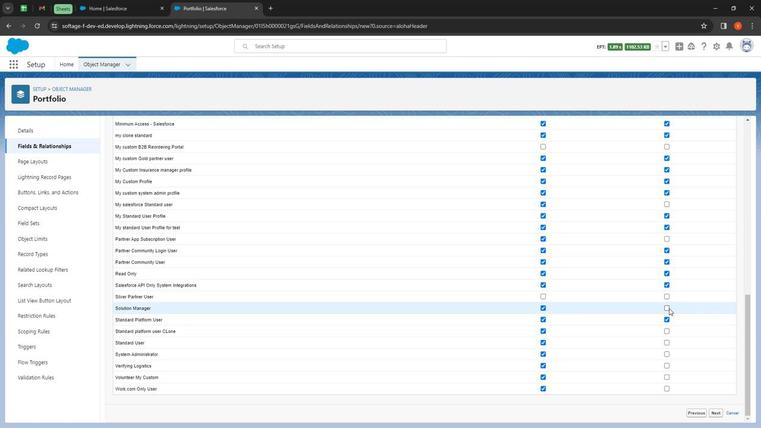 
Action: Mouse pressed left at (667, 304)
Screenshot: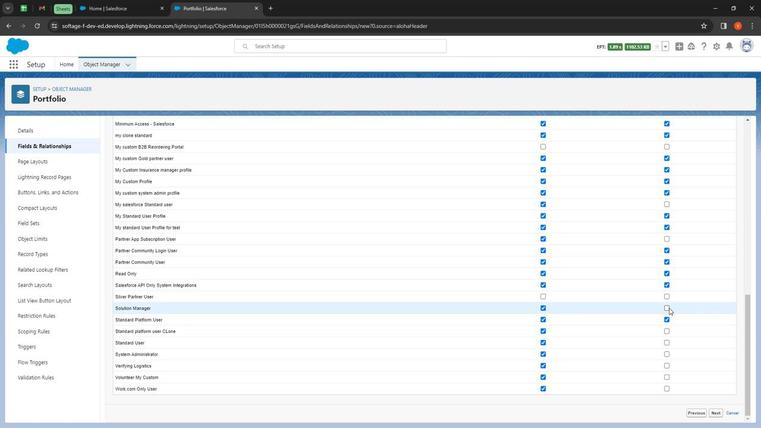 
Action: Mouse moved to (666, 340)
Screenshot: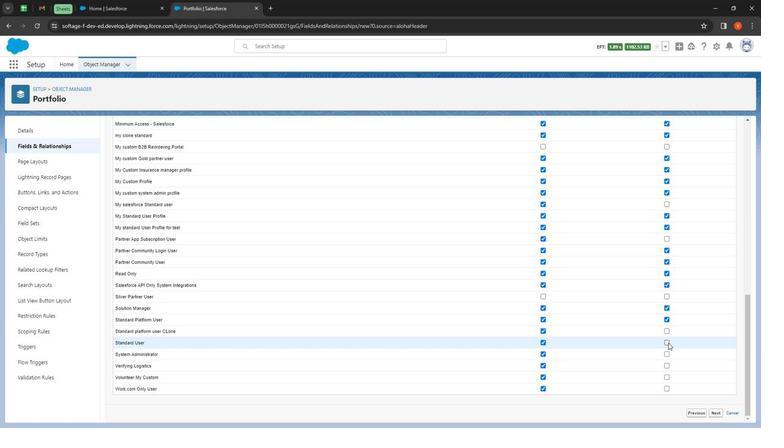 
Action: Mouse pressed left at (666, 340)
Screenshot: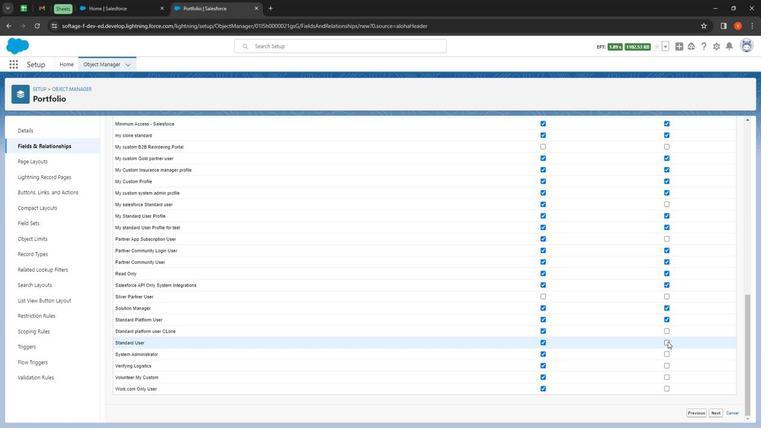 
Action: Mouse moved to (667, 331)
Screenshot: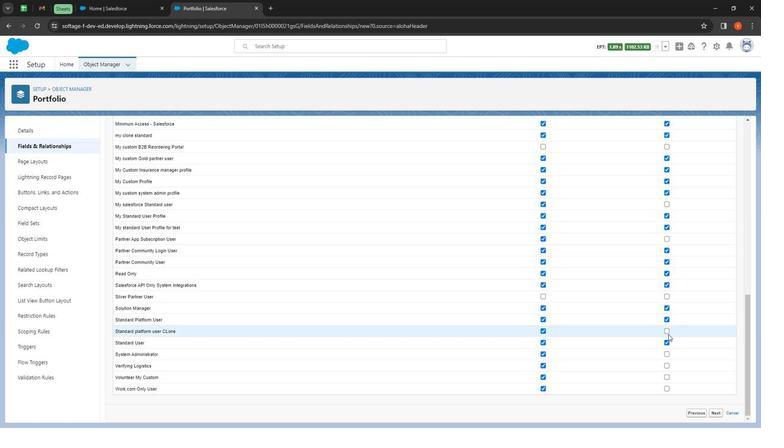 
Action: Mouse pressed left at (667, 331)
Screenshot: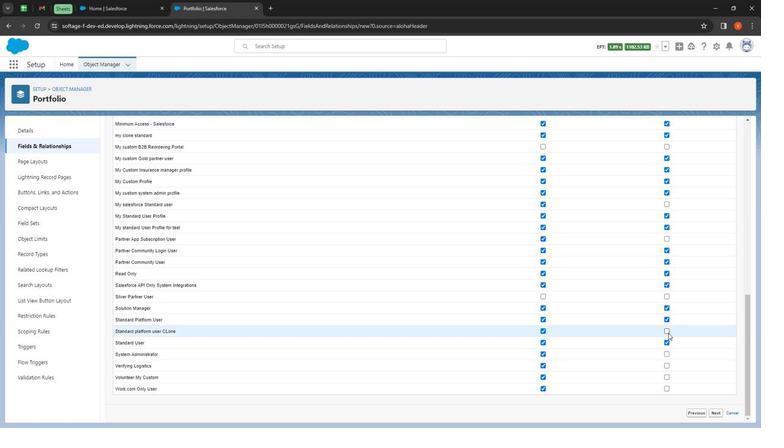 
Action: Mouse moved to (664, 389)
Screenshot: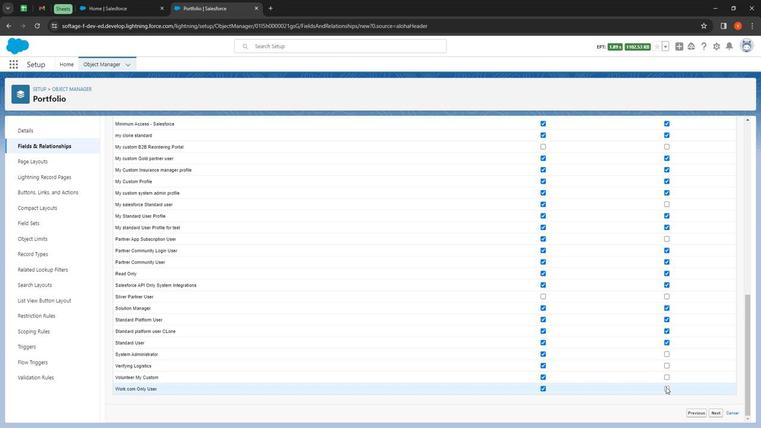 
Action: Mouse pressed left at (664, 389)
Screenshot: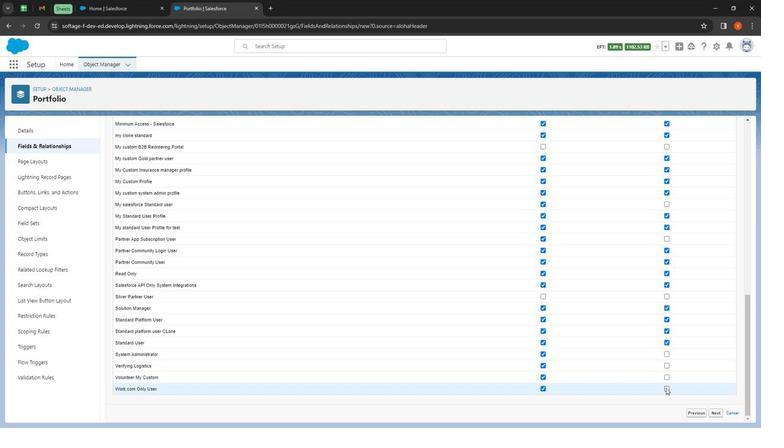 
Action: Mouse moved to (712, 415)
Screenshot: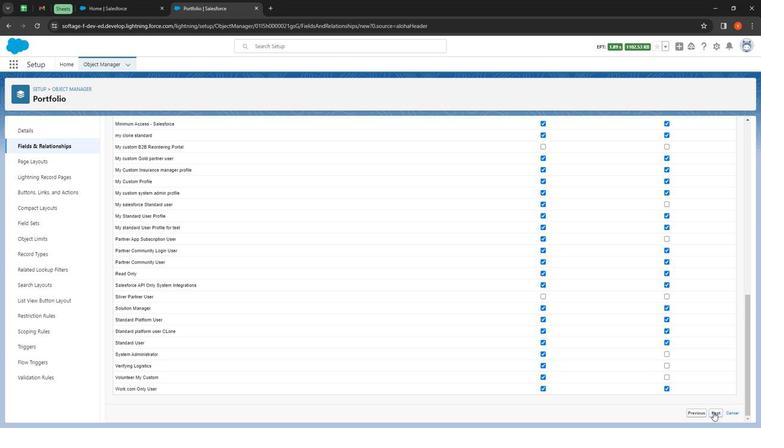 
Action: Mouse pressed left at (712, 415)
Screenshot: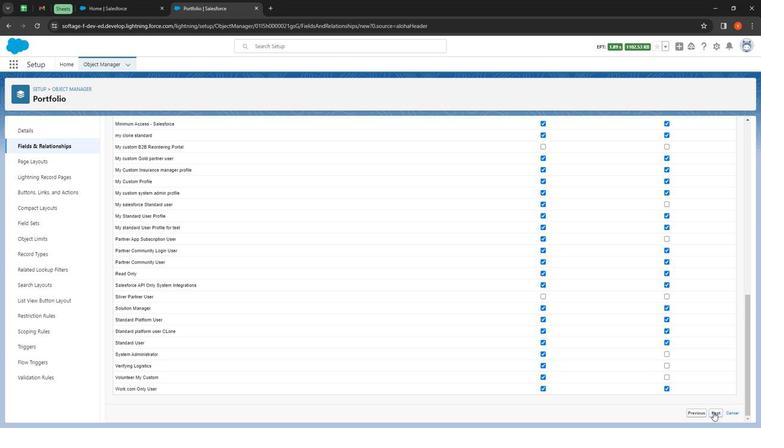 
Action: Mouse moved to (718, 280)
Screenshot: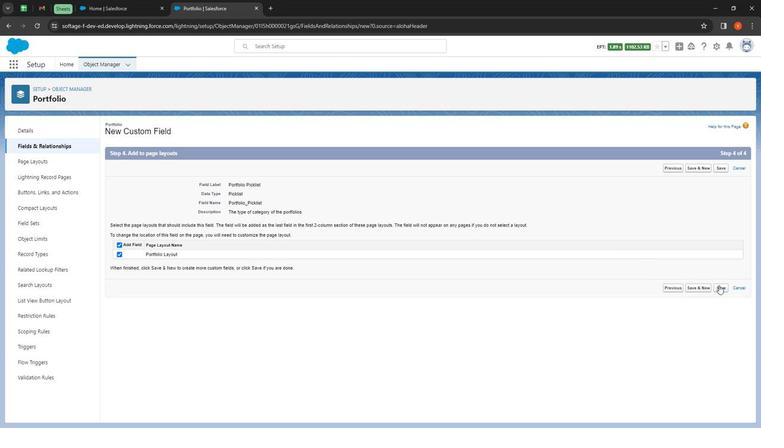 
Action: Mouse pressed left at (718, 280)
Screenshot: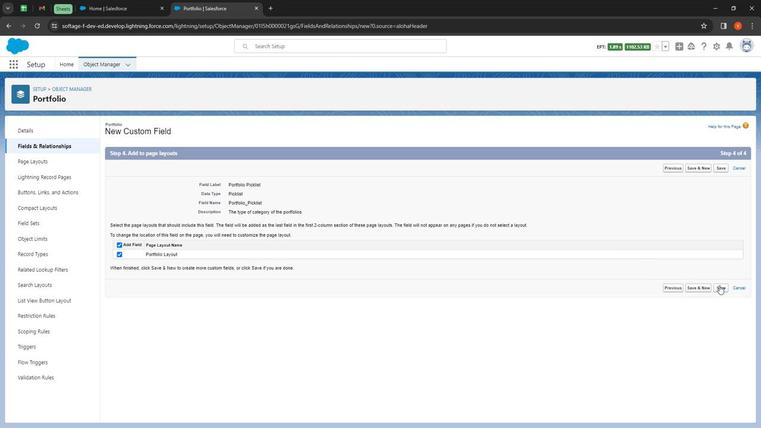 
Action: Mouse moved to (578, 114)
Screenshot: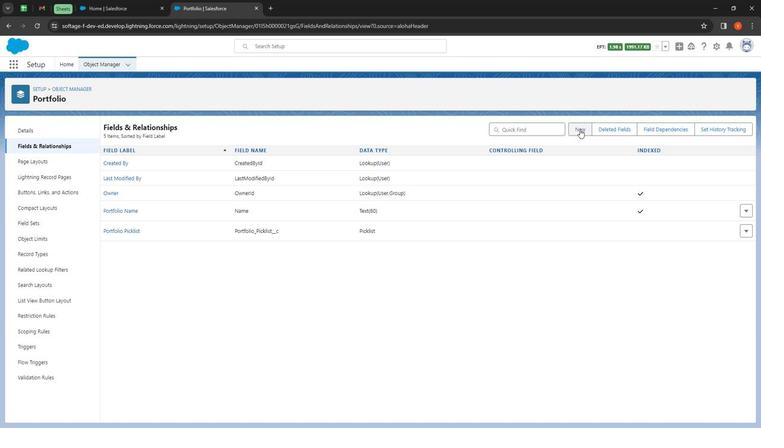 
Action: Mouse pressed left at (578, 114)
Screenshot: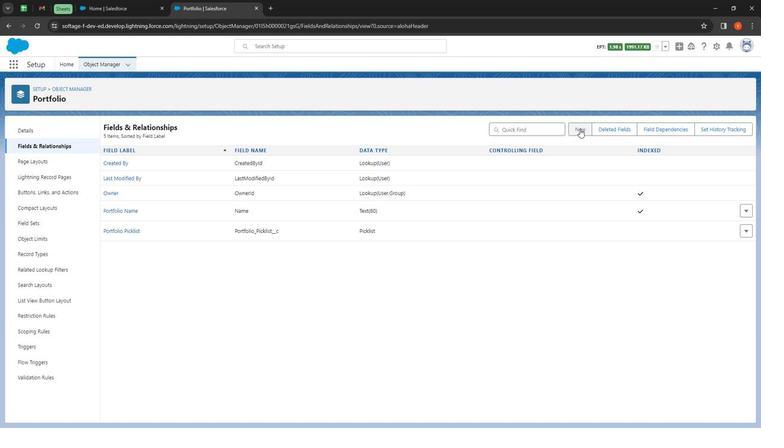 
Action: Mouse moved to (131, 271)
Screenshot: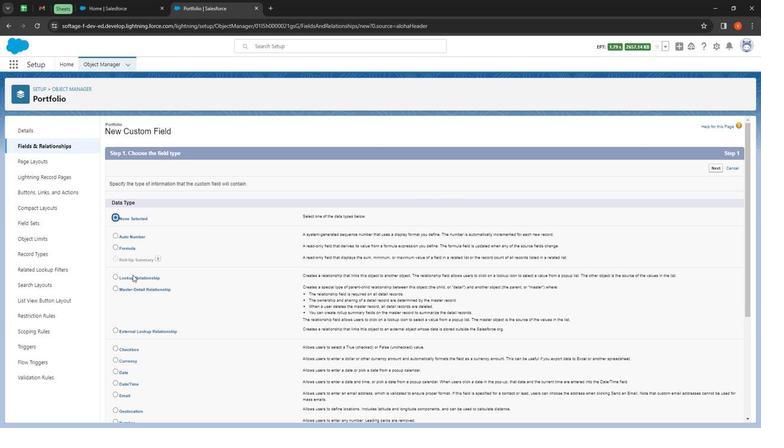 
Action: Mouse pressed left at (131, 271)
Screenshot: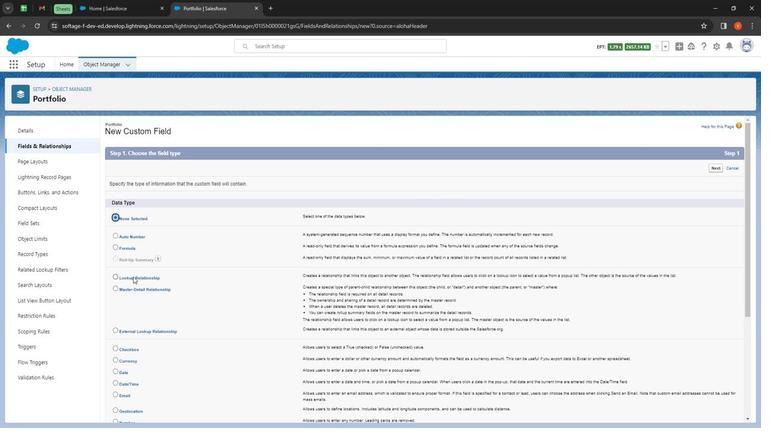
Action: Mouse moved to (711, 156)
Screenshot: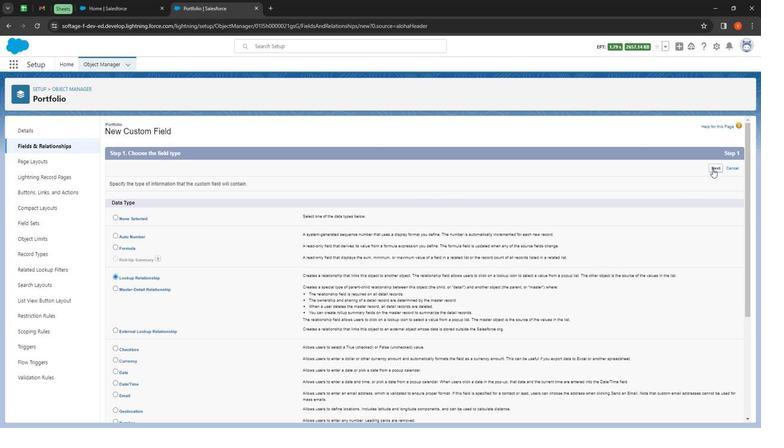 
Action: Mouse pressed left at (711, 156)
Screenshot: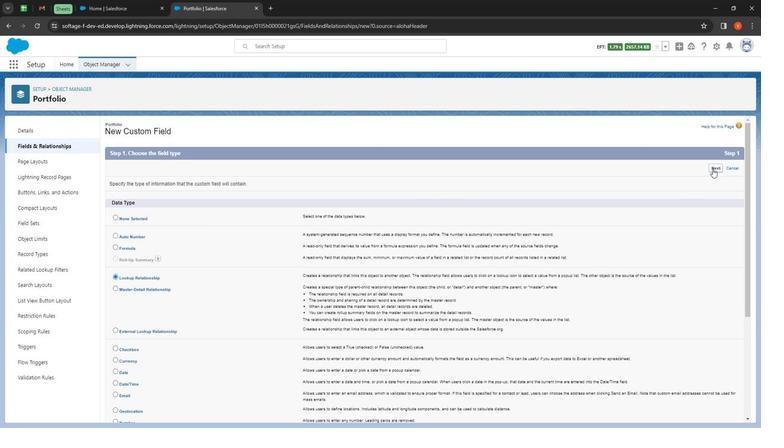 
Action: Mouse moved to (272, 188)
Screenshot: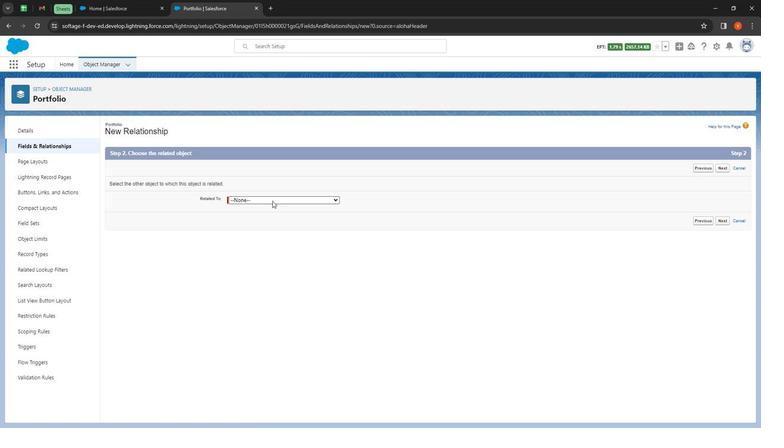 
Action: Mouse pressed left at (272, 188)
Screenshot: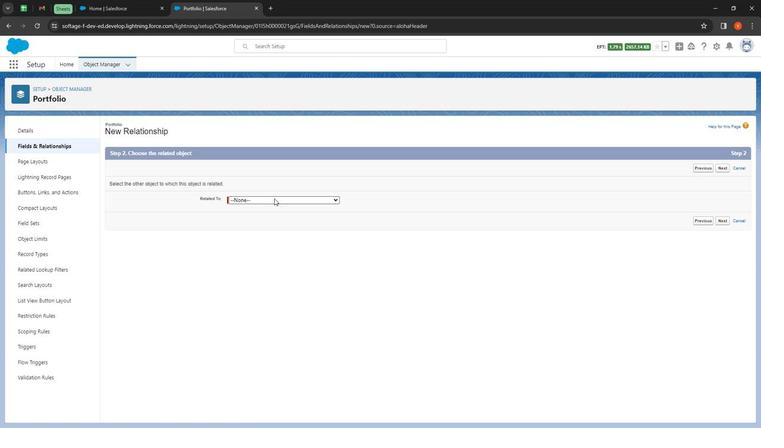 
Action: Mouse moved to (333, 208)
Screenshot: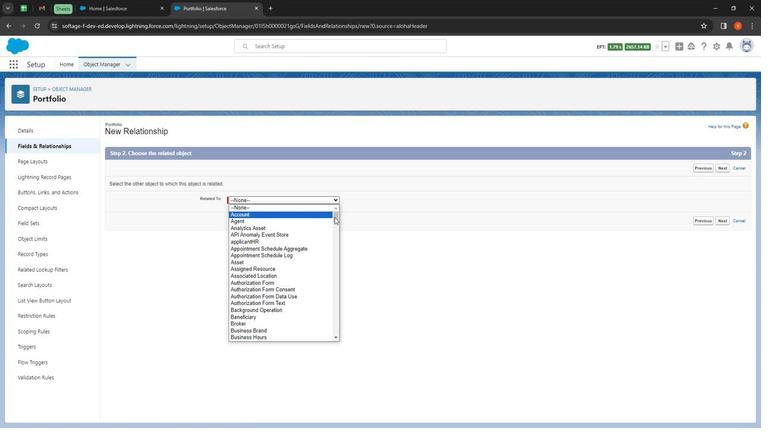 
Action: Mouse pressed left at (333, 208)
Screenshot: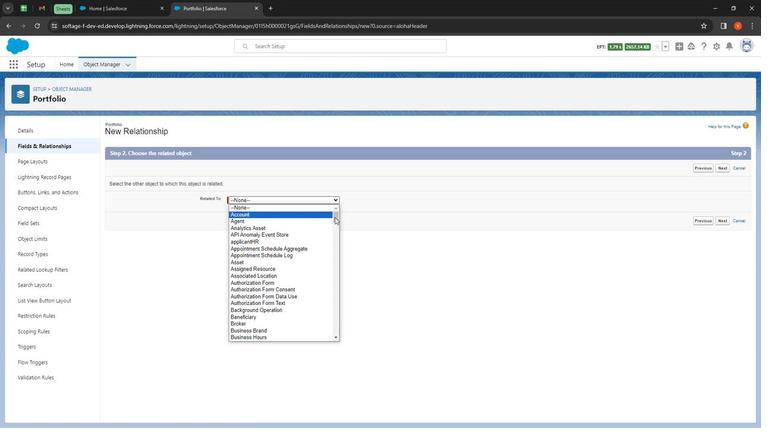 
Action: Mouse moved to (244, 292)
Screenshot: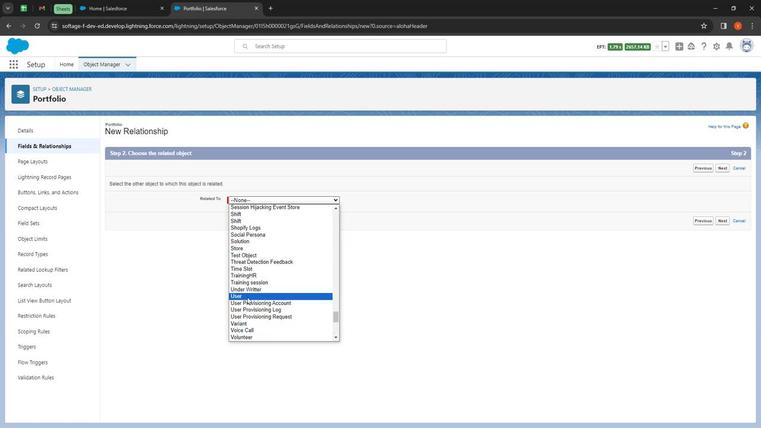 
Action: Mouse pressed left at (244, 292)
Screenshot: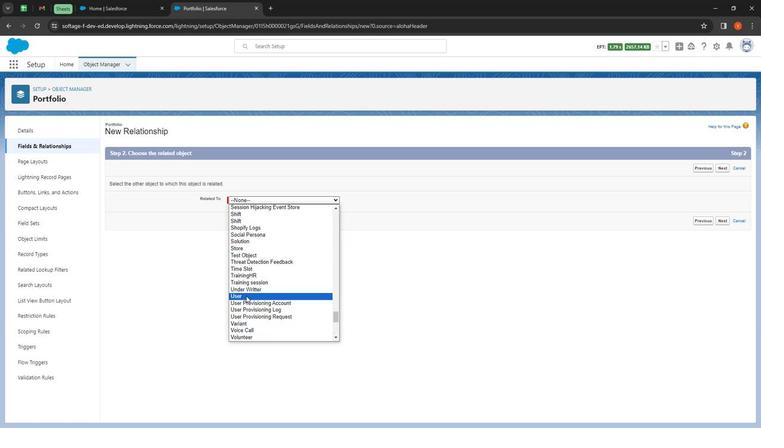 
Action: Mouse moved to (725, 214)
Screenshot: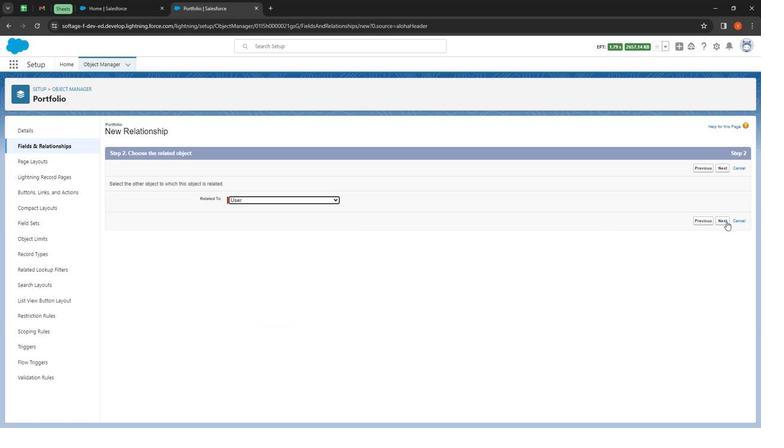 
Action: Mouse pressed left at (725, 214)
Screenshot: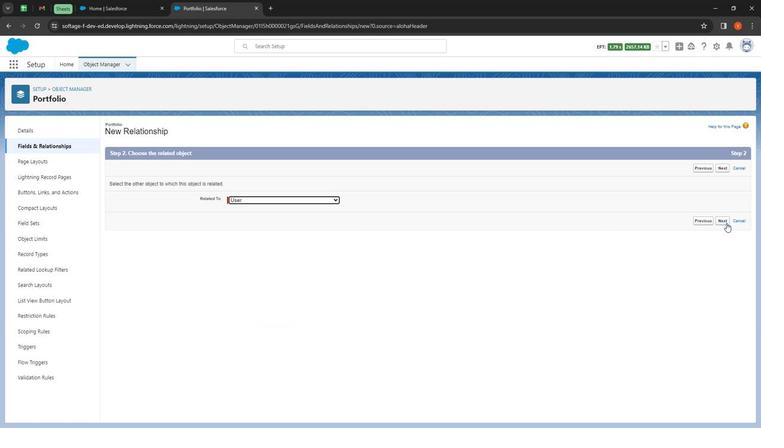 
Action: Mouse moved to (251, 176)
Screenshot: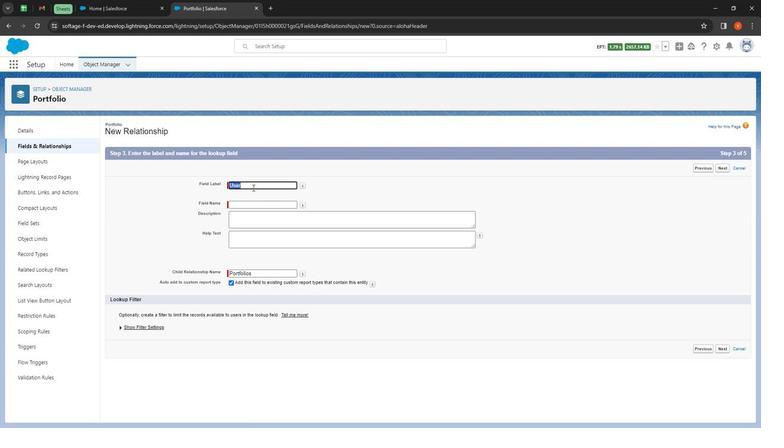 
Action: Mouse pressed left at (251, 176)
Screenshot: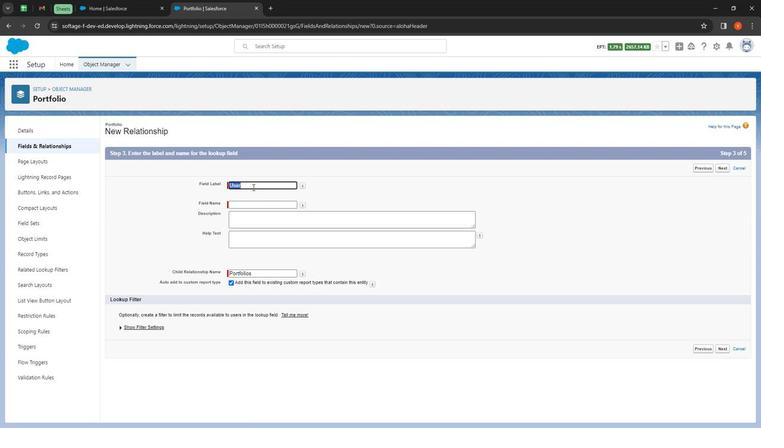 
Action: Mouse pressed left at (251, 176)
Screenshot: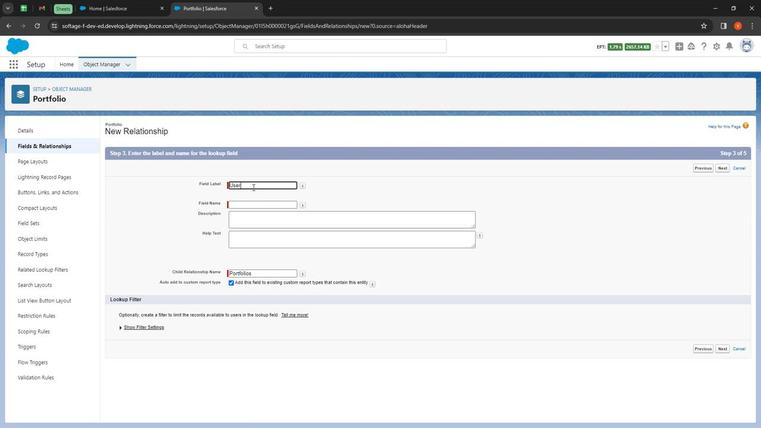 
Action: Key pressed <Key.shift><Key.shift><Key.shift><Key.shift><Key.shift>Owner
Screenshot: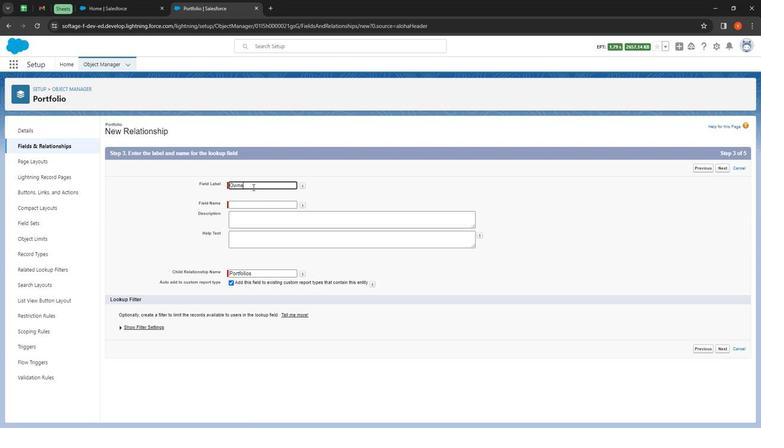 
Action: Mouse moved to (295, 210)
Screenshot: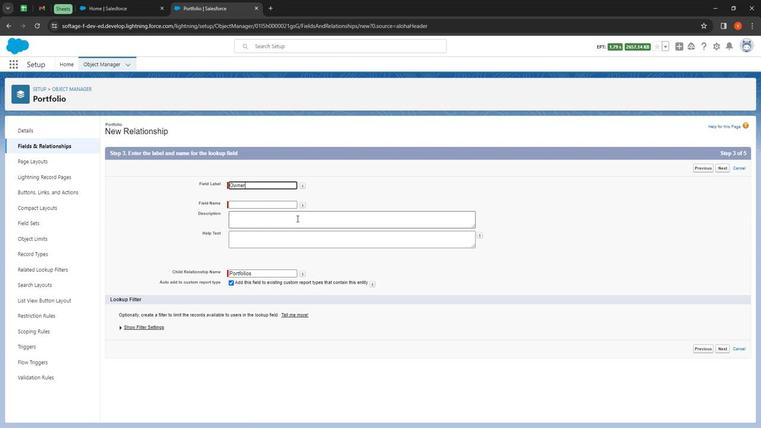 
Action: Mouse pressed left at (295, 210)
Screenshot: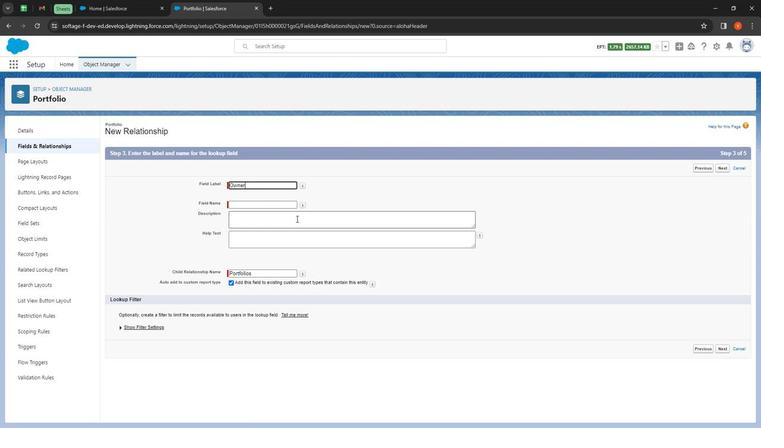 
Action: Mouse moved to (294, 211)
Screenshot: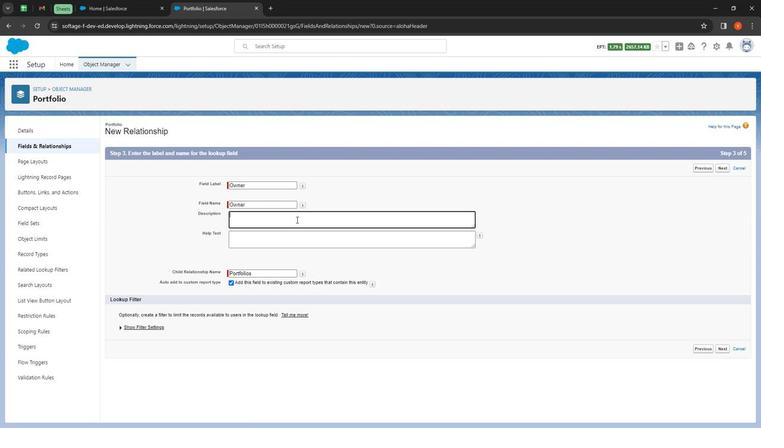 
Action: Key pressed <Key.shift><Key.shift><Key.shift><Key.shift><Key.shift><Key.shift><Key.shift><Key.shift><Key.shift><Key.shift><Key.shift><Key.shift><Key.shift><Key.shift><Key.shift><Key.shift><Key.shift><Key.shift><Key.shift><Key.shift><Key.shift><Key.shift>The<Key.space><Key.shift>Salesforce<Key.space><Key.shift>Users<Key.space><Key.shift>Who<Key.space><Key.shift>Owns<Key.space><Key.shift>Or<Key.space>is<Key.space>responsible<Key.space>for<Key.space>the<Key.space>portfolio
Screenshot: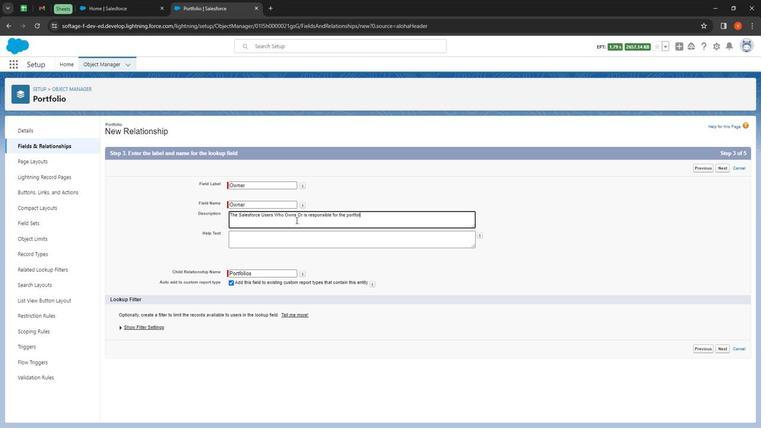 
Action: Mouse moved to (266, 231)
Screenshot: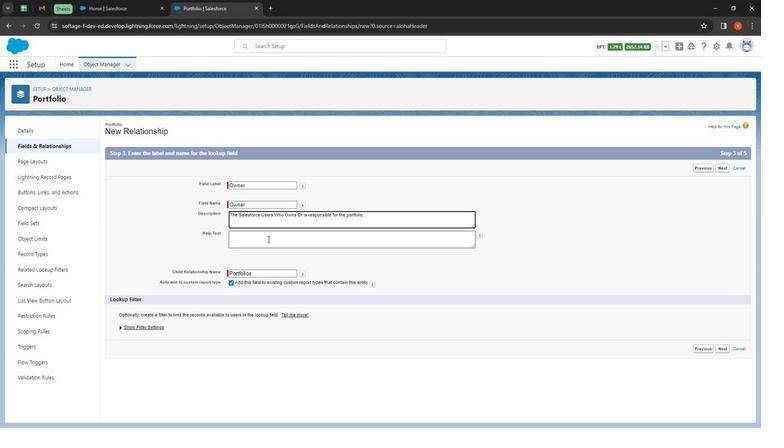 
Action: Mouse pressed left at (266, 231)
Screenshot: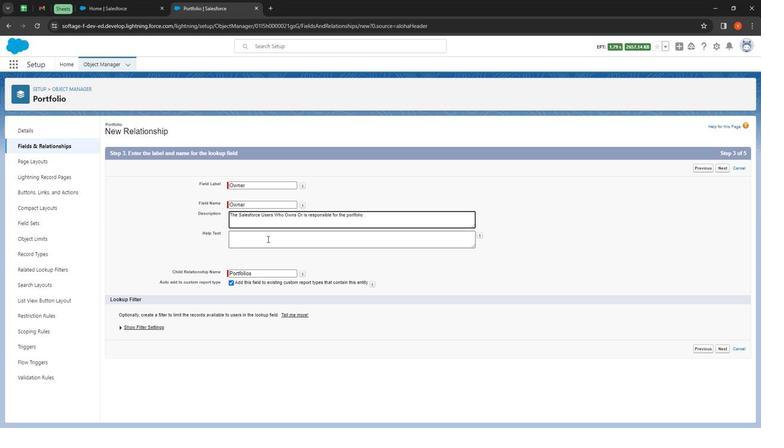 
Action: Key pressed <Key.shift><Key.shift><Key.shift><Key.shift><Key.shift><Key.shift><Key.shift><Key.shift><Key.shift><Key.shift><Key.shift><Key.shift><Key.shift>The<Key.space>salesforce<Key.space>users<Key.space>who<Key.space>owns<Key.space>or<Key.space>is<Key.space>responsiblee<Key.backspace><Key.space>for<Key.space>the<Key.space>portfolio
Screenshot: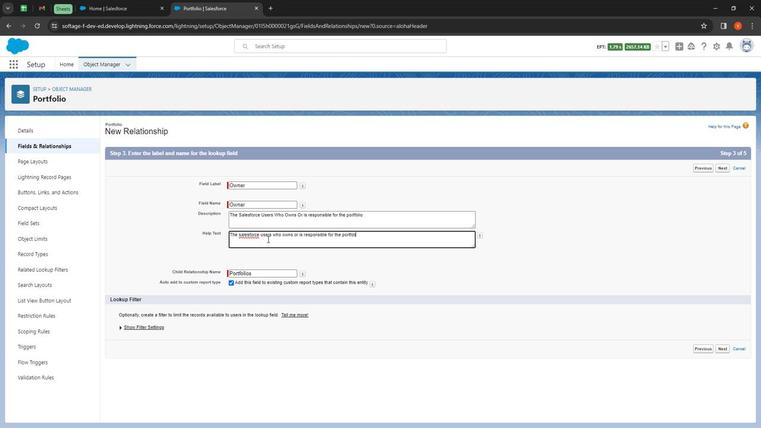 
Action: Mouse moved to (718, 349)
Screenshot: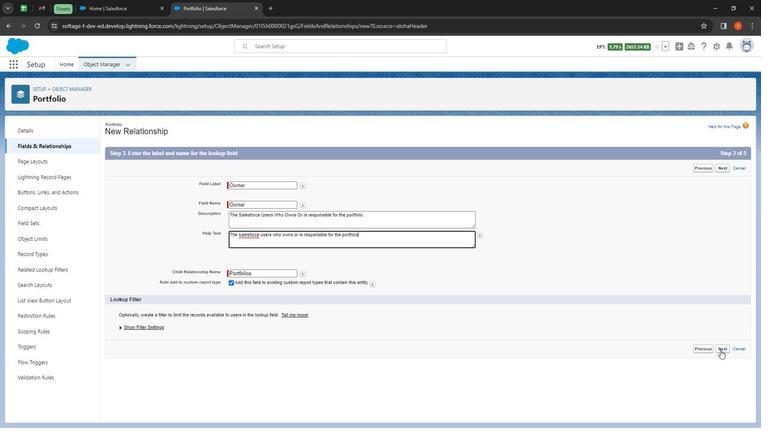 
Action: Mouse pressed left at (718, 349)
Screenshot: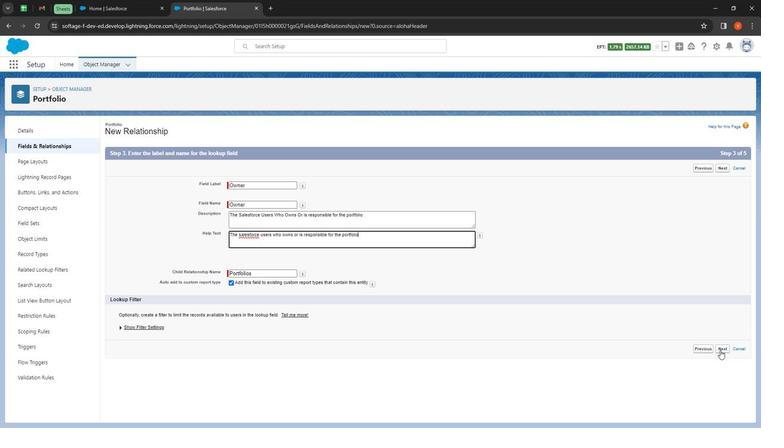 
Action: Mouse moved to (543, 279)
Screenshot: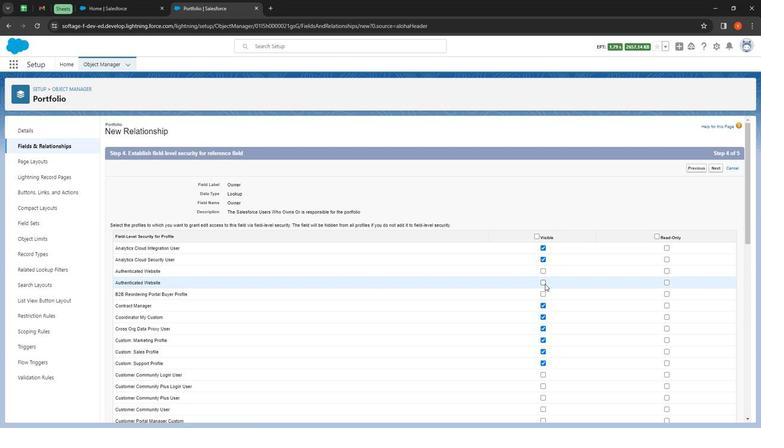 
Action: Mouse pressed left at (543, 279)
Screenshot: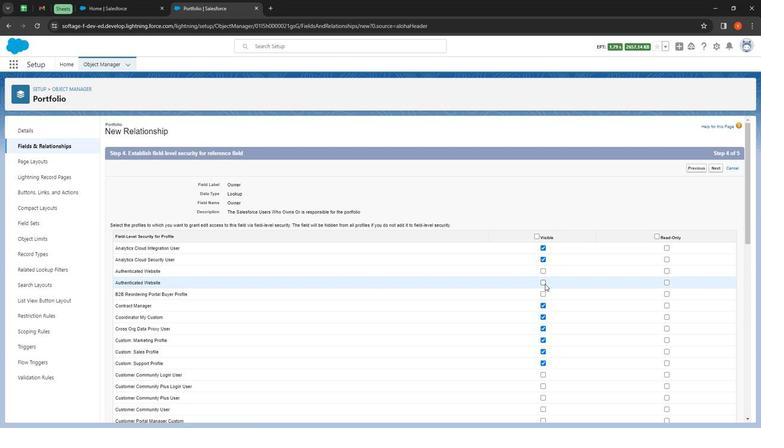 
Action: Mouse moved to (542, 290)
Screenshot: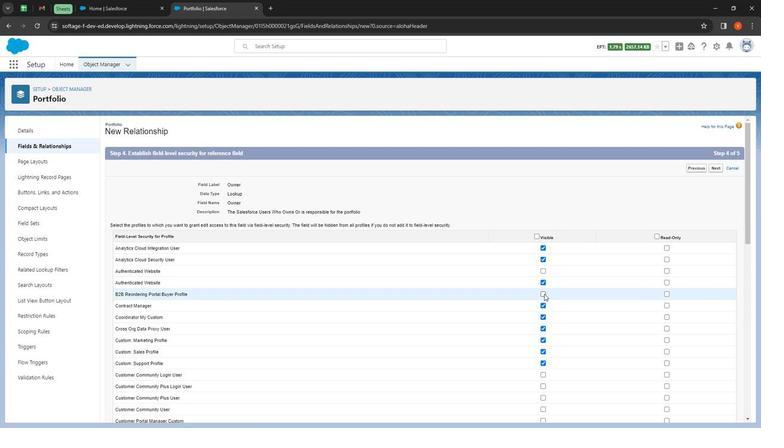 
Action: Mouse pressed left at (542, 290)
Screenshot: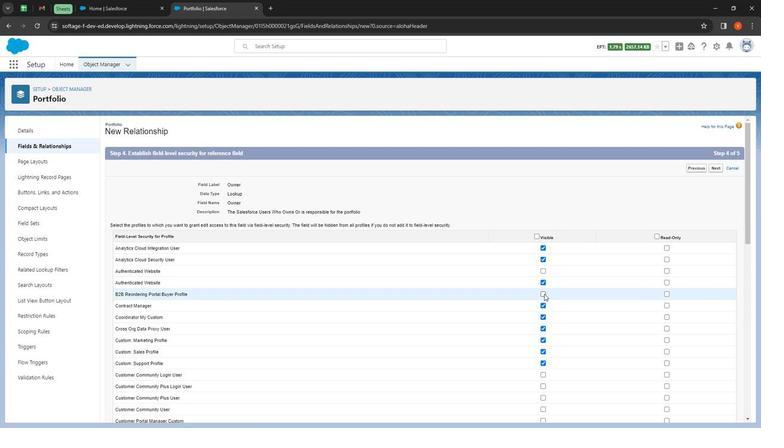 
Action: Mouse moved to (664, 265)
Screenshot: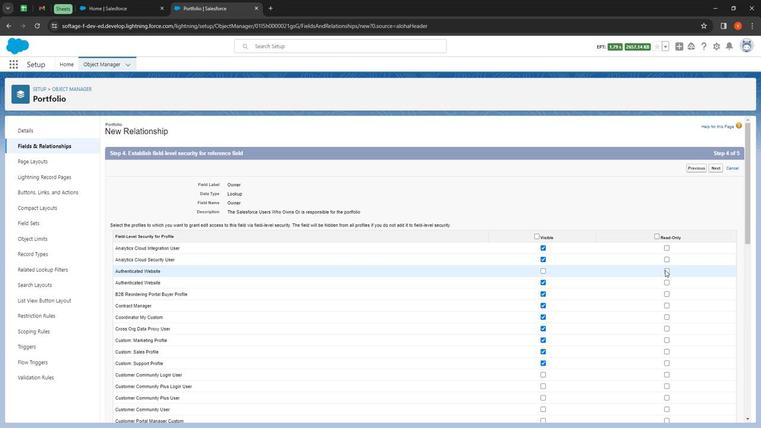
Action: Mouse pressed left at (664, 265)
Screenshot: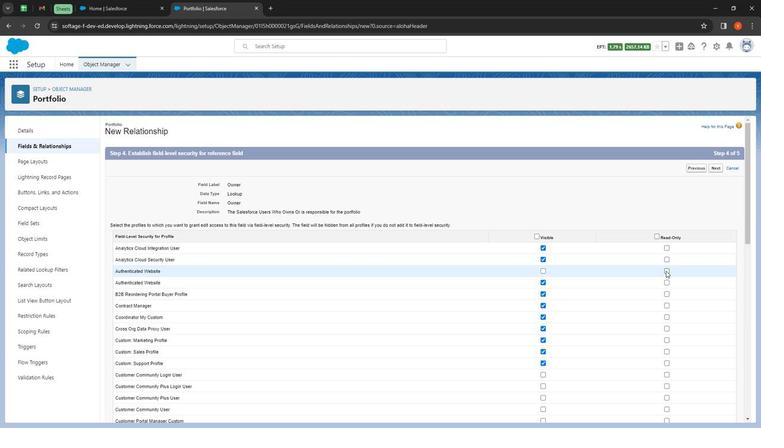 
Action: Mouse moved to (665, 257)
Screenshot: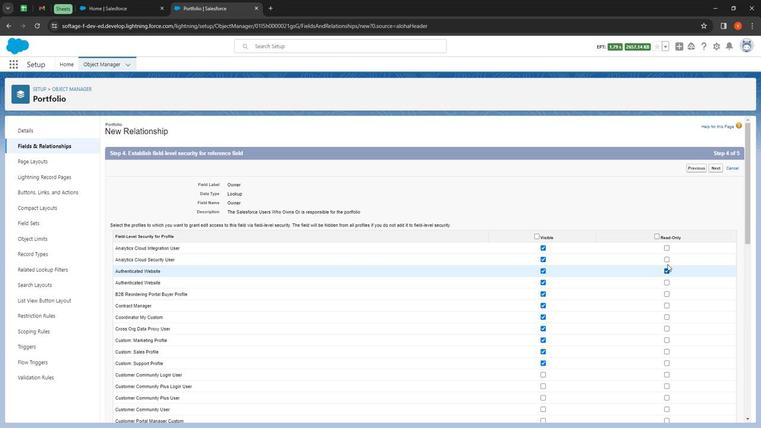 
Action: Mouse pressed left at (665, 257)
Screenshot: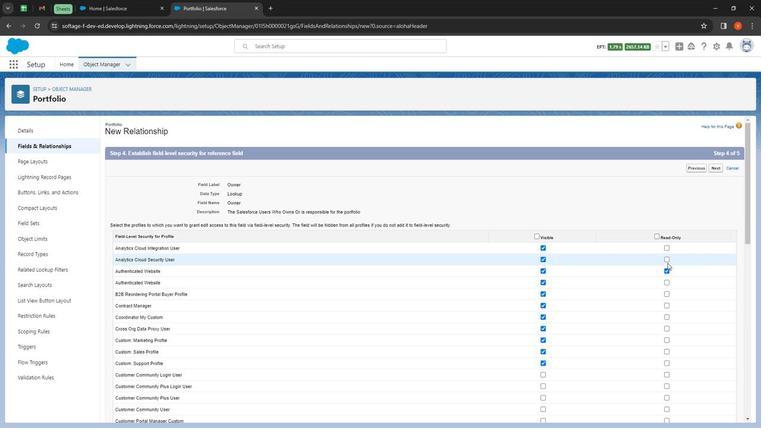 
Action: Mouse moved to (667, 255)
Screenshot: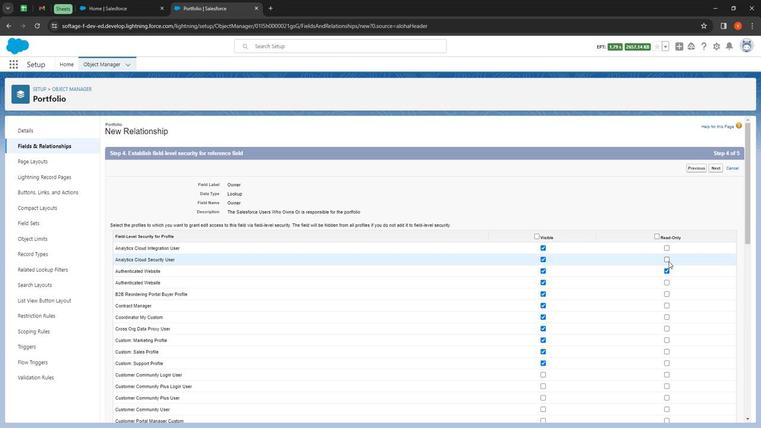 
Action: Mouse pressed left at (667, 255)
Screenshot: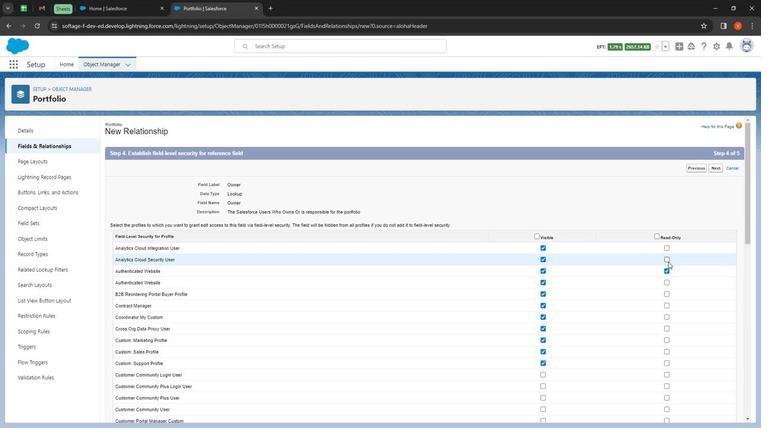 
Action: Mouse moved to (665, 240)
Screenshot: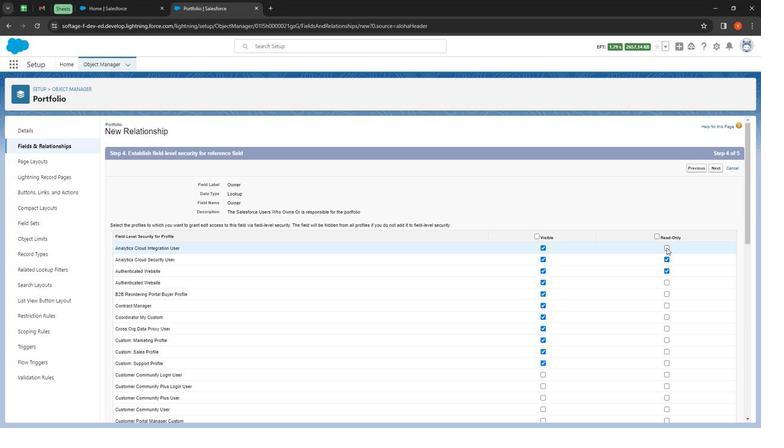 
Action: Mouse pressed left at (665, 240)
Screenshot: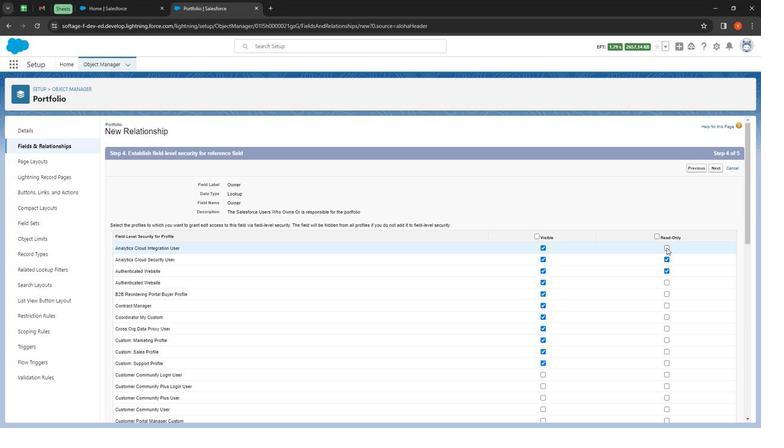 
Action: Mouse moved to (664, 311)
Screenshot: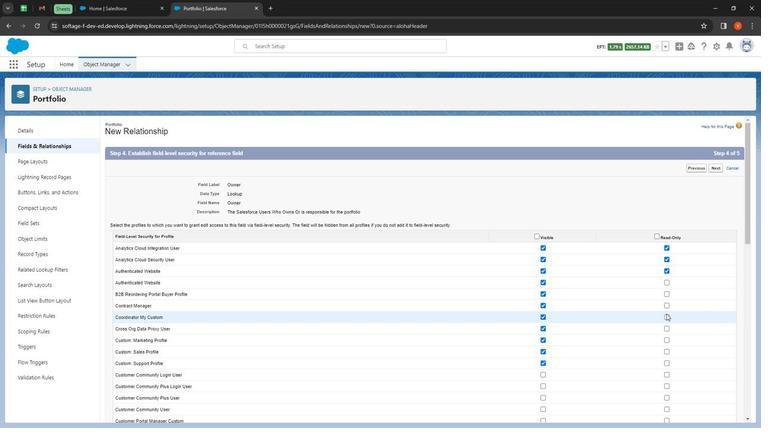 
Action: Mouse pressed left at (664, 311)
Screenshot: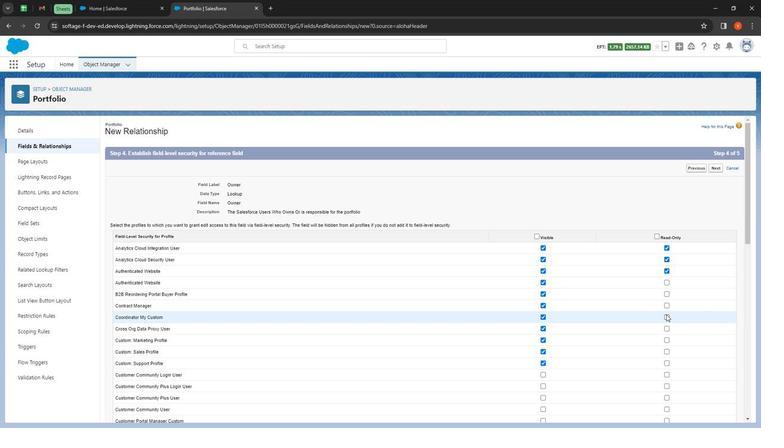 
Action: Mouse moved to (665, 304)
Screenshot: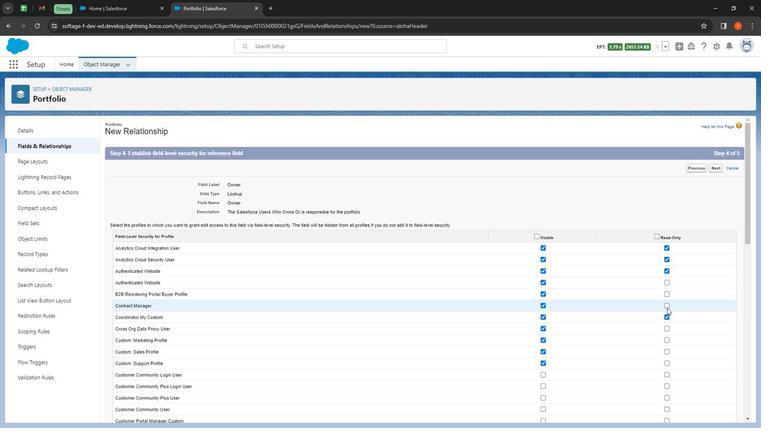 
Action: Mouse pressed left at (665, 304)
Screenshot: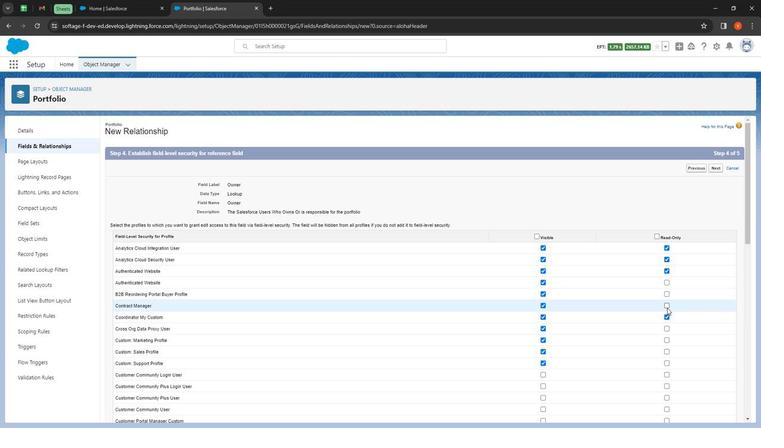 
Action: Mouse moved to (665, 327)
Screenshot: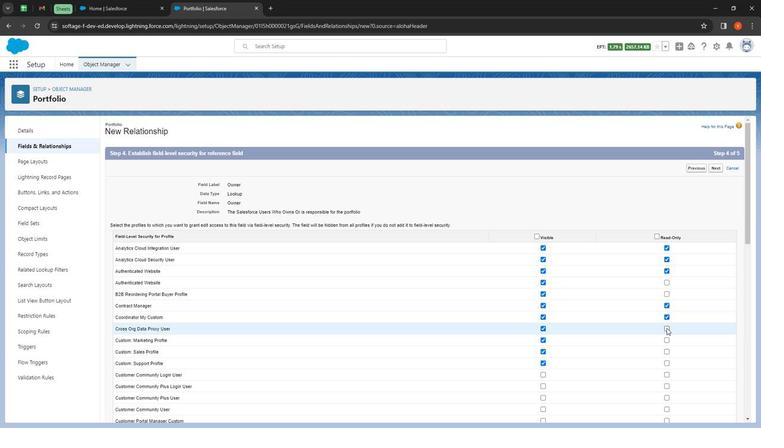 
Action: Mouse pressed left at (665, 327)
Screenshot: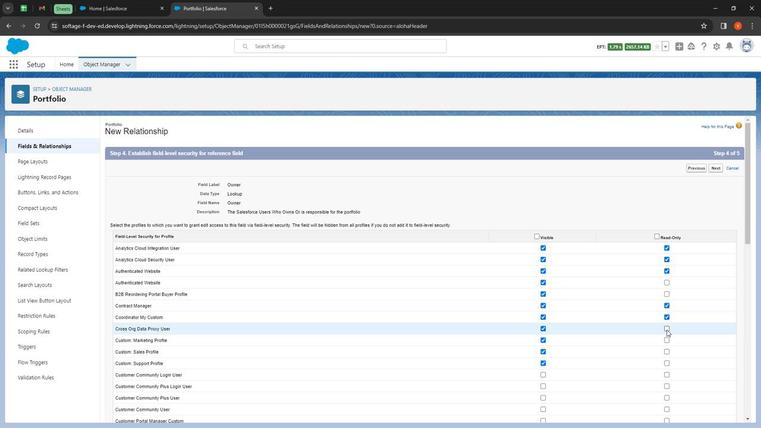 
Action: Mouse moved to (664, 338)
Screenshot: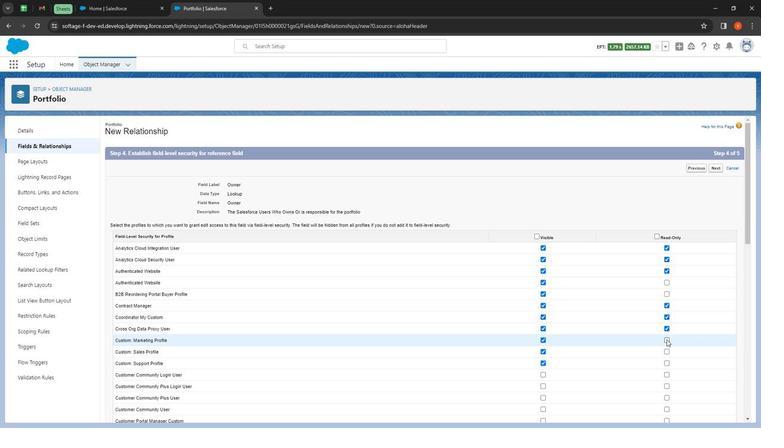 
Action: Mouse pressed left at (664, 338)
Screenshot: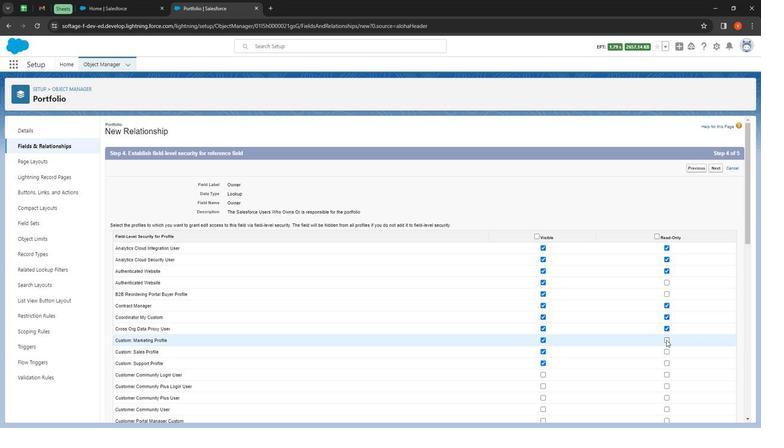 
Action: Mouse moved to (665, 350)
